 Task: Search one way flight ticket for 4 adults, 1 infant in seat and 1 infant on lap in premium economy from Hobbs: Lea County Regional Airport to Gillette: Gillette Campbell County Airport on 5-1-2023. Choice of flights is Spirit. Number of bags: 2 carry on bags and 1 checked bag. Price is upto 60000. Outbound departure time preference is 17:00.
Action: Mouse moved to (234, 288)
Screenshot: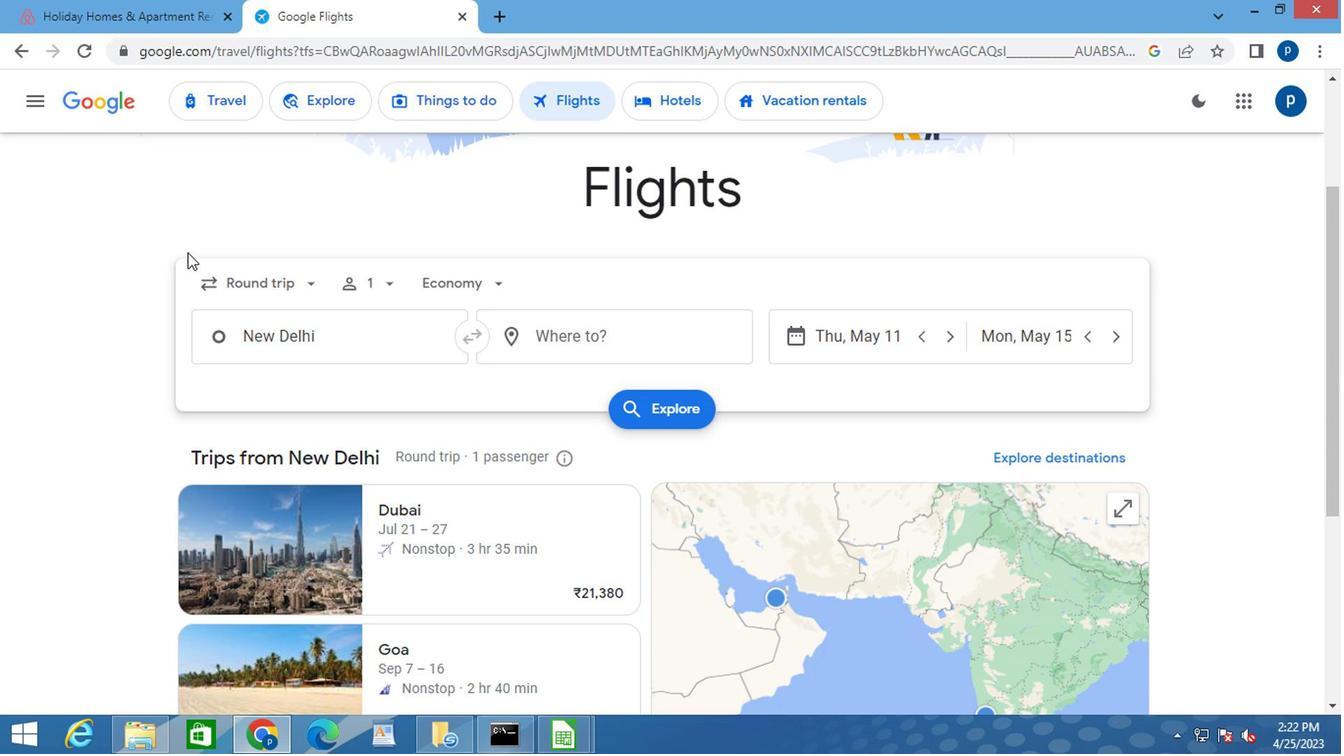 
Action: Mouse pressed left at (234, 288)
Screenshot: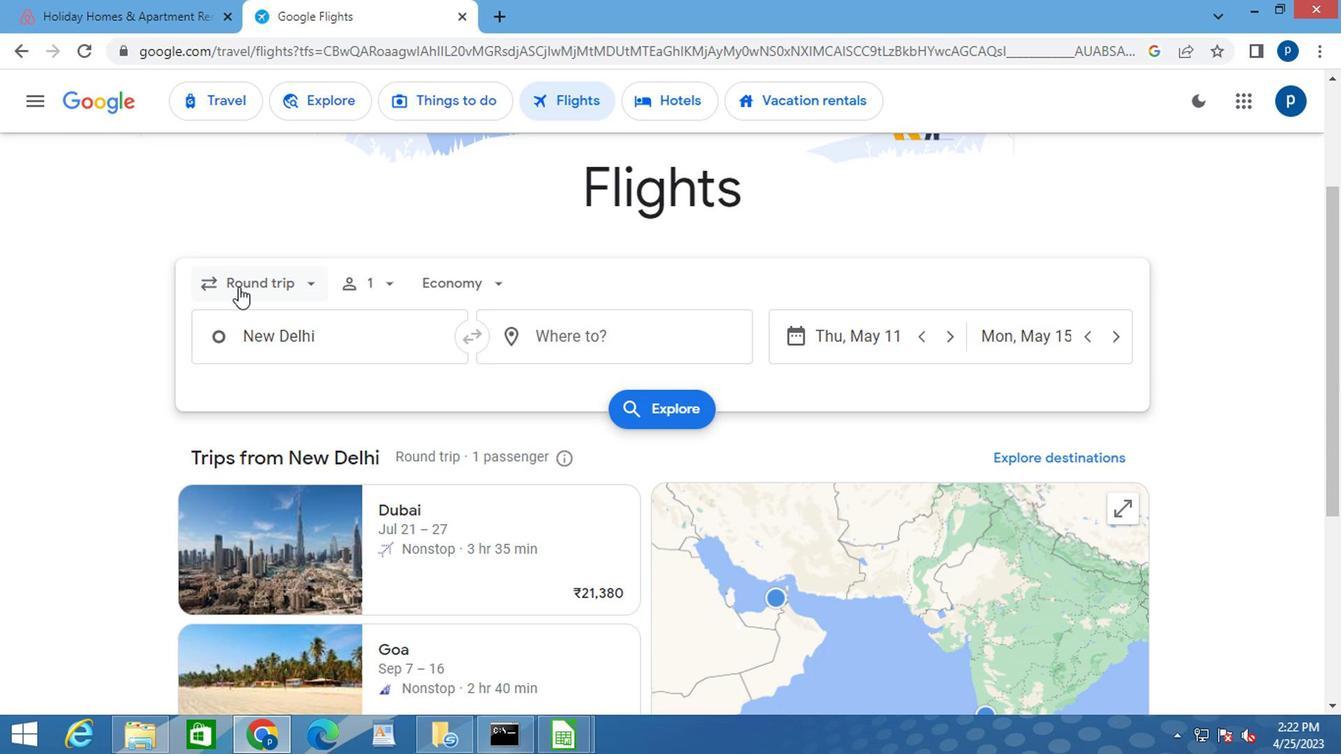
Action: Mouse moved to (295, 377)
Screenshot: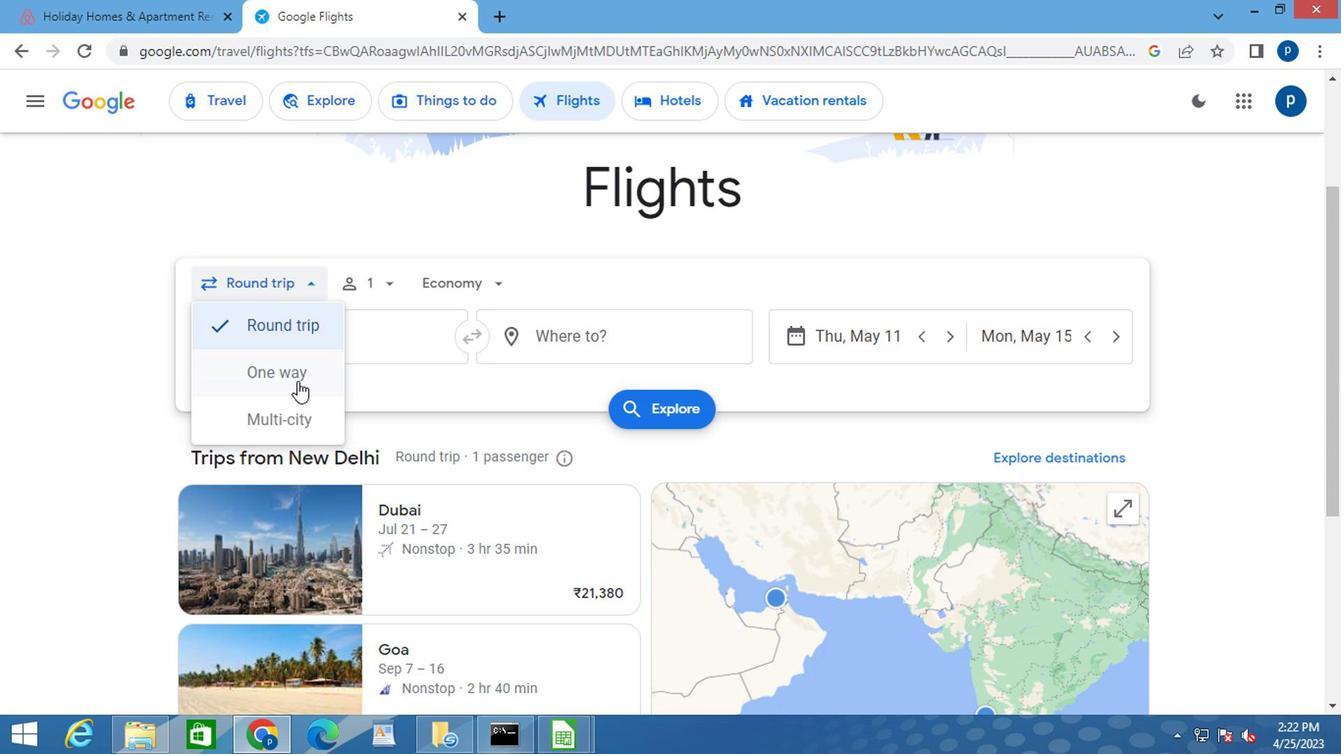 
Action: Mouse pressed left at (295, 377)
Screenshot: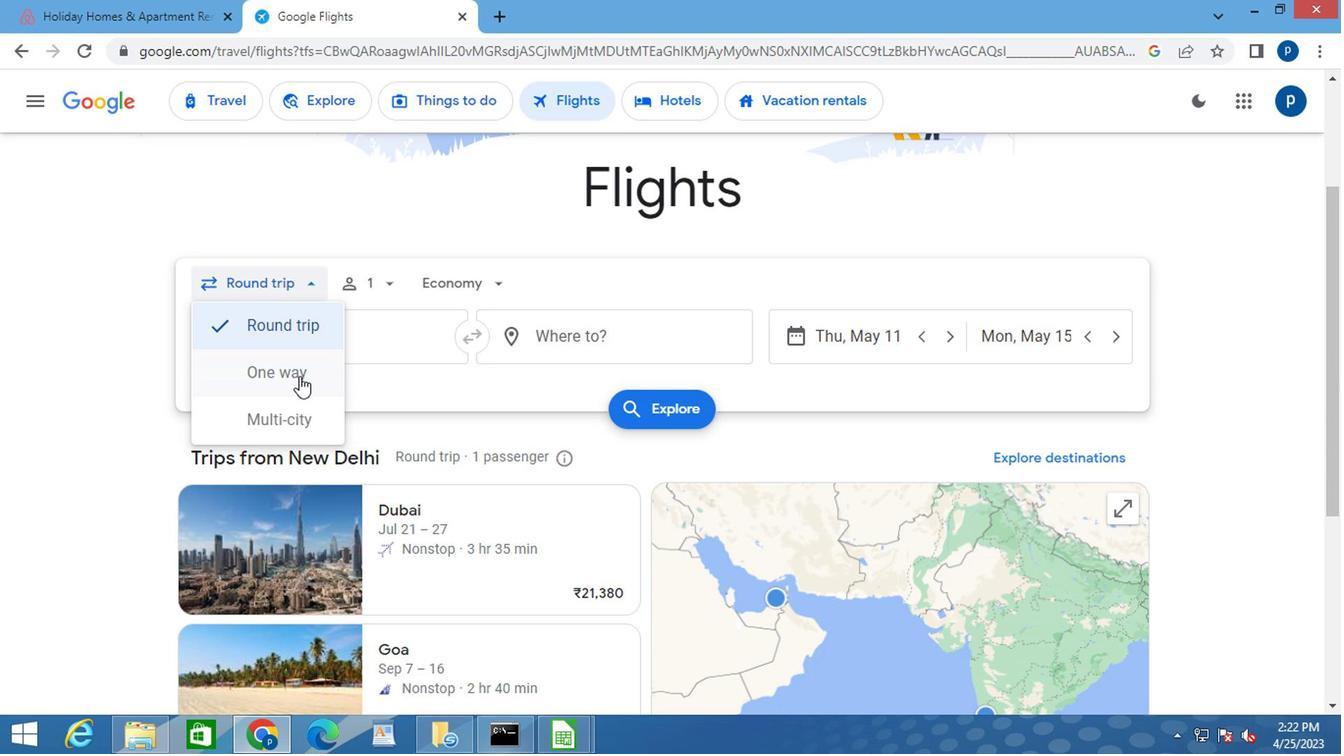 
Action: Mouse moved to (373, 283)
Screenshot: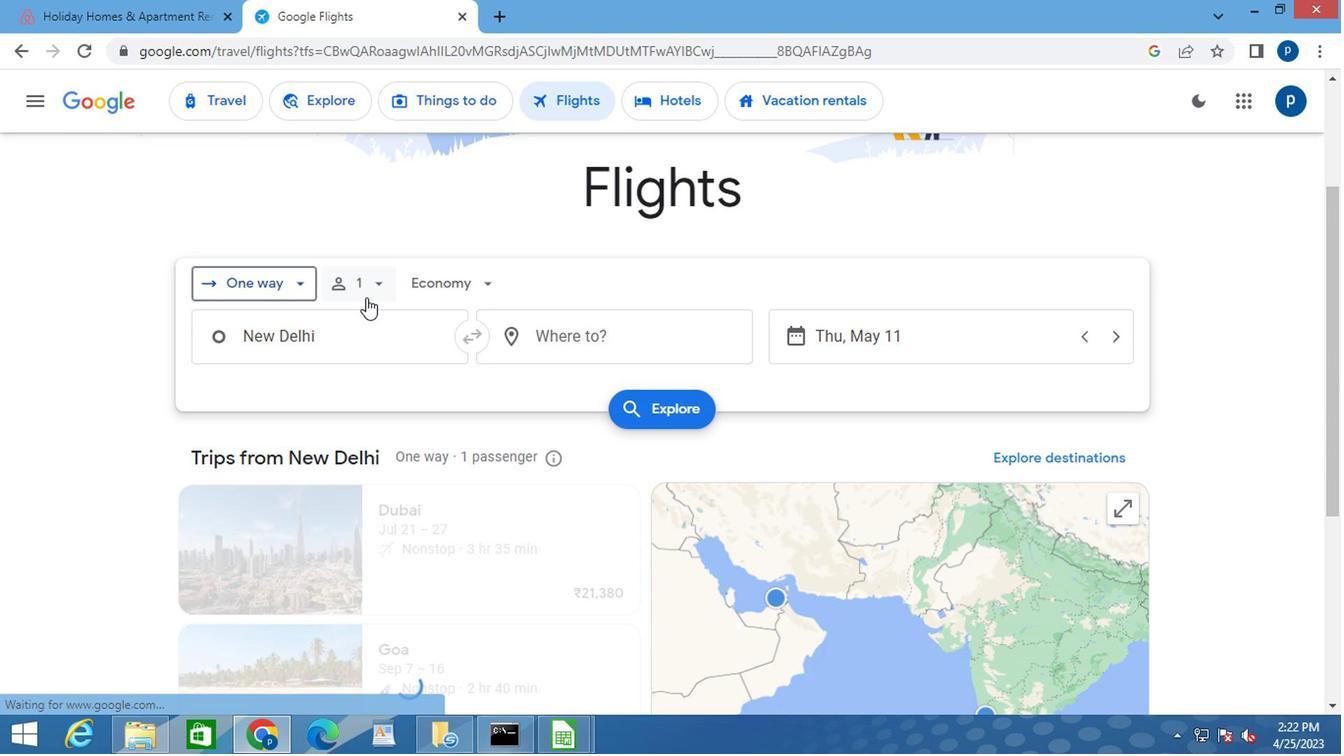 
Action: Mouse pressed left at (373, 283)
Screenshot: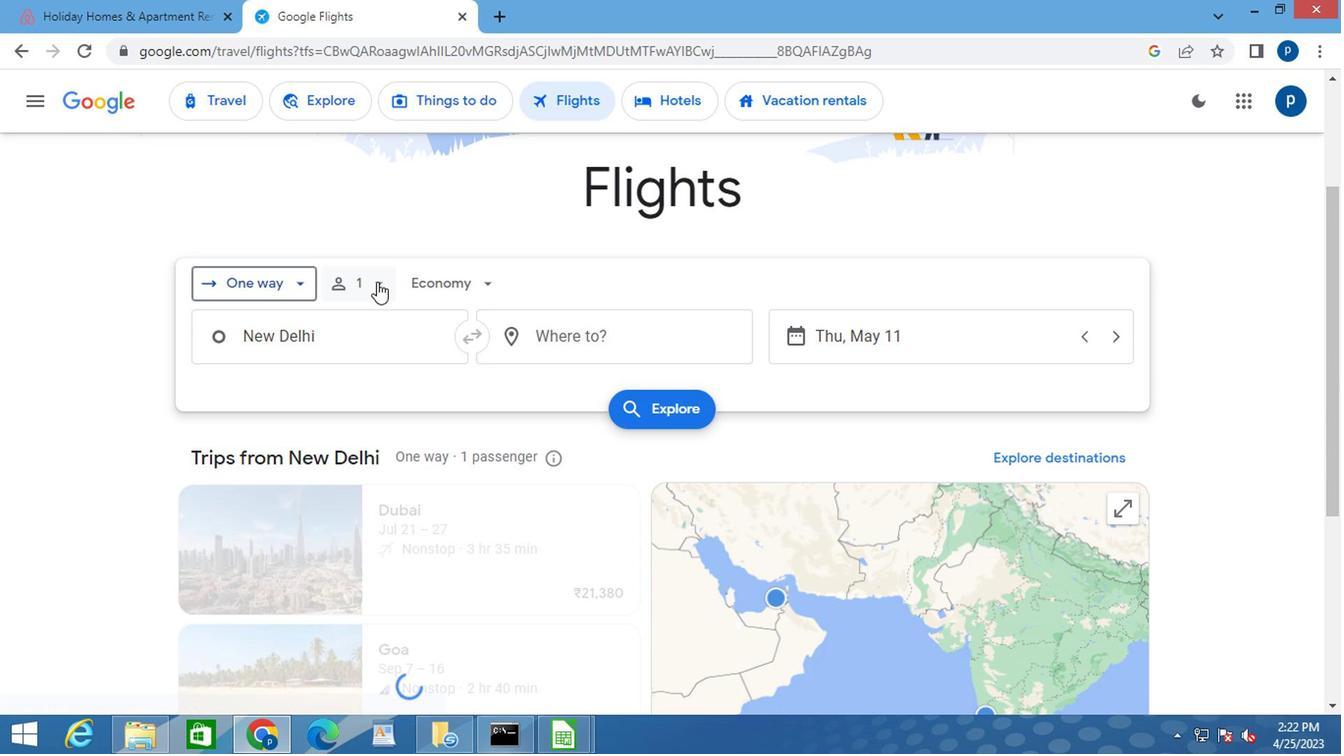 
Action: Mouse moved to (535, 343)
Screenshot: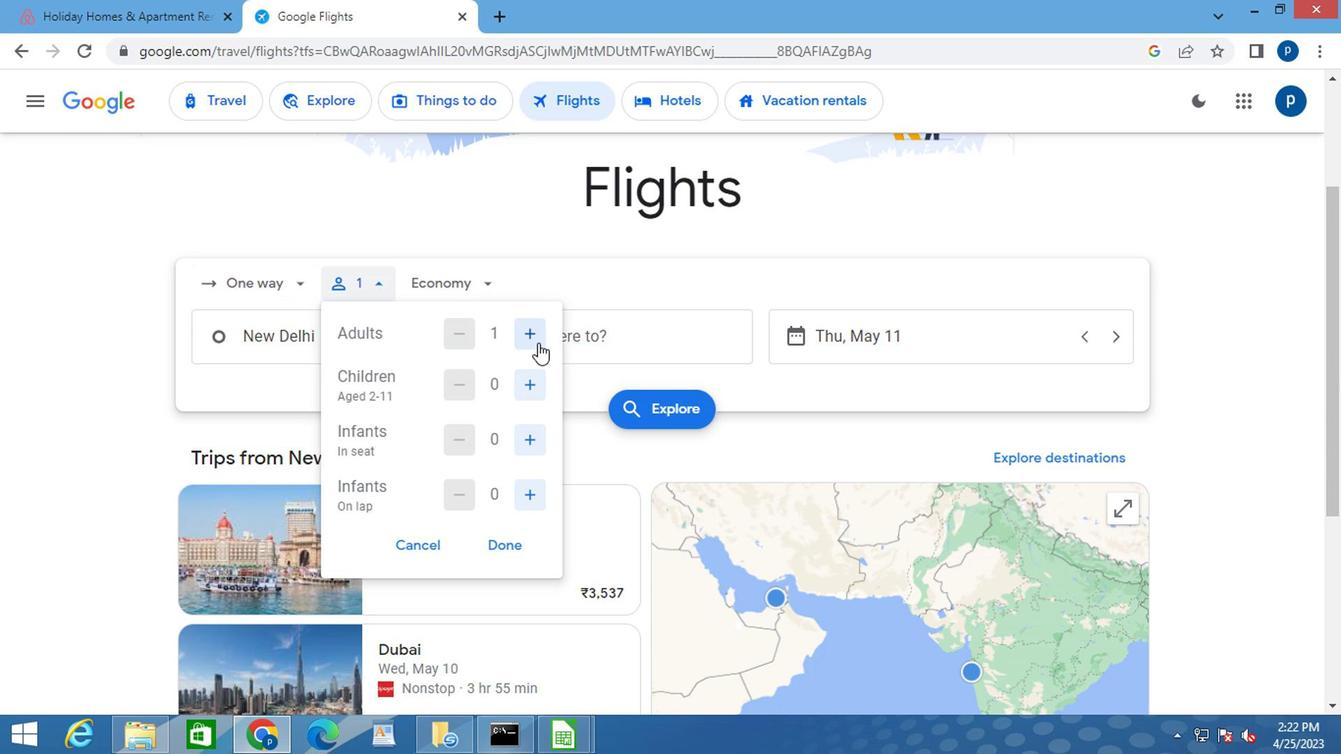 
Action: Mouse pressed left at (535, 343)
Screenshot: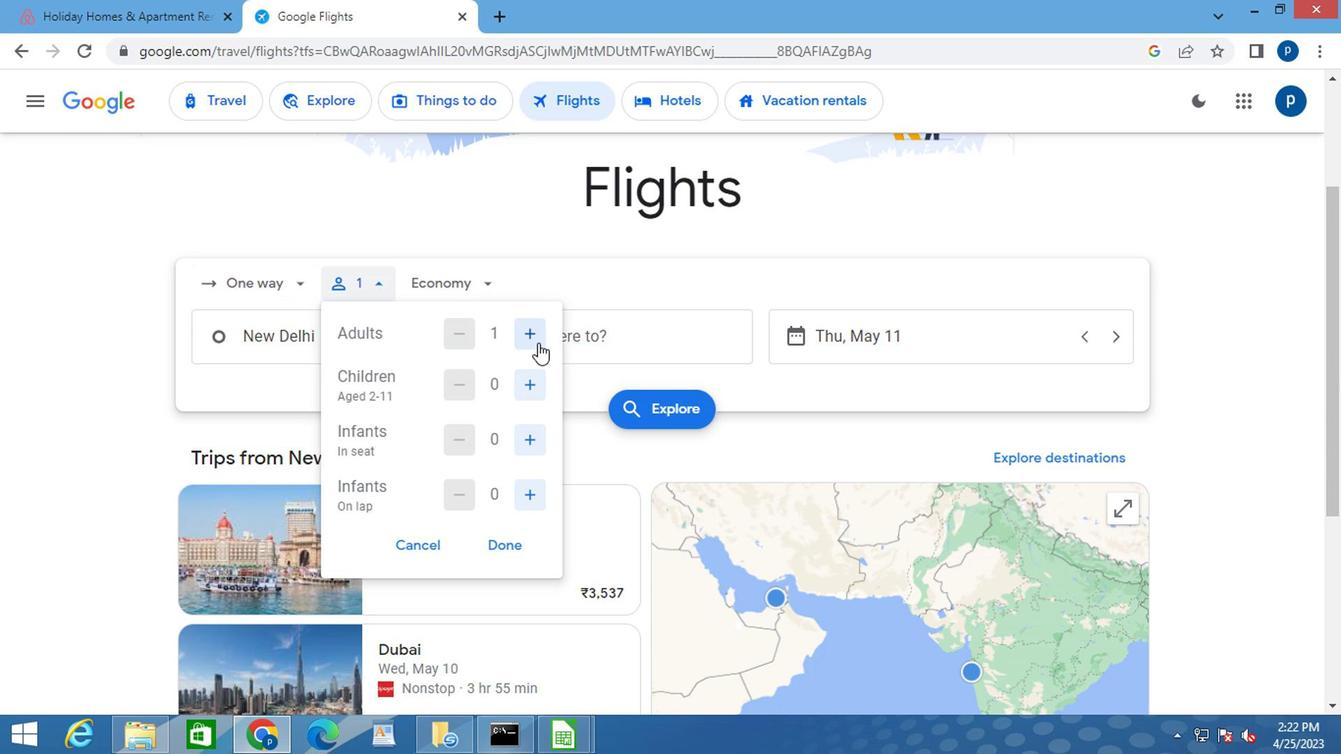 
Action: Mouse pressed left at (535, 343)
Screenshot: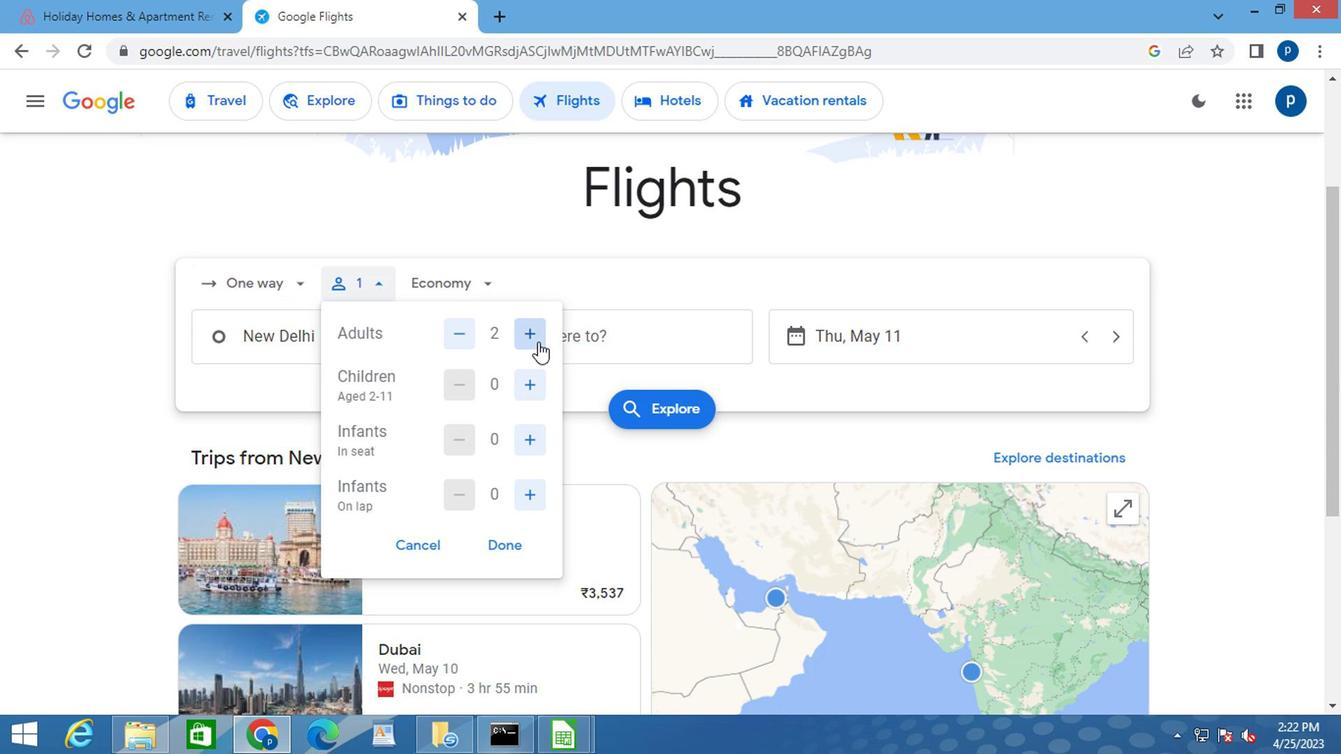 
Action: Mouse moved to (535, 343)
Screenshot: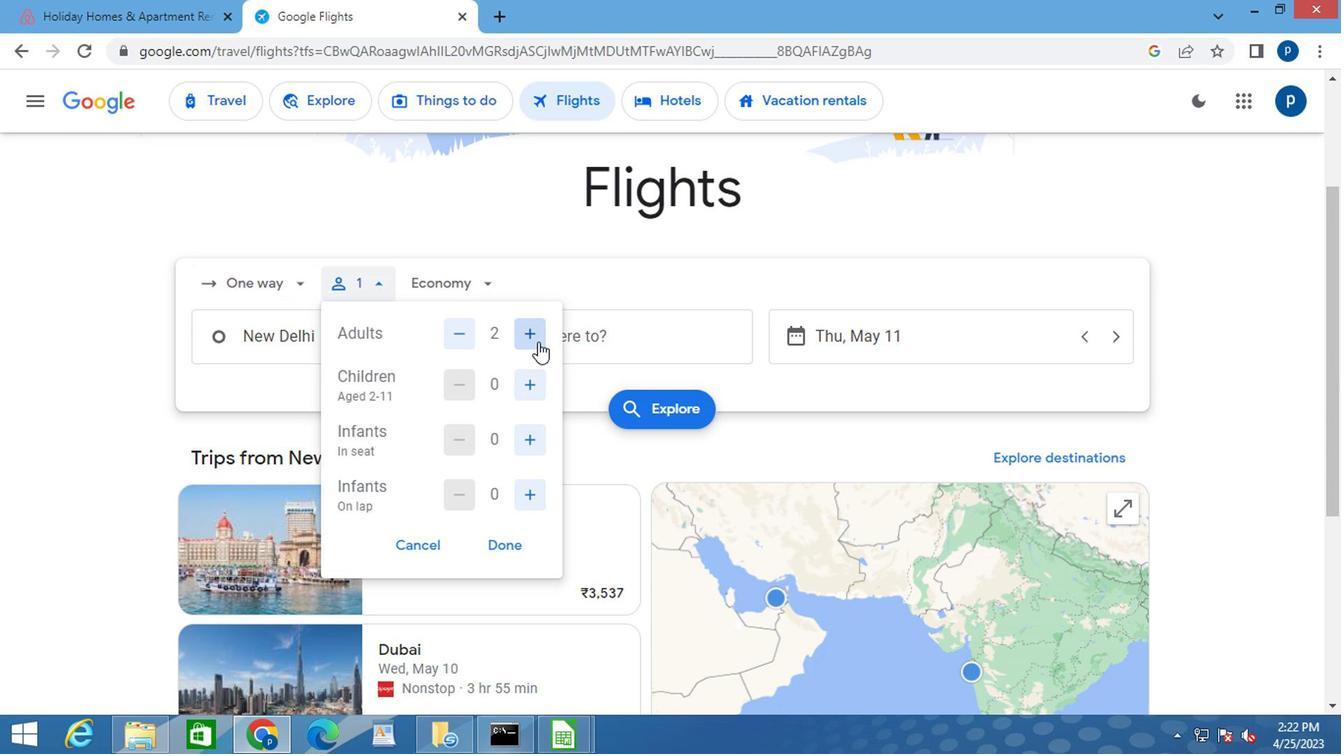 
Action: Mouse pressed left at (535, 343)
Screenshot: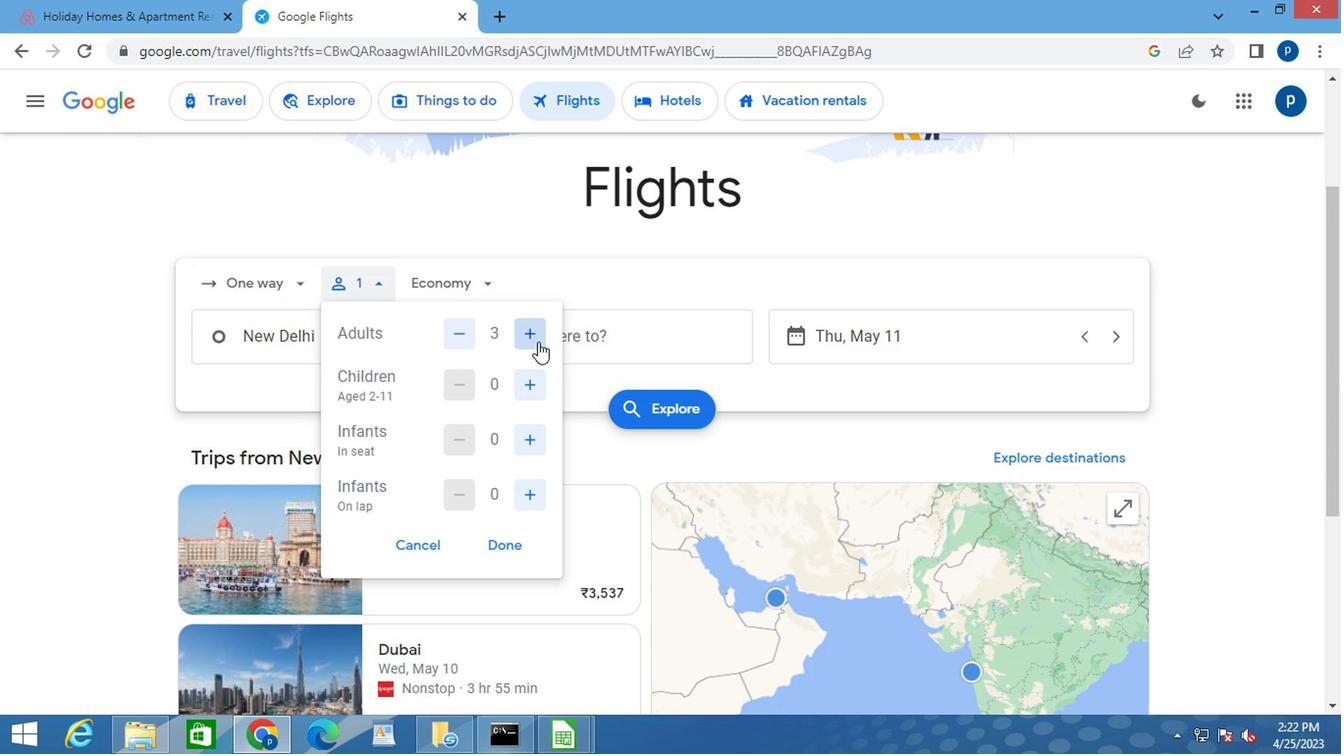 
Action: Mouse moved to (525, 436)
Screenshot: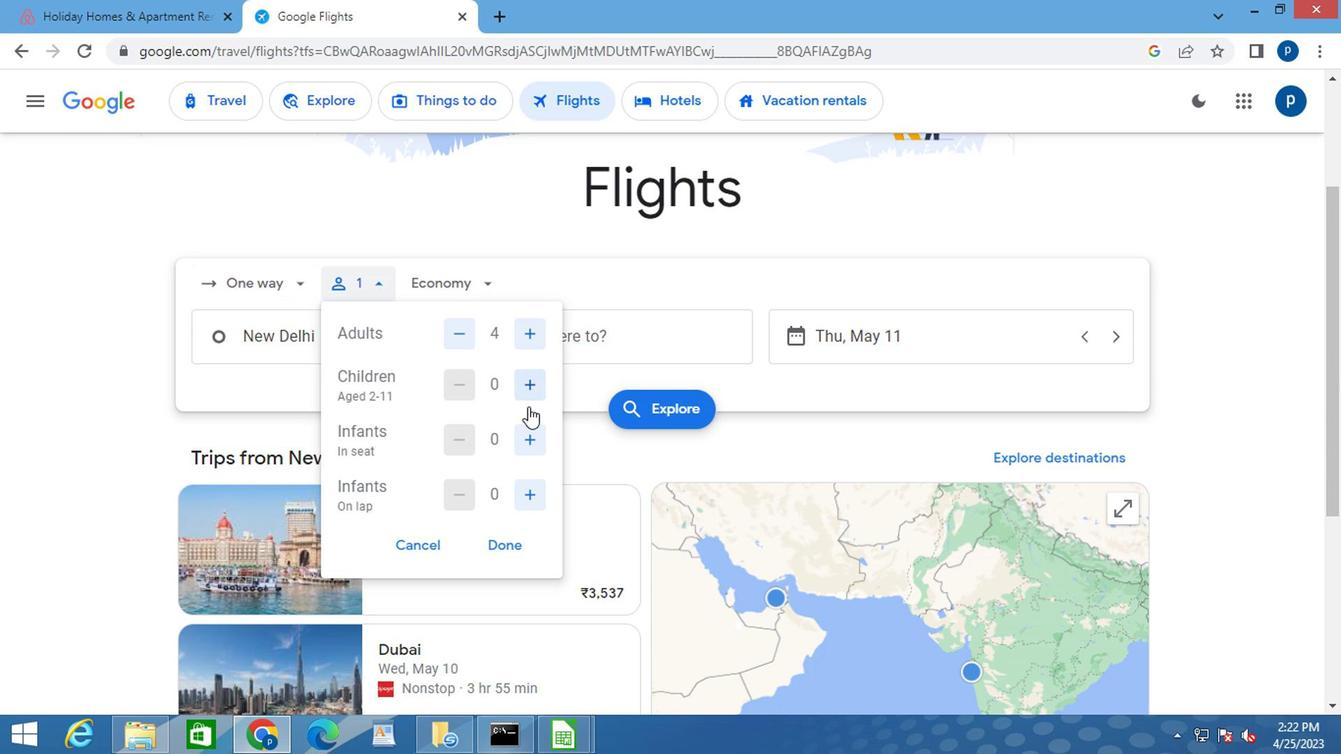 
Action: Mouse pressed left at (525, 436)
Screenshot: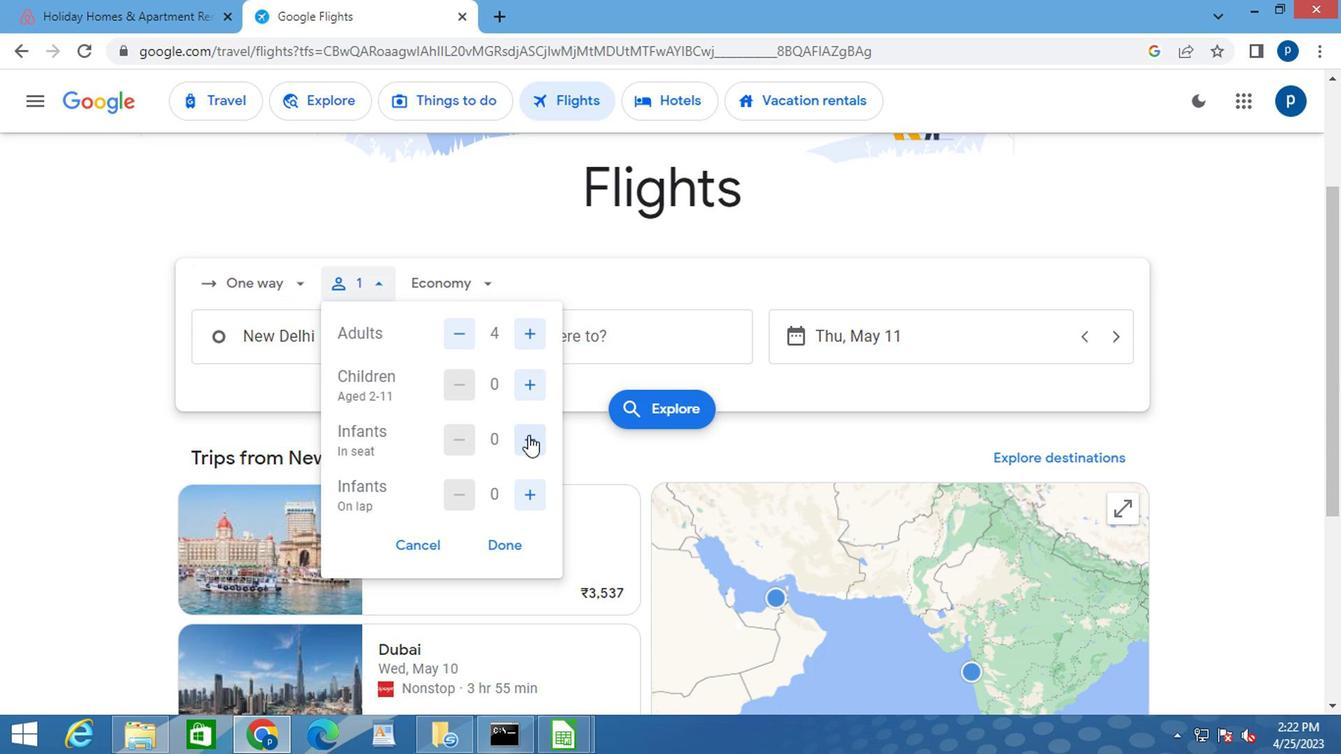 
Action: Mouse moved to (520, 490)
Screenshot: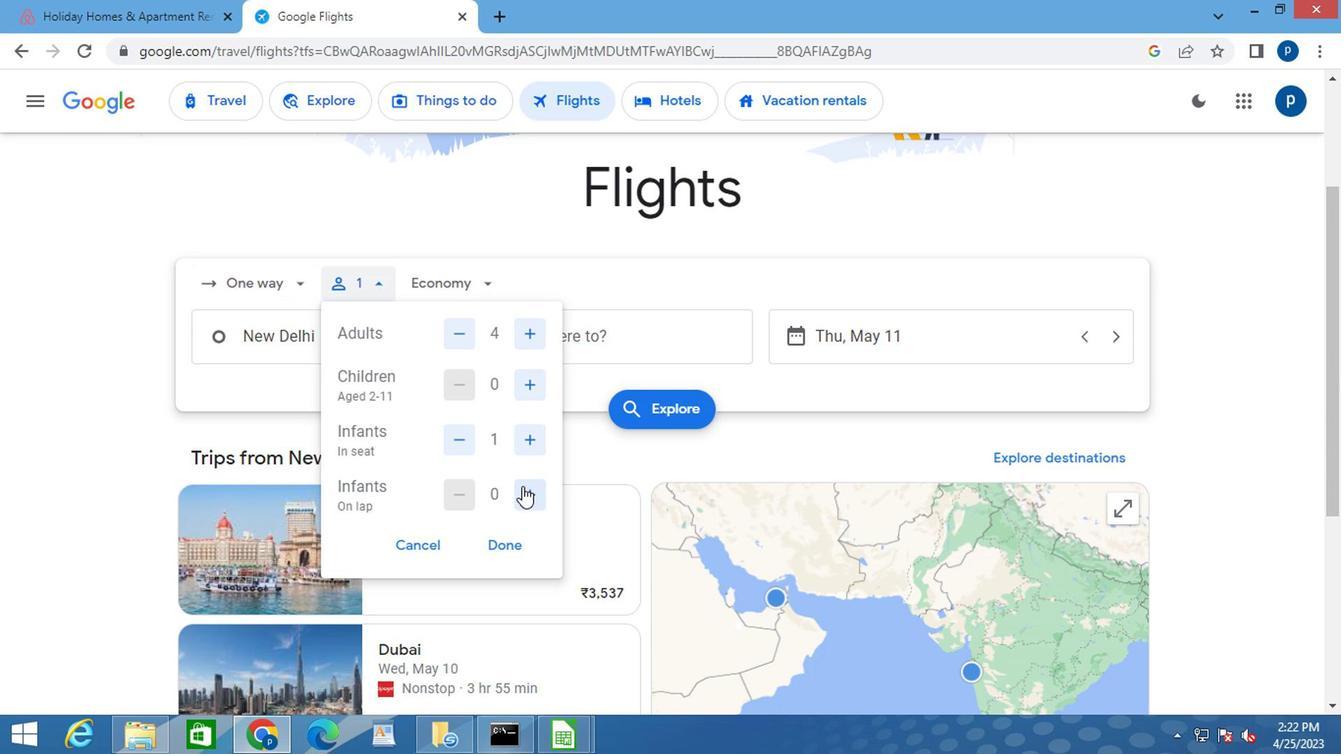 
Action: Mouse pressed left at (520, 490)
Screenshot: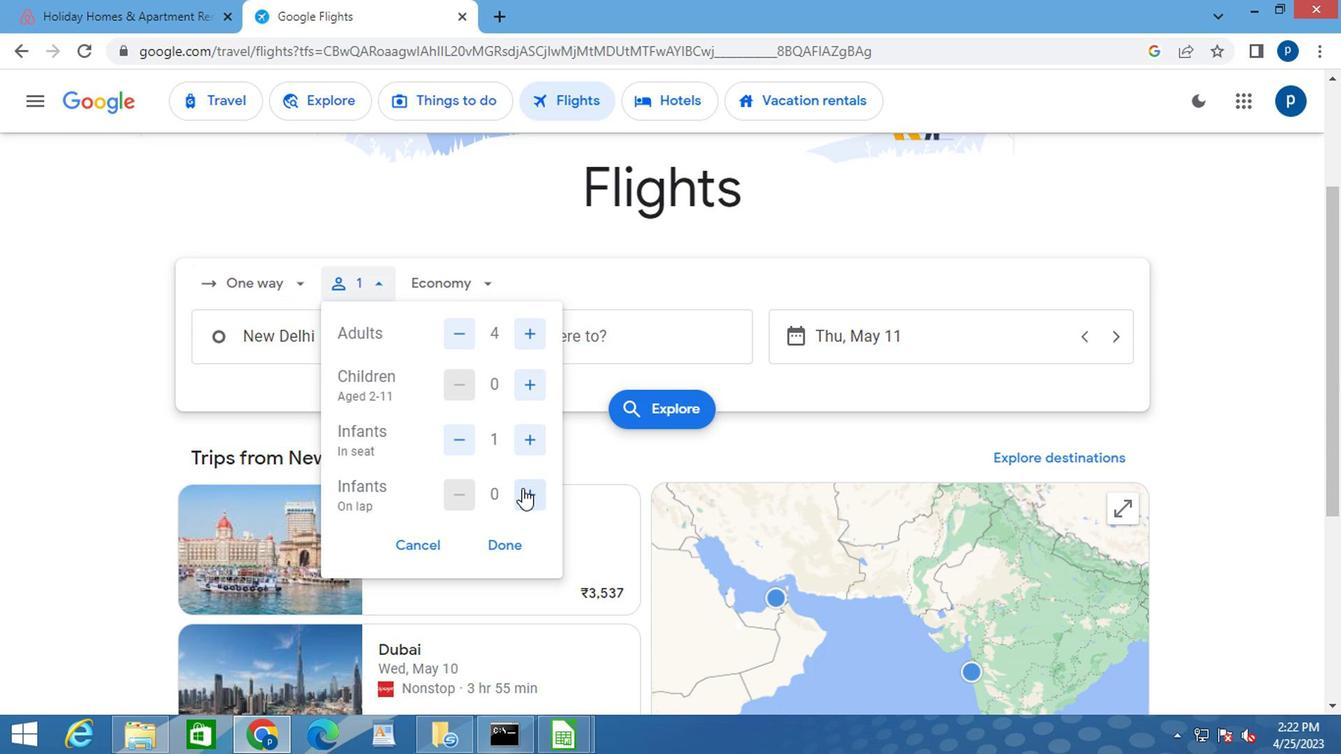
Action: Mouse moved to (503, 538)
Screenshot: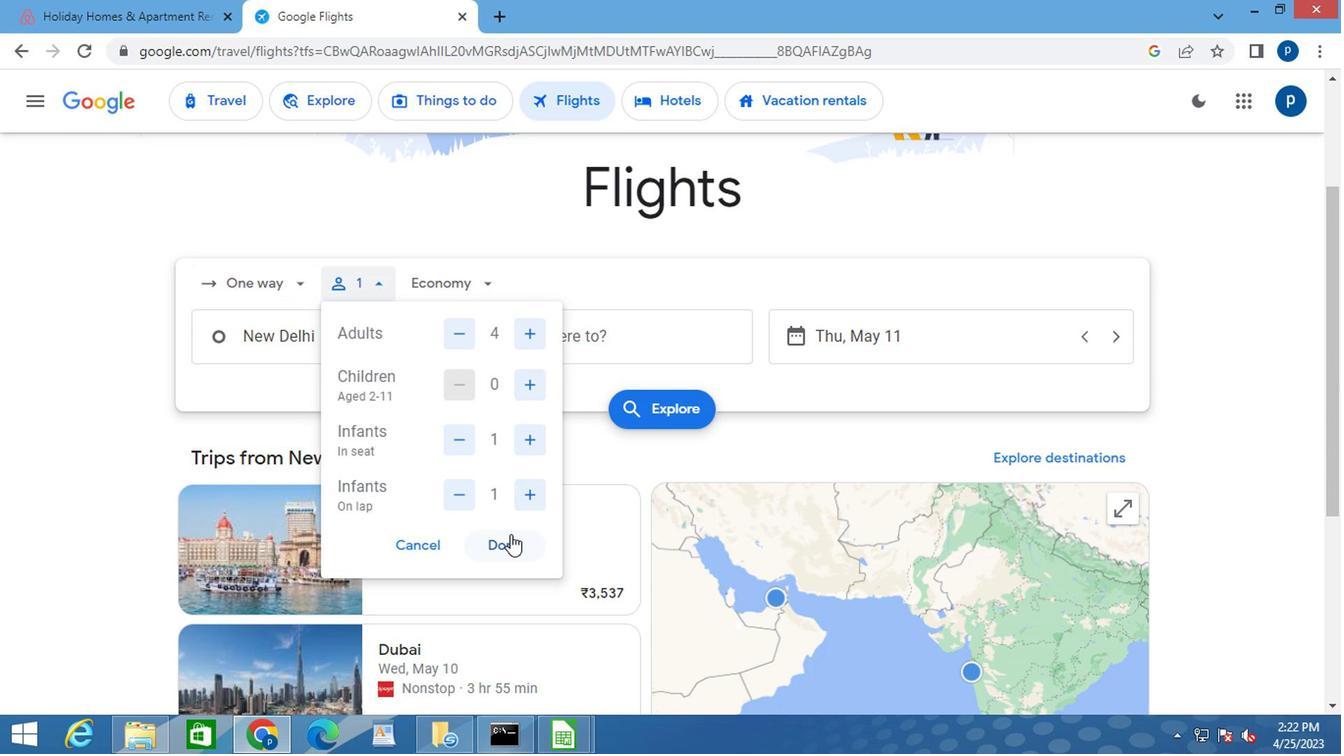 
Action: Mouse pressed left at (503, 538)
Screenshot: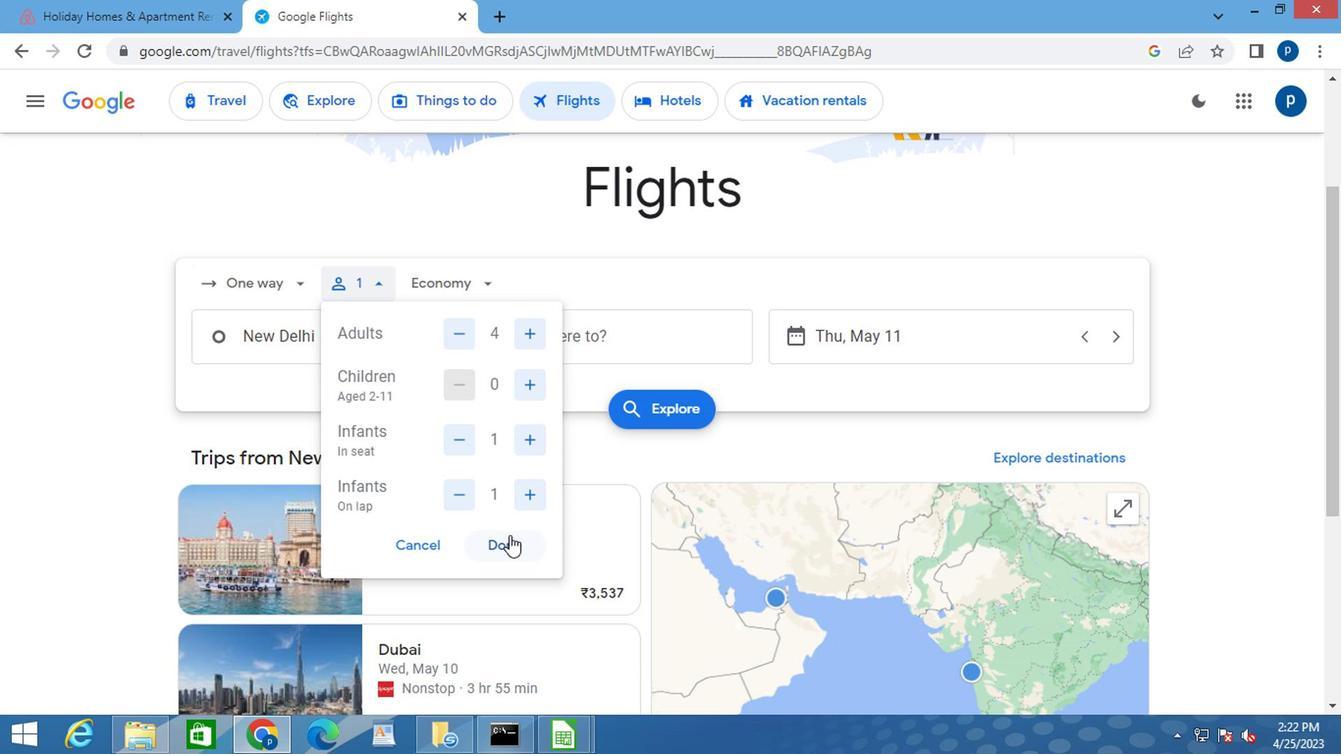 
Action: Mouse moved to (472, 287)
Screenshot: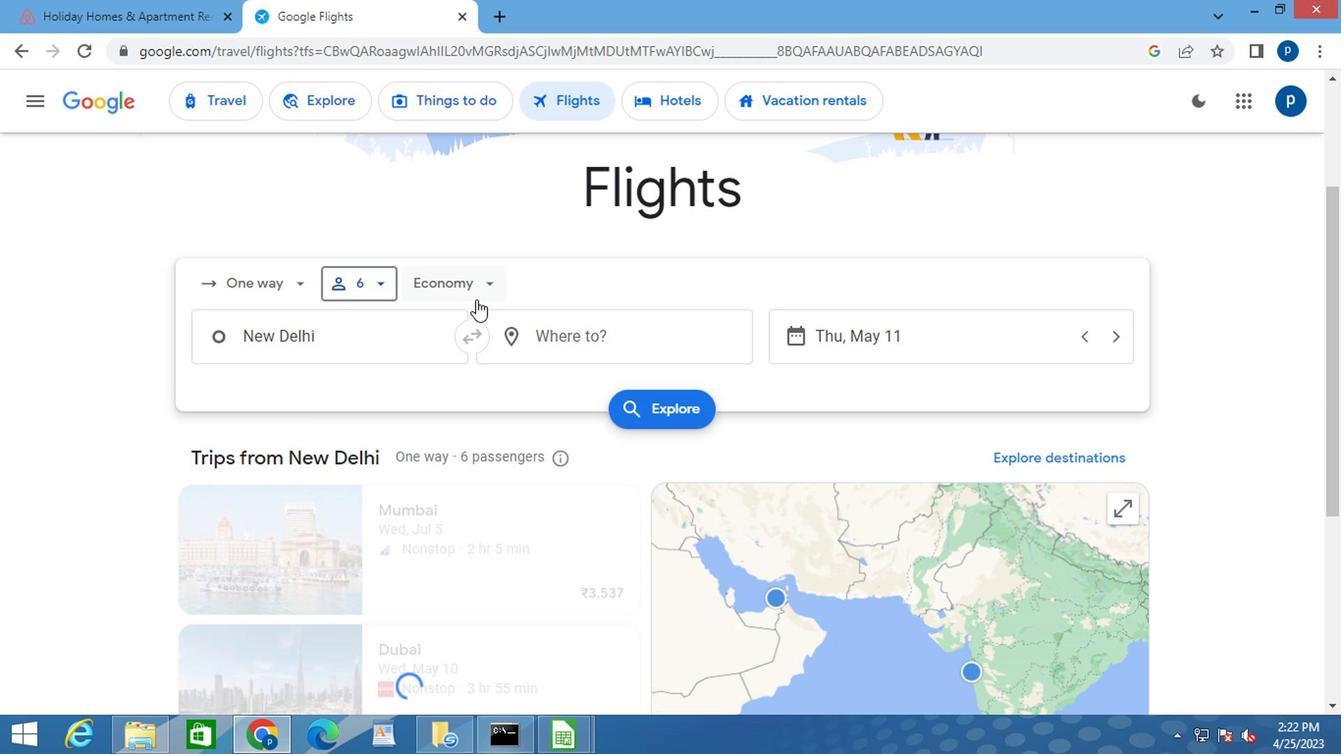 
Action: Mouse pressed left at (472, 287)
Screenshot: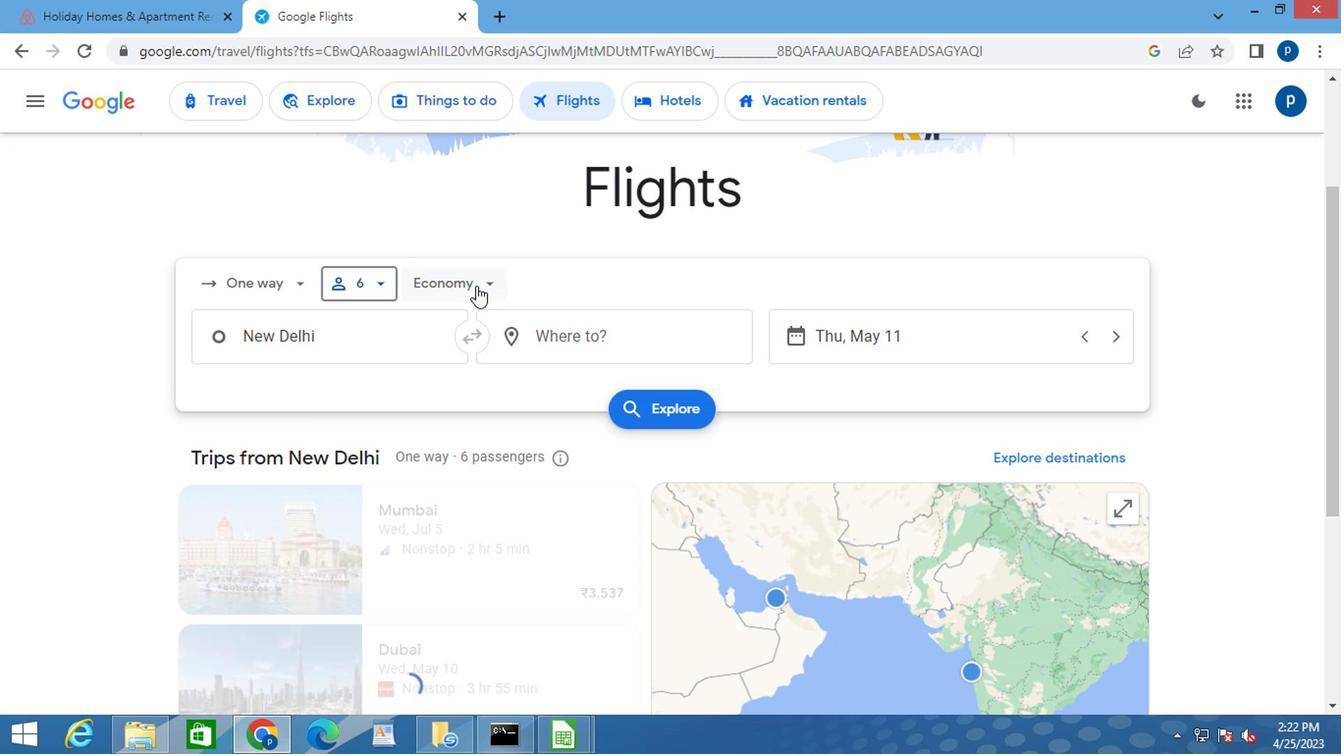 
Action: Mouse moved to (551, 366)
Screenshot: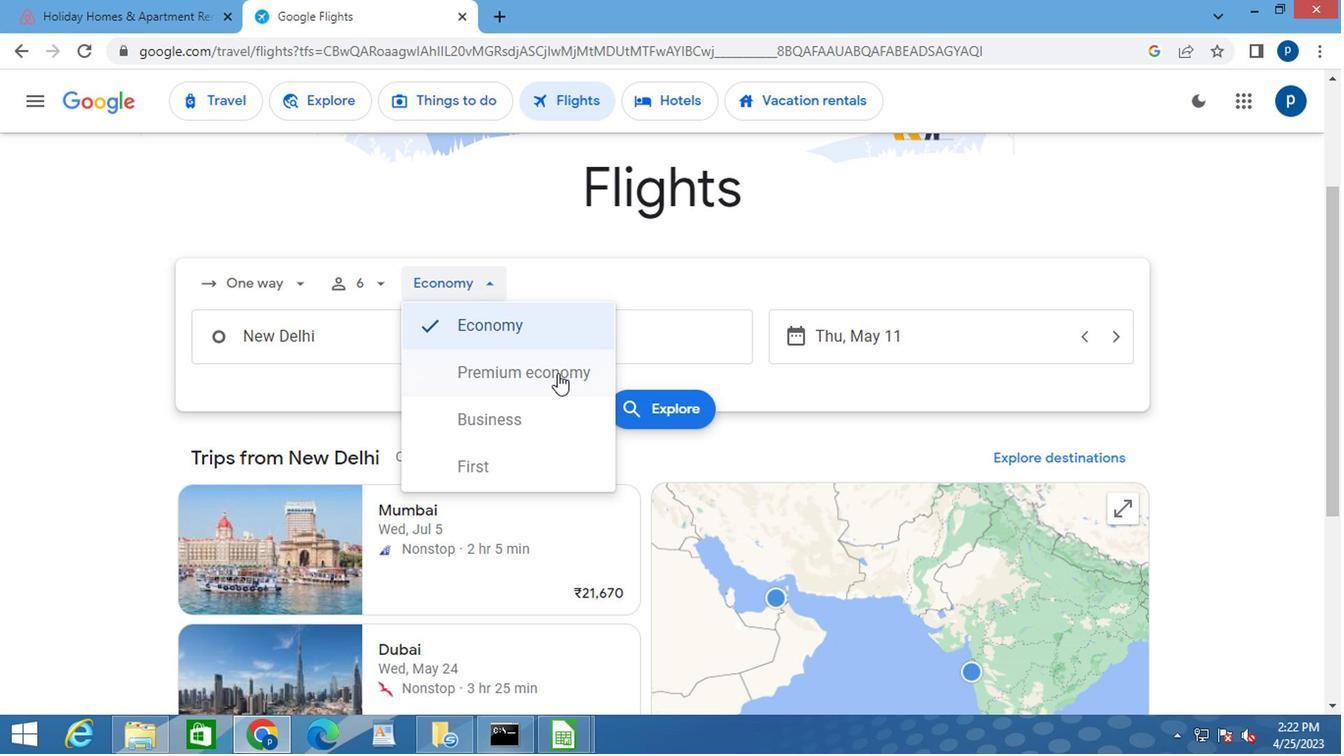 
Action: Mouse pressed left at (551, 366)
Screenshot: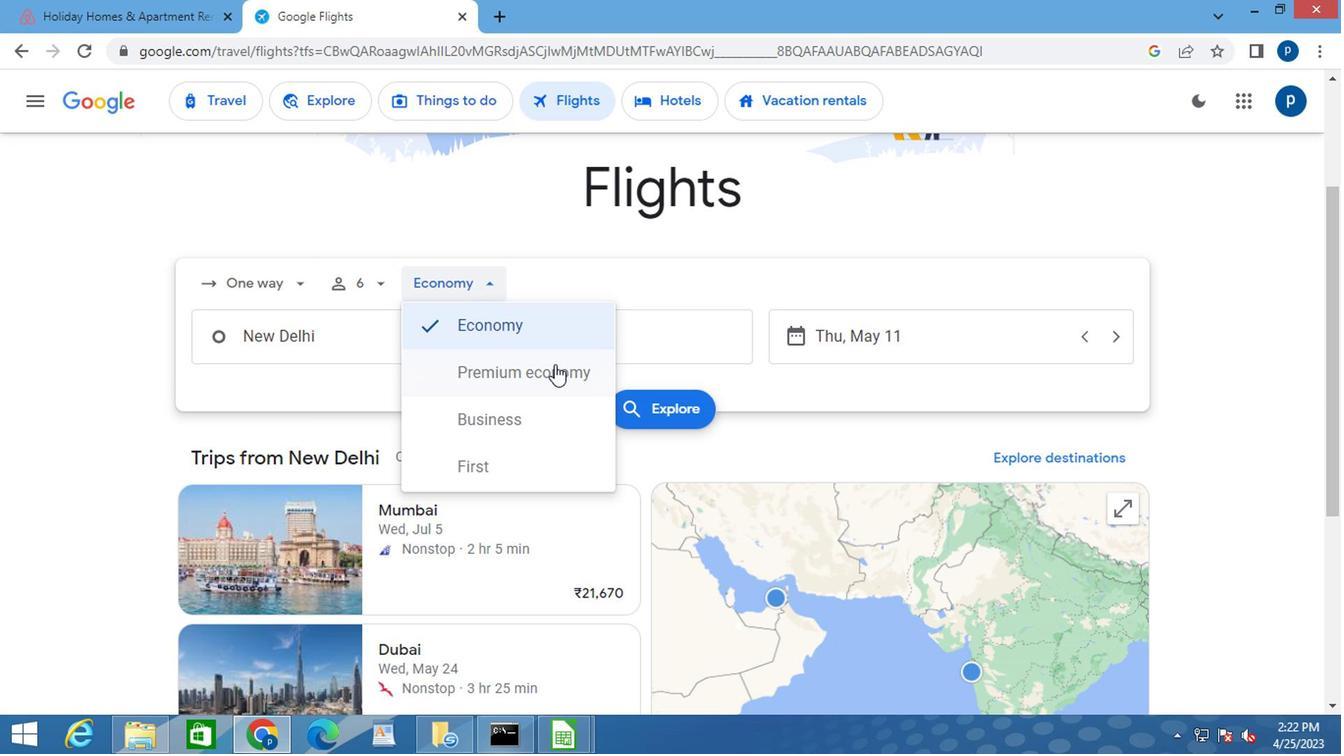 
Action: Mouse moved to (314, 336)
Screenshot: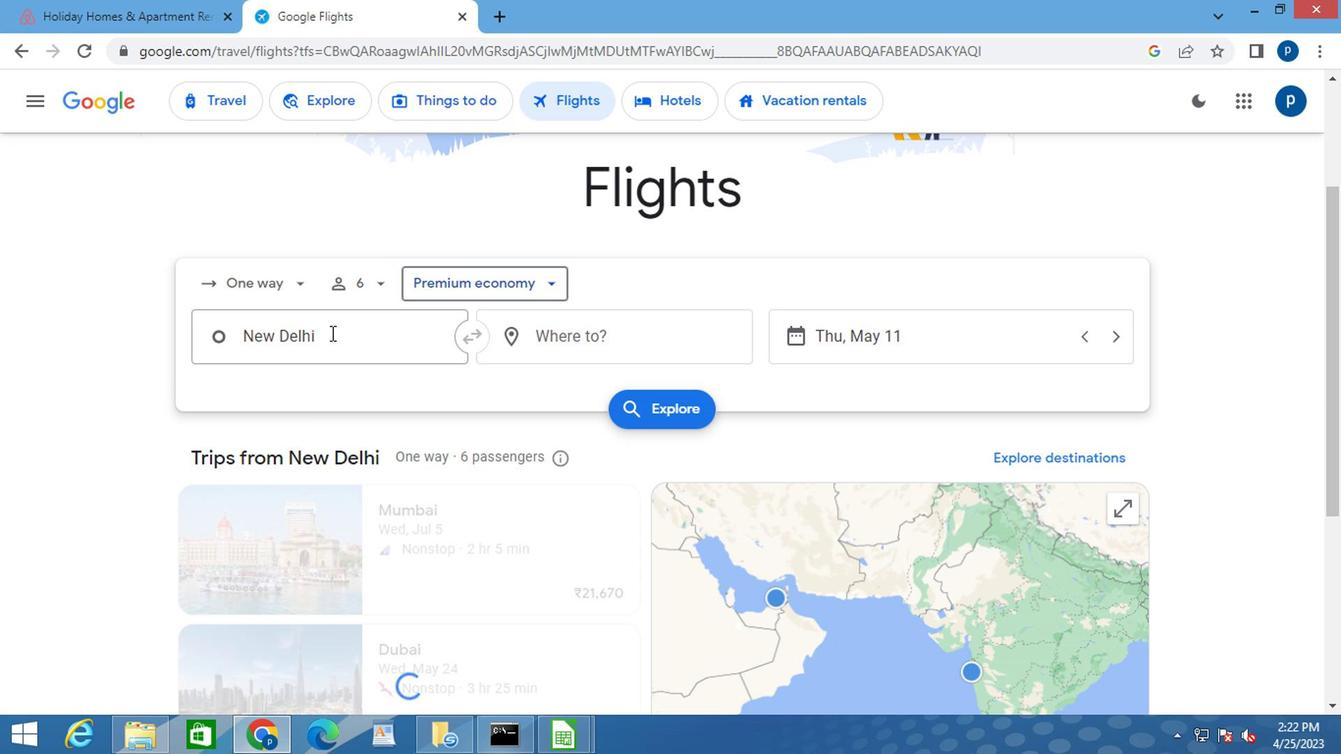 
Action: Mouse pressed left at (314, 336)
Screenshot: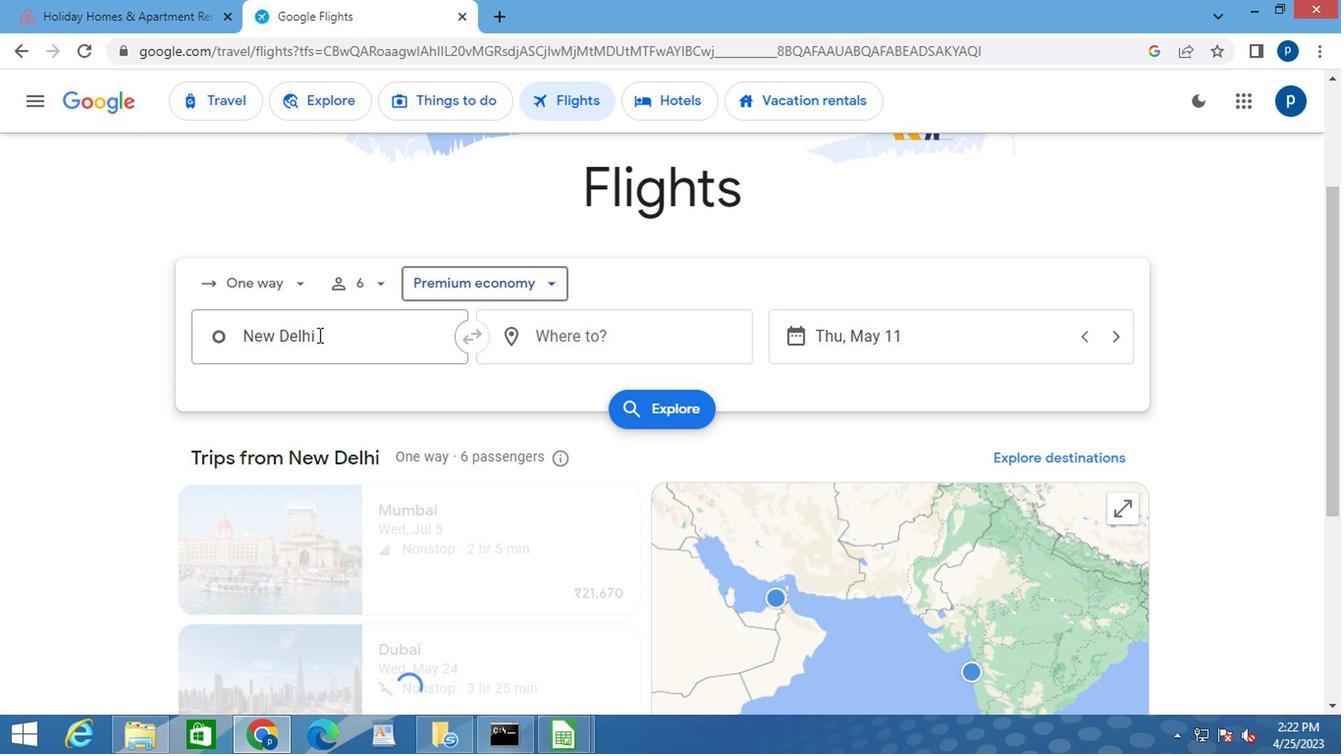 
Action: Mouse pressed left at (314, 336)
Screenshot: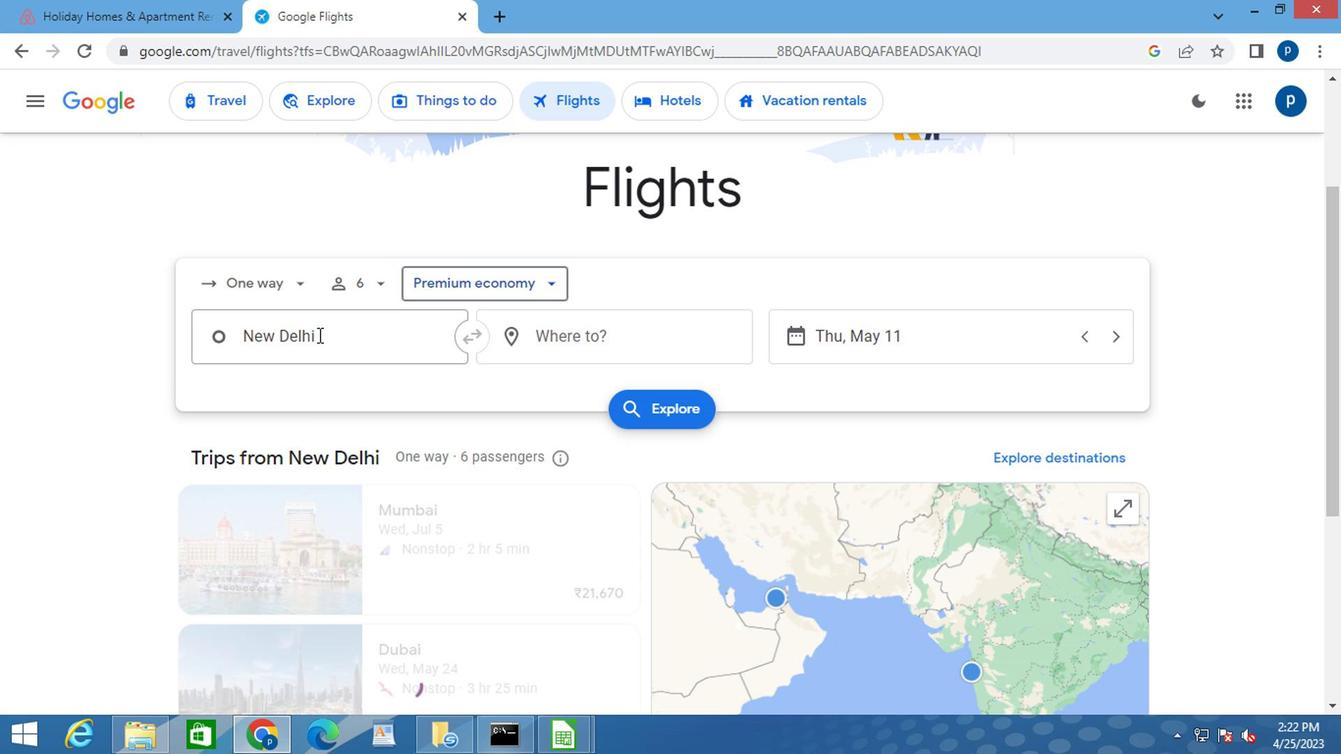 
Action: Key pressed <Key.delete>l<Key.caps_lock>ea<Key.space><Key.caps_lock>c<Key.caps_lock>Ounty
Screenshot: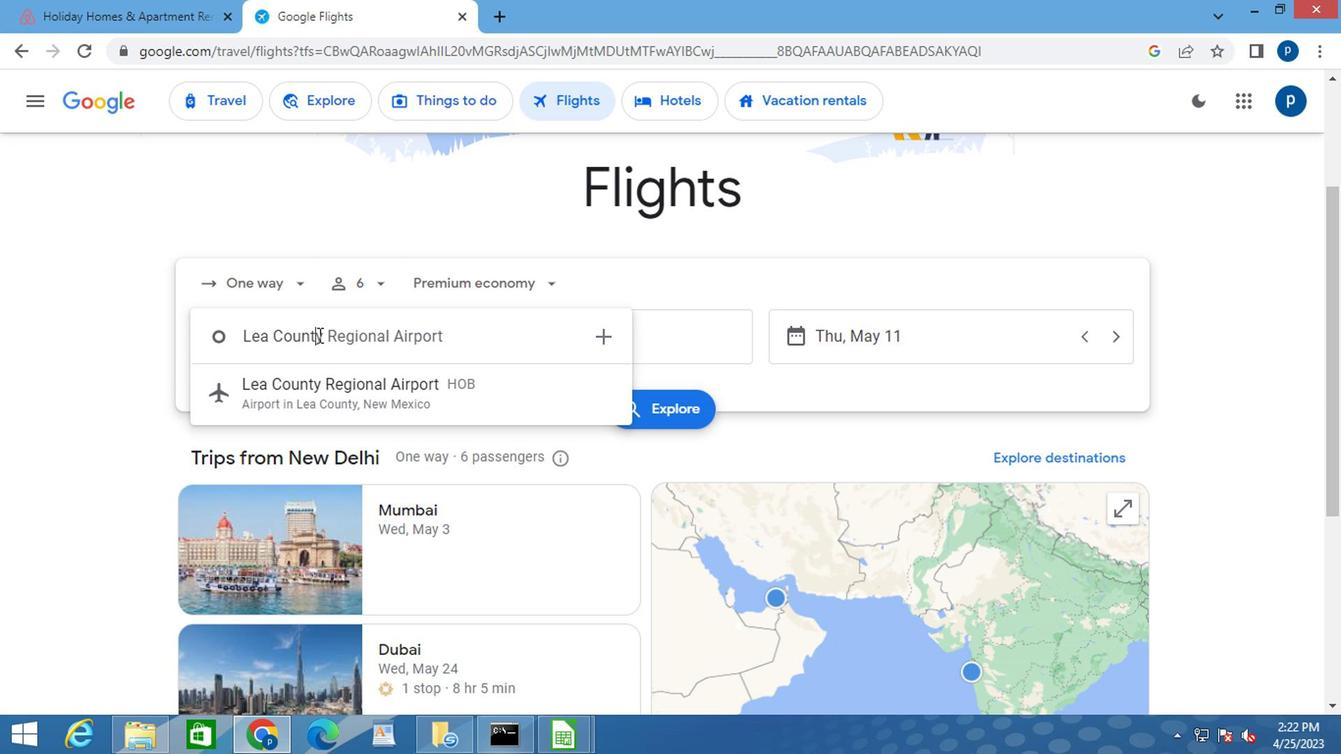 
Action: Mouse moved to (368, 395)
Screenshot: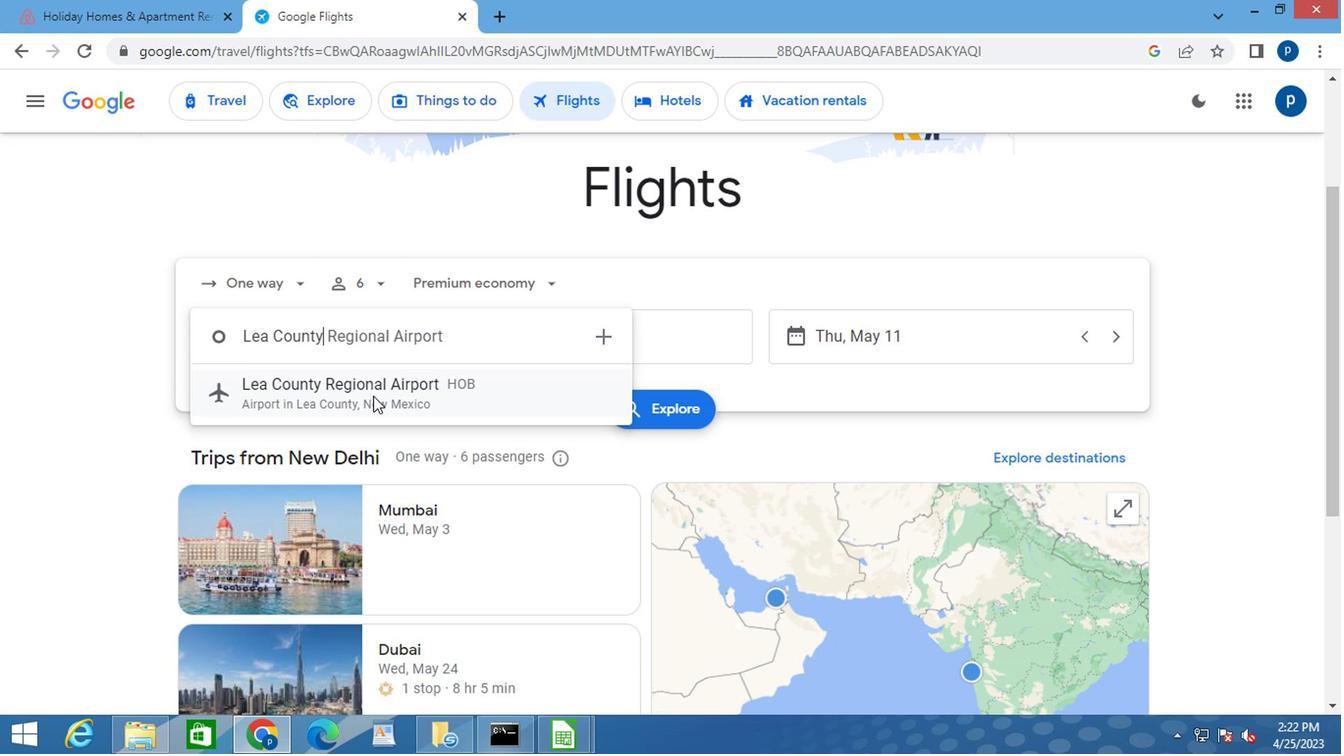 
Action: Mouse pressed left at (368, 395)
Screenshot: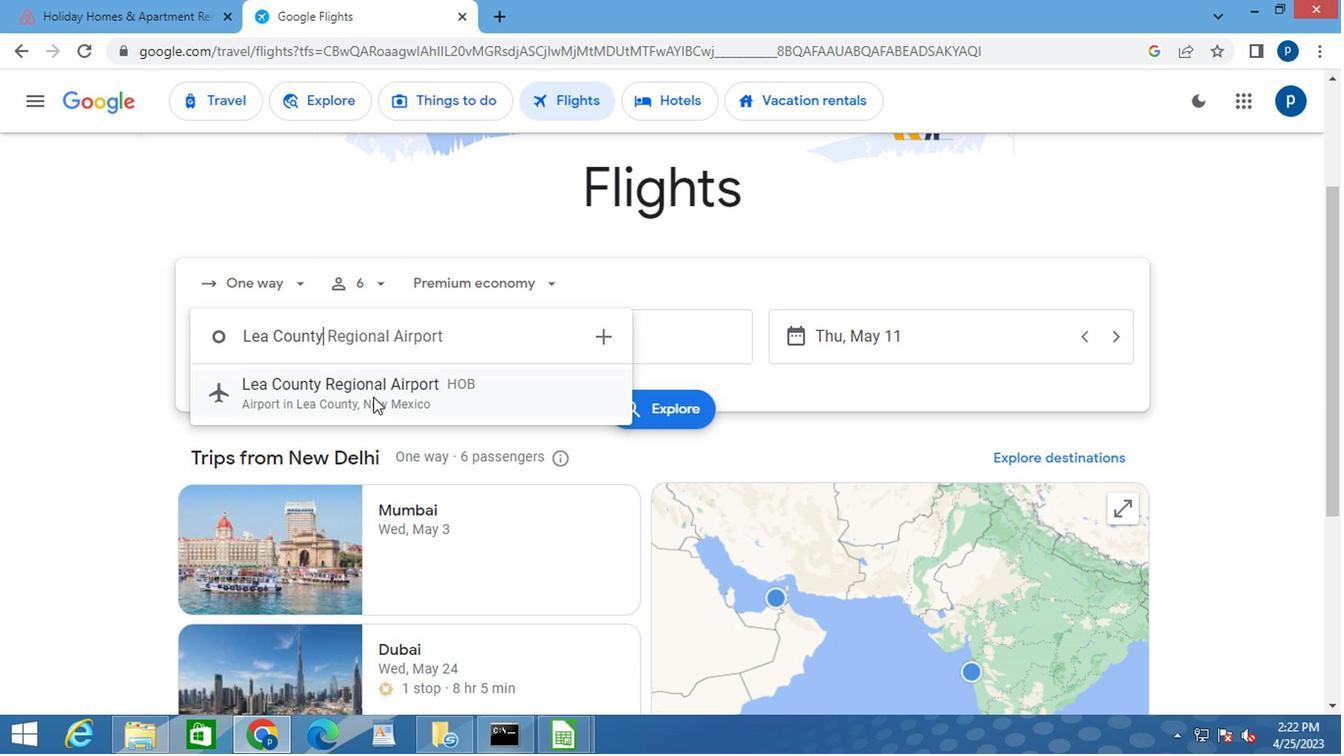 
Action: Mouse moved to (549, 345)
Screenshot: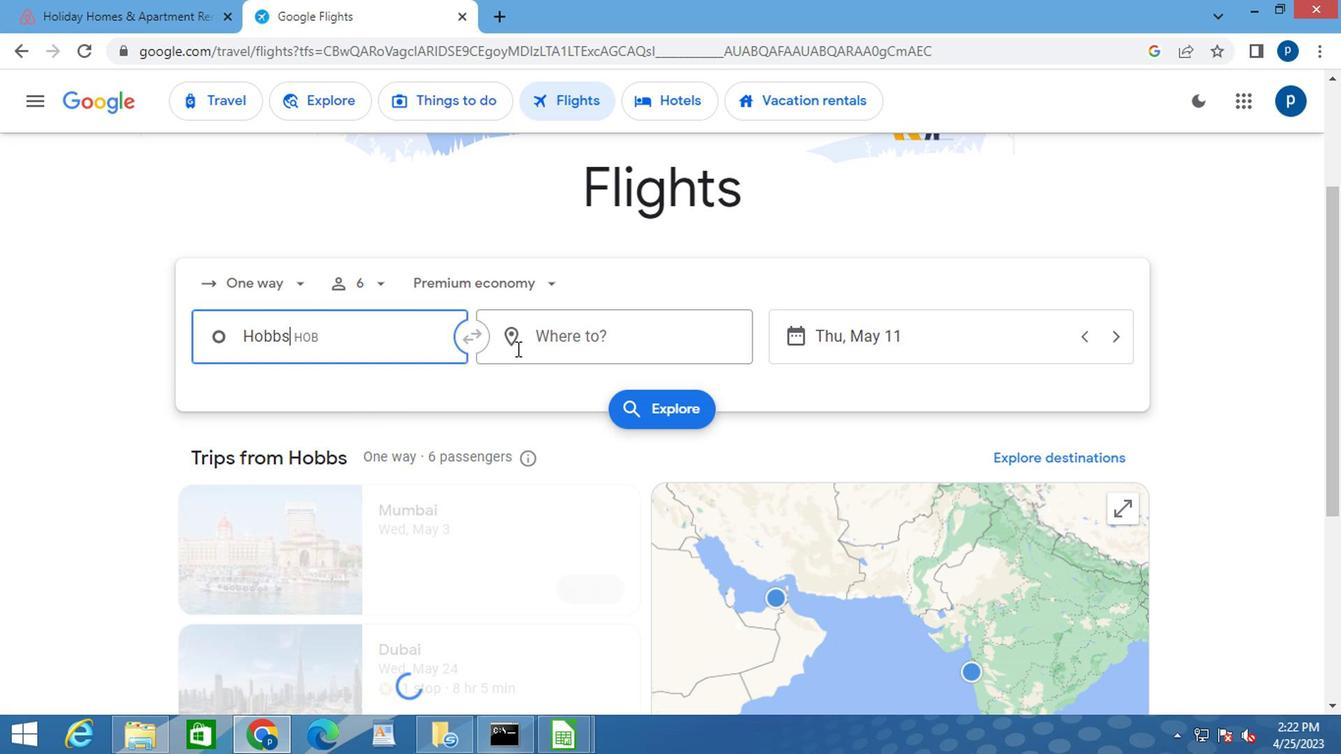
Action: Mouse pressed left at (549, 345)
Screenshot: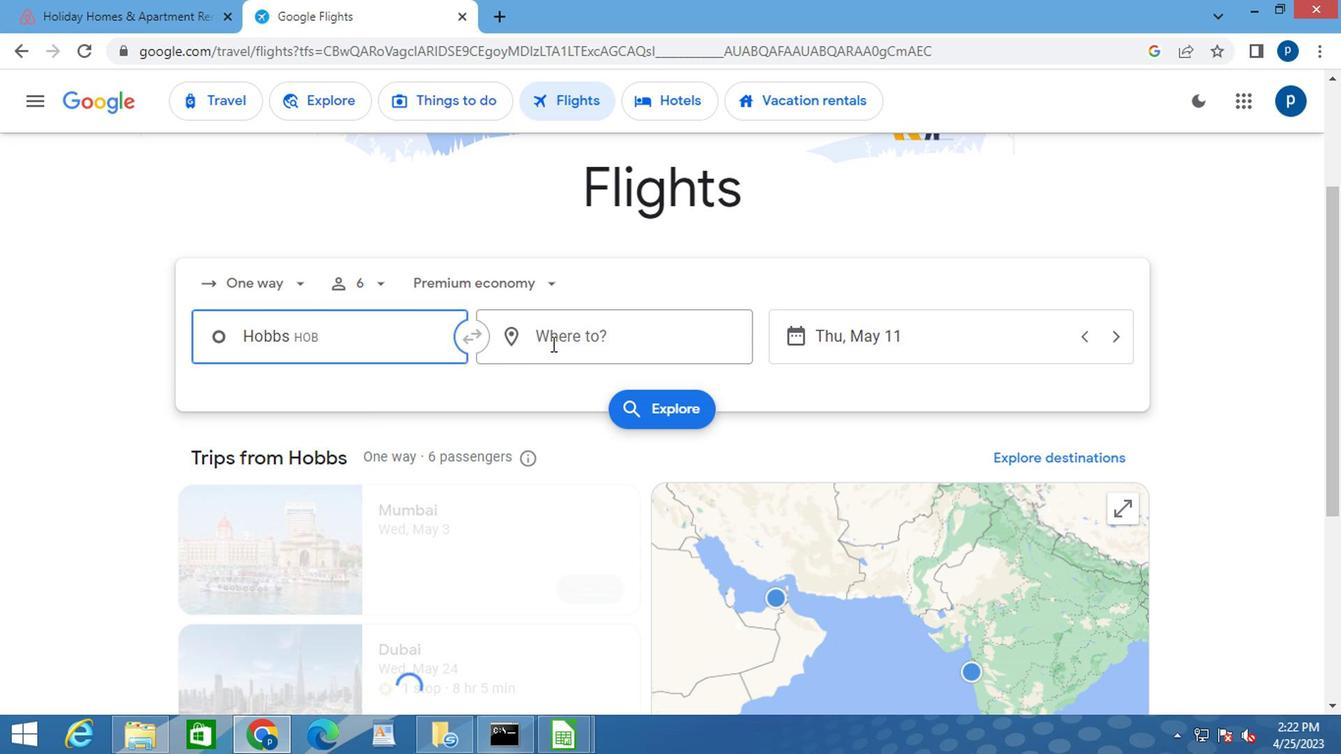 
Action: Mouse moved to (549, 345)
Screenshot: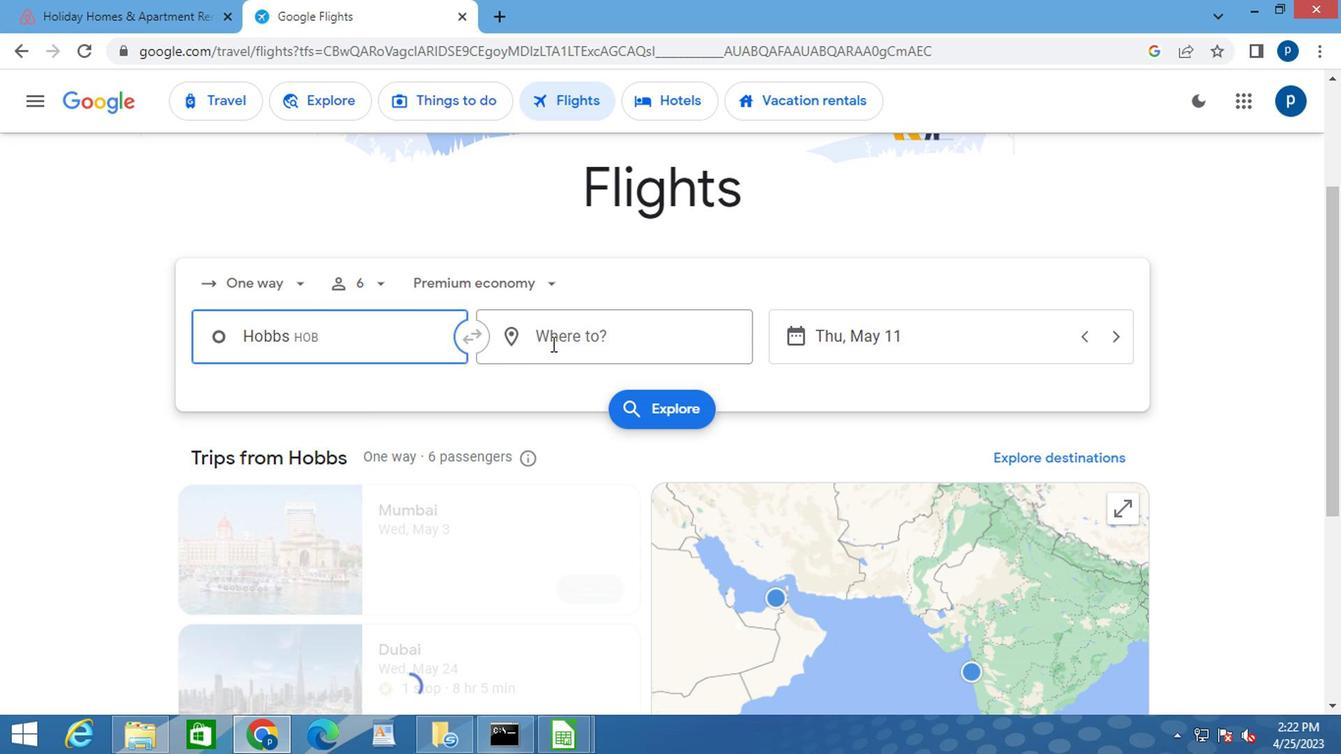 
Action: Key pressed <Key.caps_lock>g<Key.caps_lock>illete
Screenshot: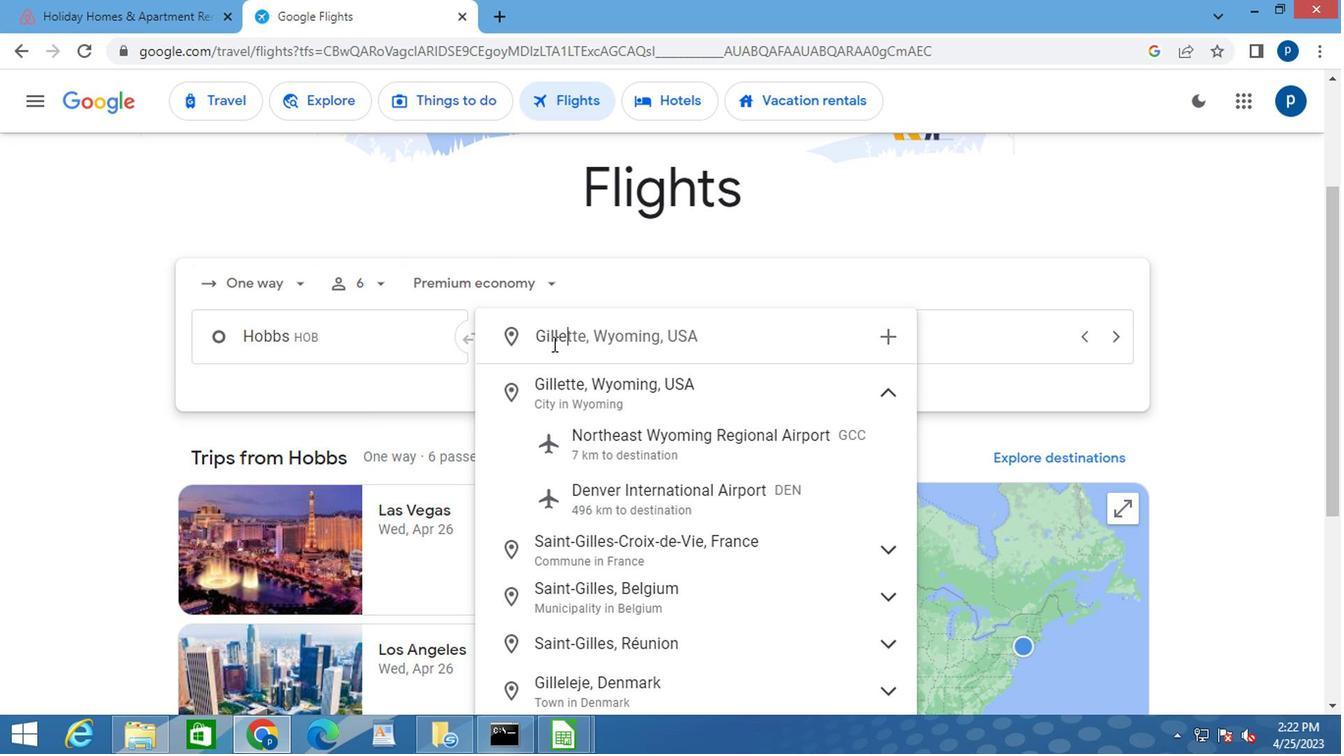 
Action: Mouse moved to (573, 380)
Screenshot: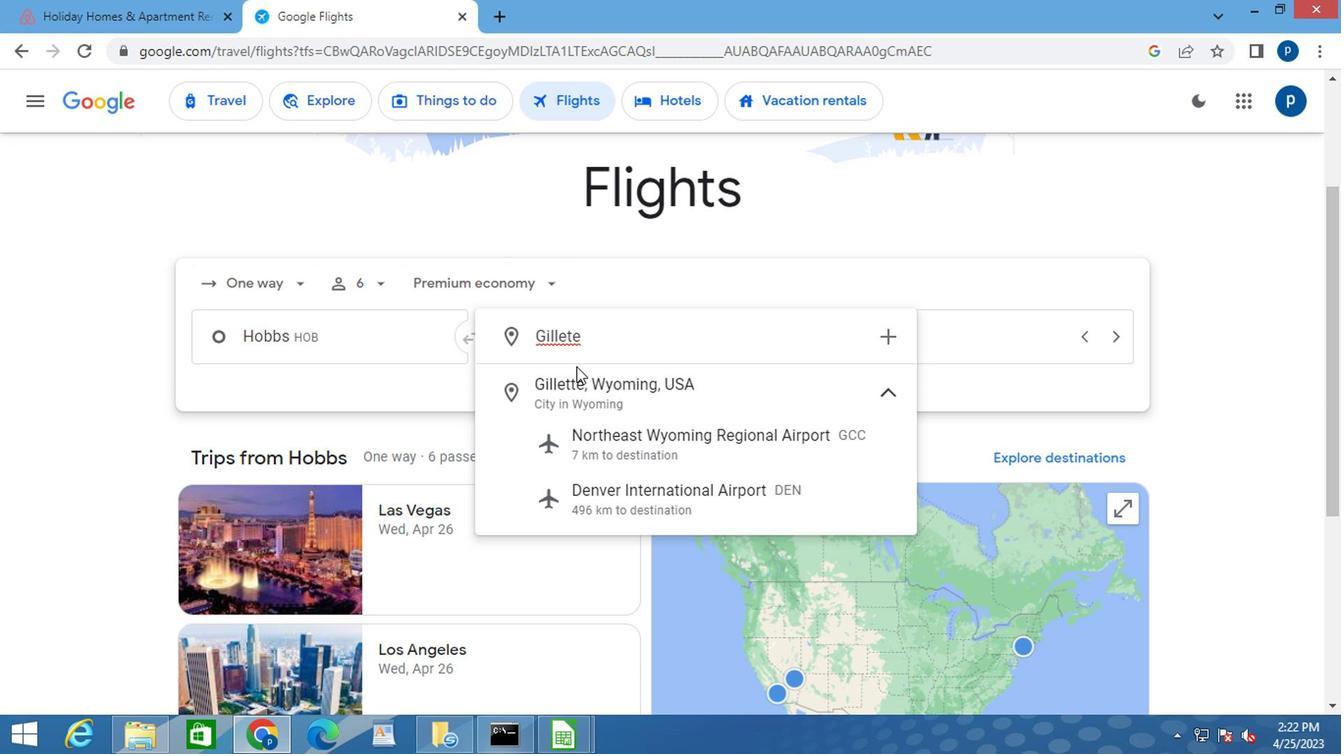 
Action: Key pressed <Key.space>
Screenshot: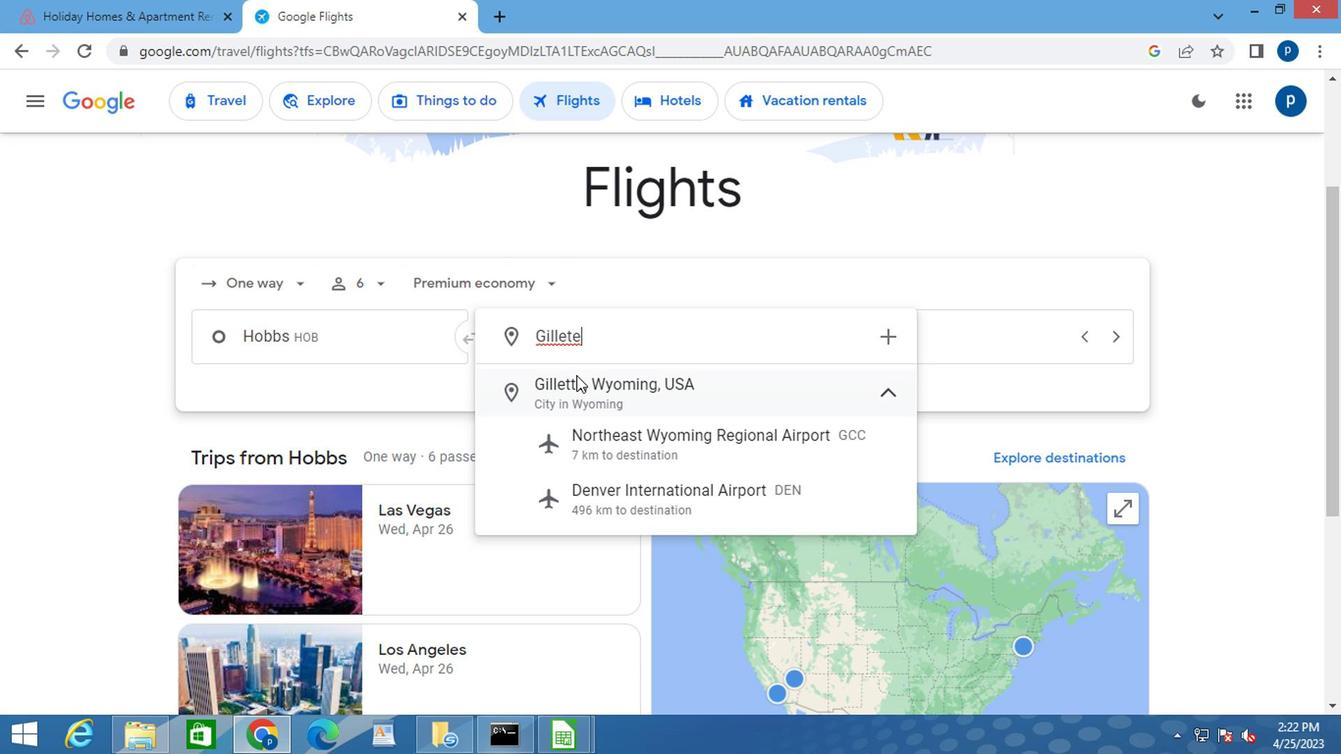 
Action: Mouse moved to (576, 384)
Screenshot: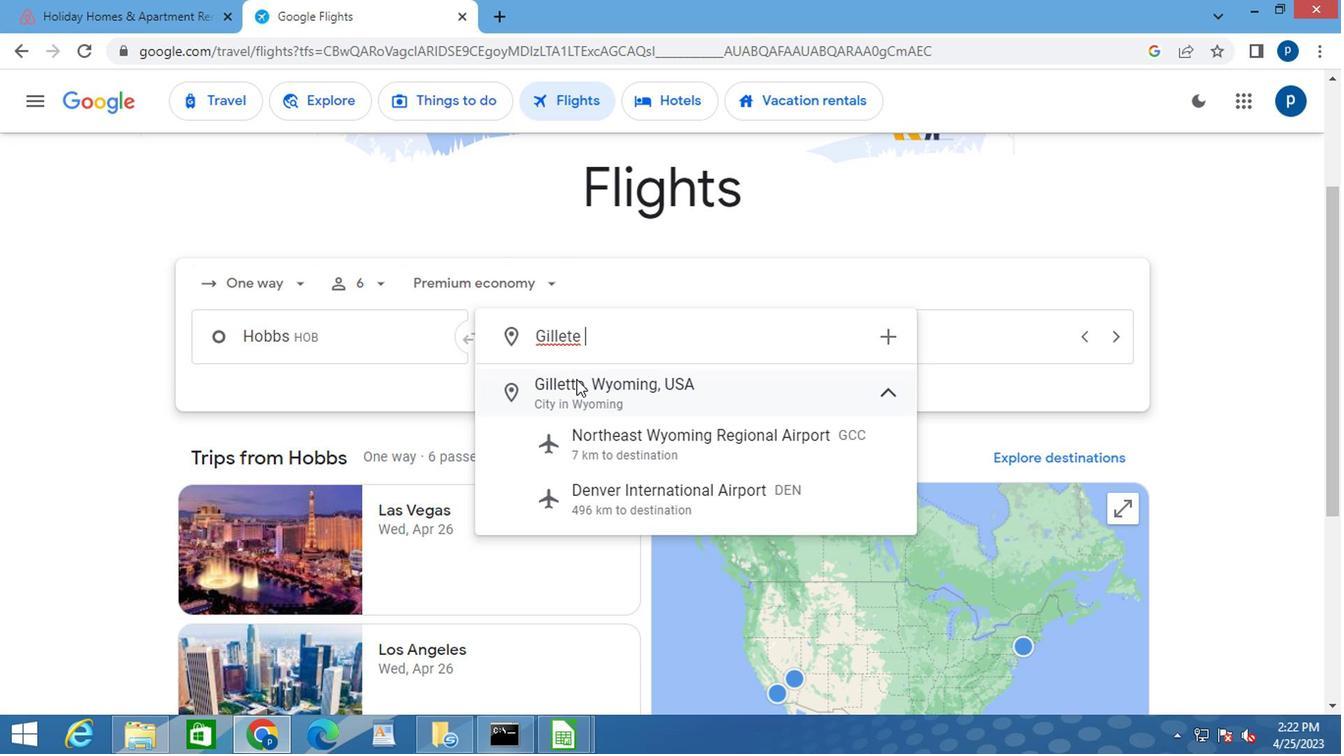 
Action: Mouse pressed left at (576, 384)
Screenshot: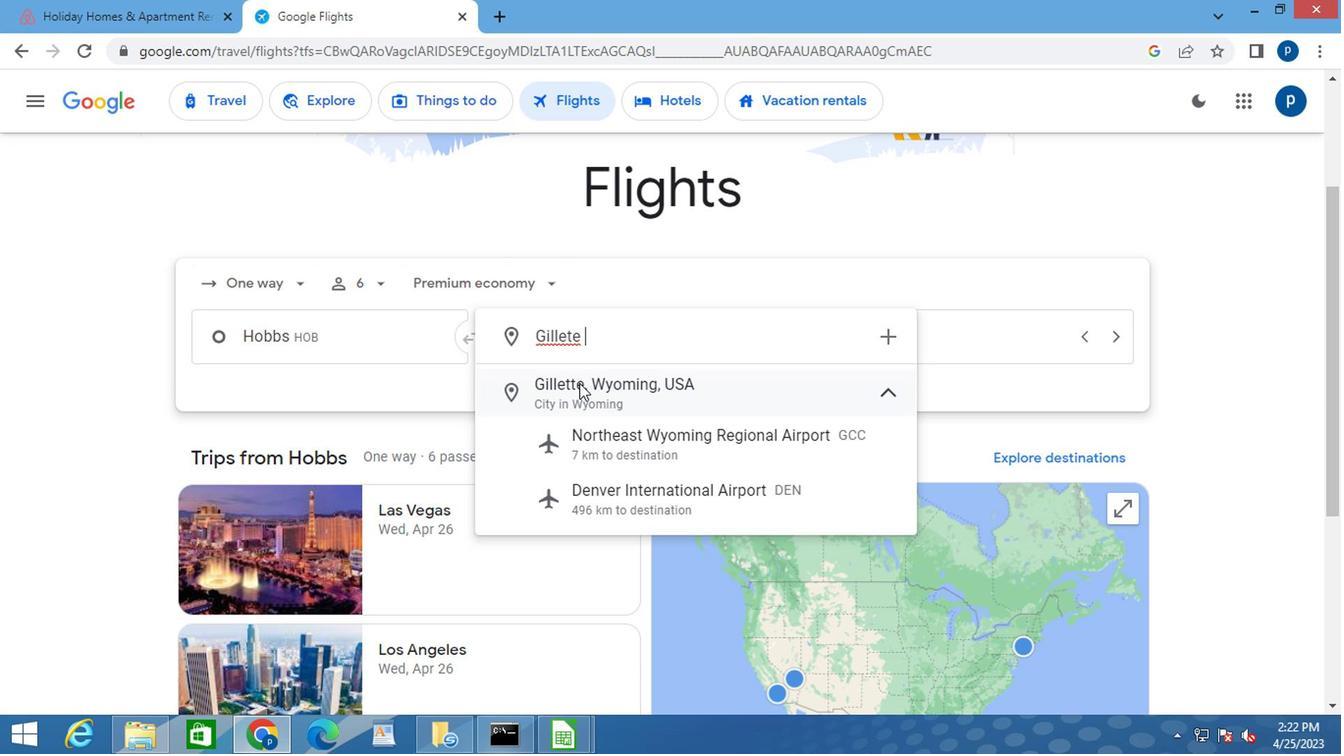 
Action: Mouse moved to (800, 351)
Screenshot: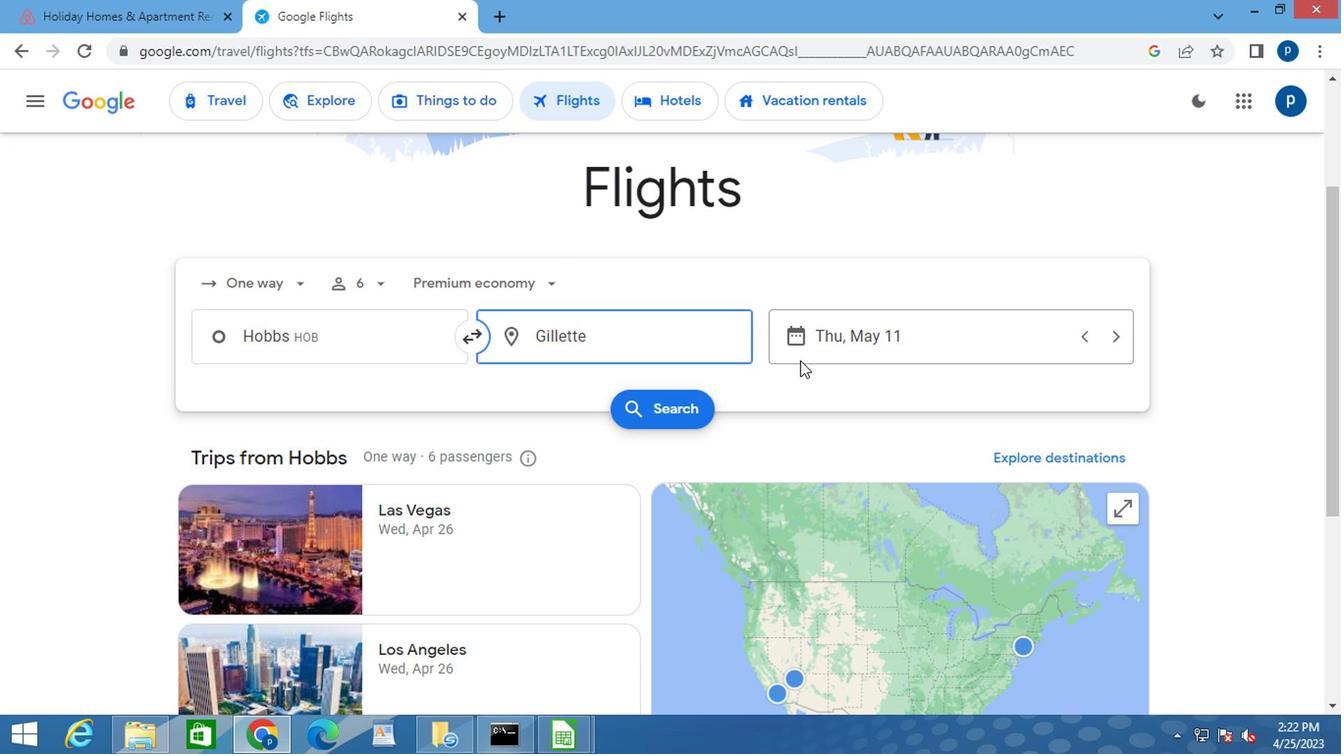 
Action: Mouse pressed left at (800, 351)
Screenshot: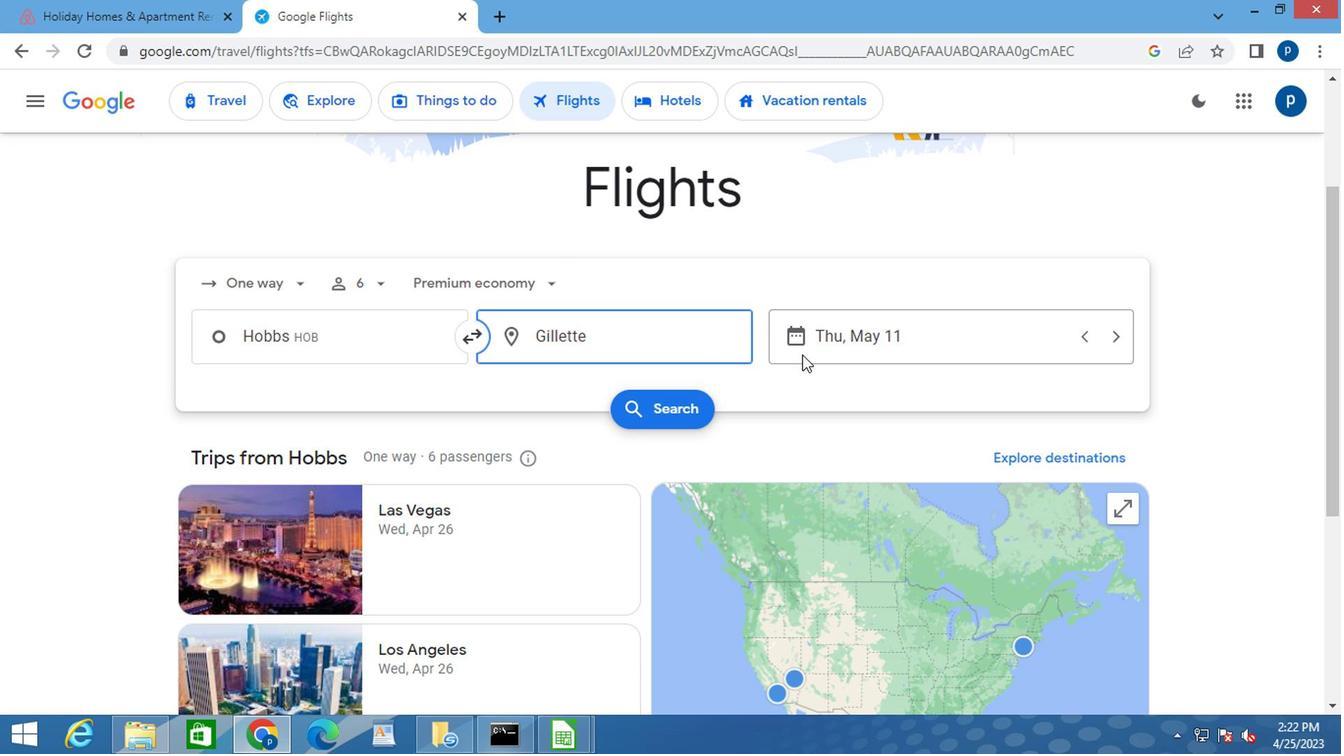 
Action: Mouse moved to (861, 355)
Screenshot: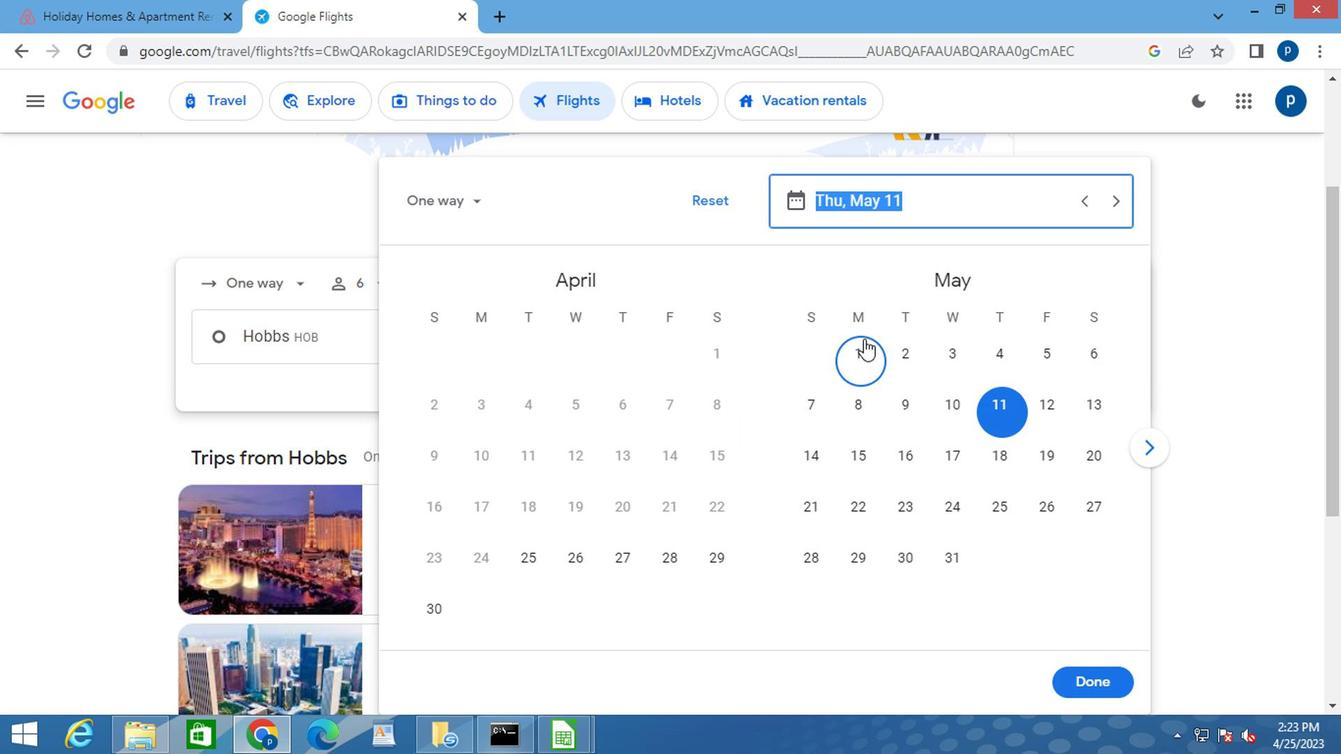 
Action: Mouse pressed left at (861, 355)
Screenshot: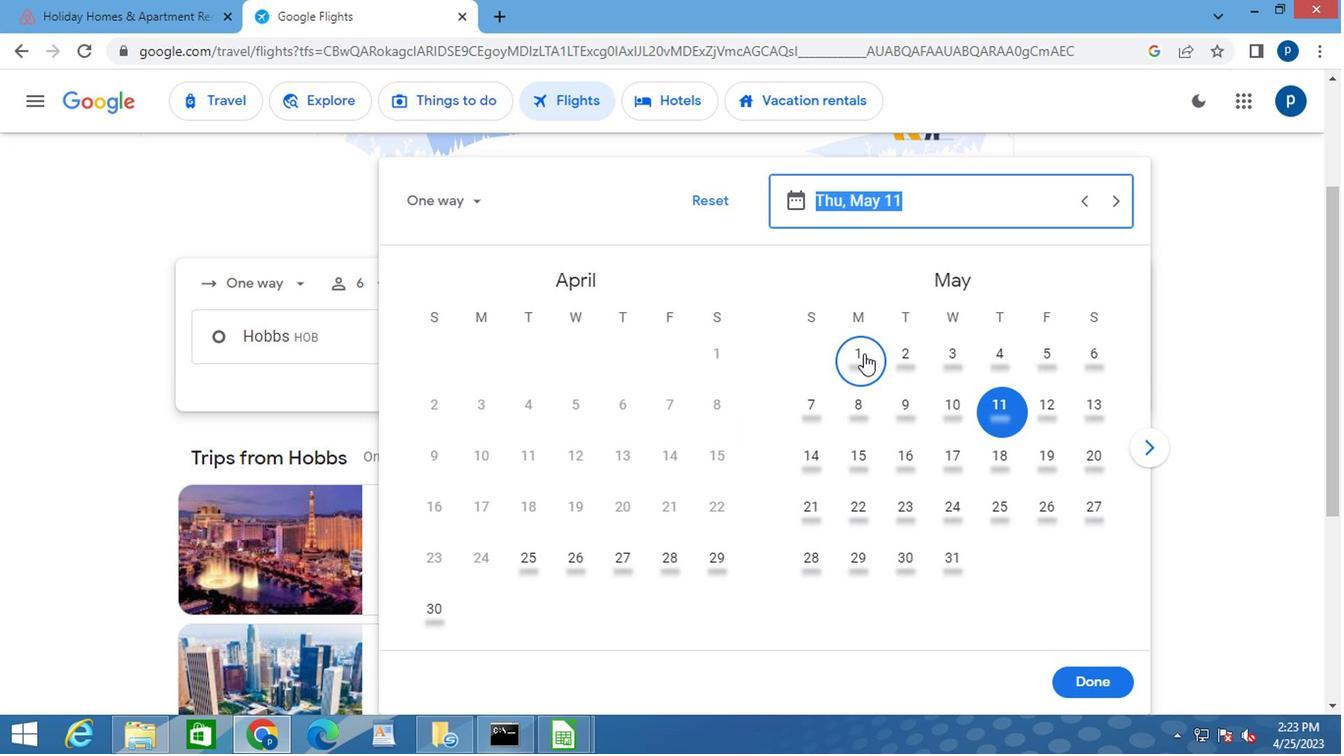 
Action: Mouse moved to (1080, 672)
Screenshot: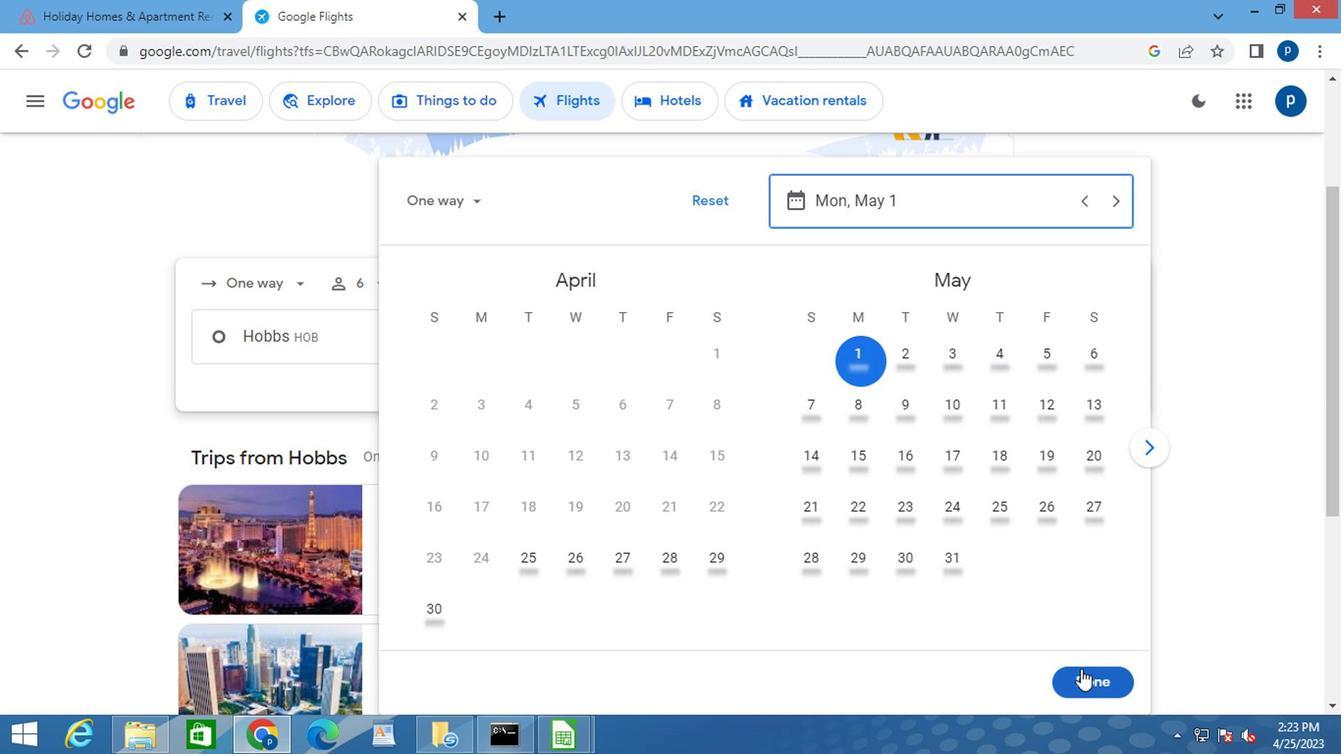 
Action: Mouse pressed left at (1080, 672)
Screenshot: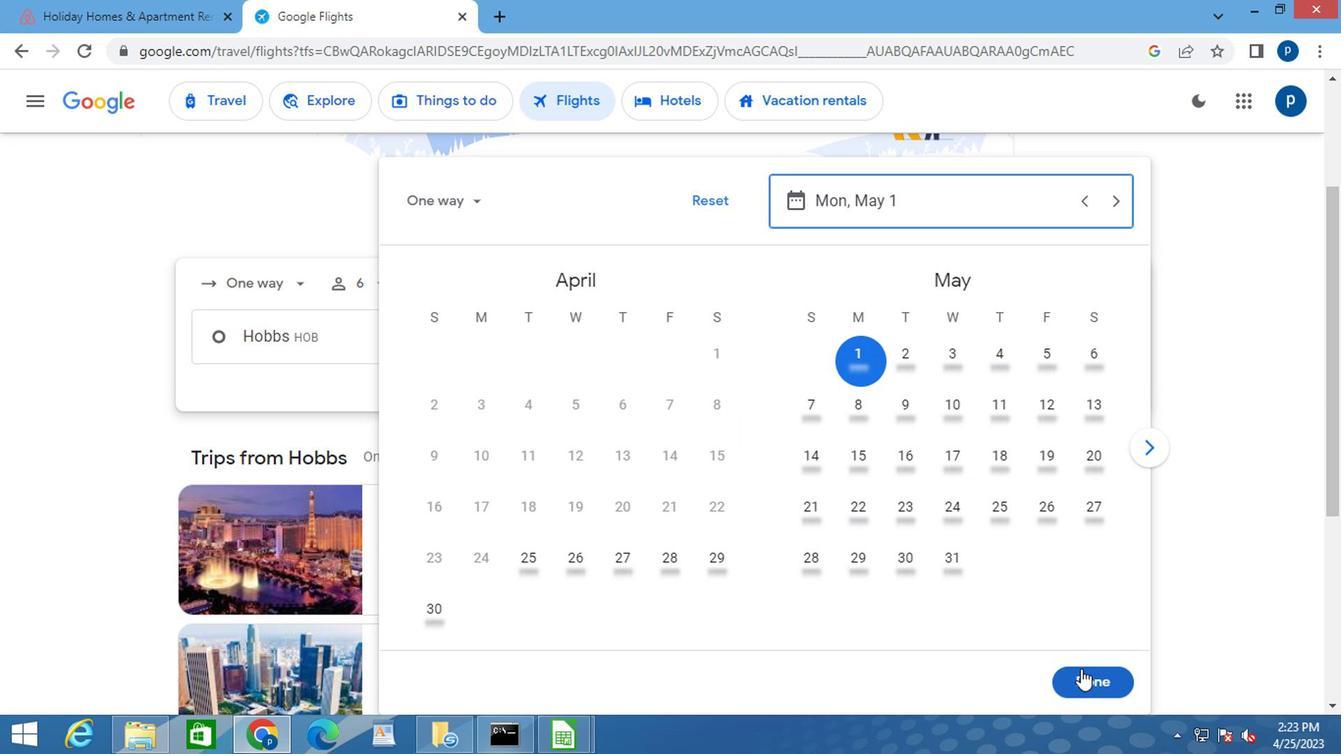 
Action: Mouse moved to (655, 403)
Screenshot: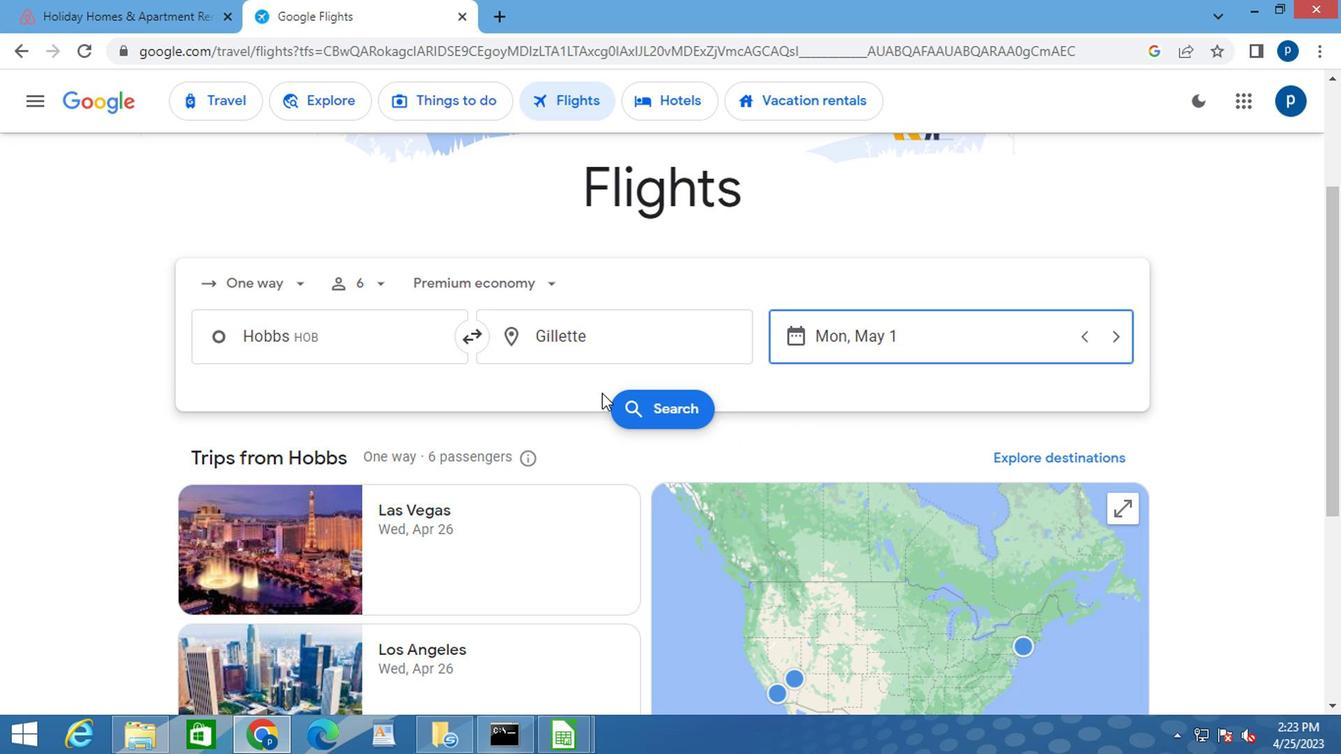 
Action: Mouse pressed left at (655, 403)
Screenshot: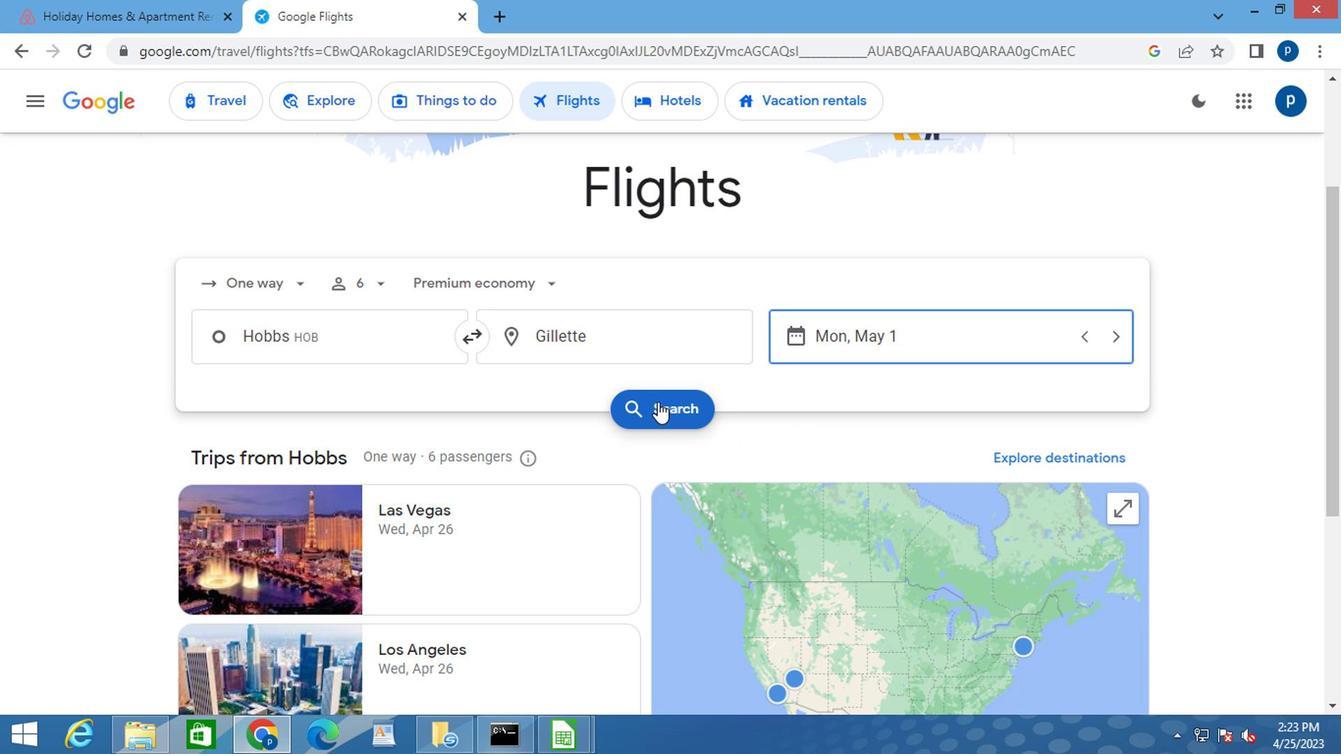 
Action: Mouse moved to (220, 286)
Screenshot: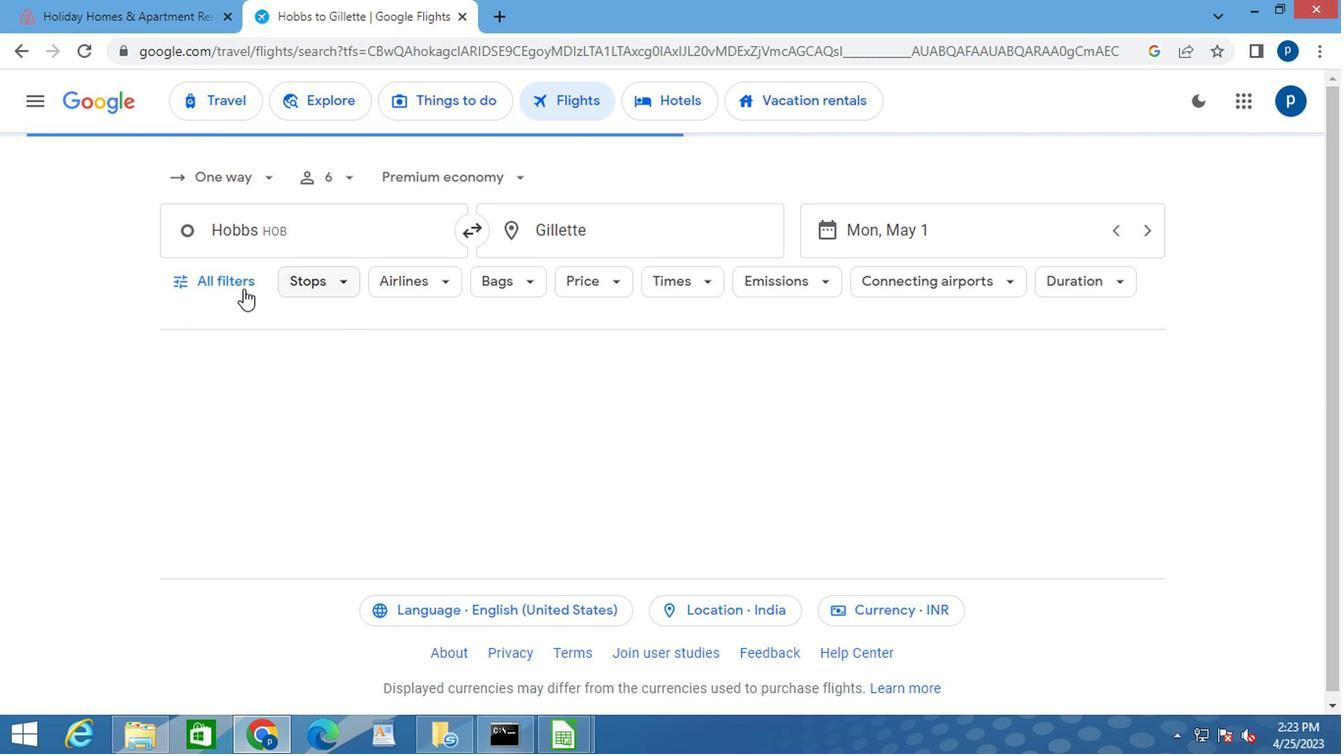 
Action: Mouse pressed left at (220, 286)
Screenshot: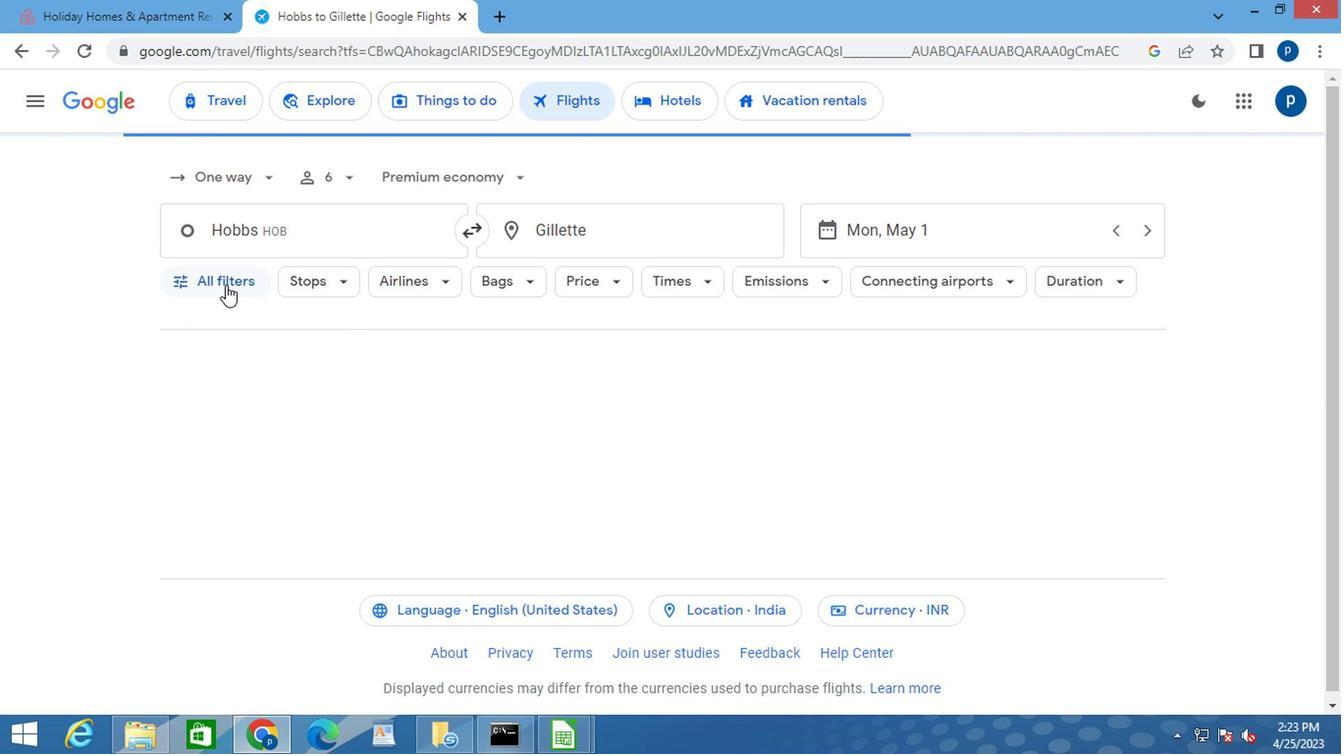 
Action: Mouse moved to (309, 490)
Screenshot: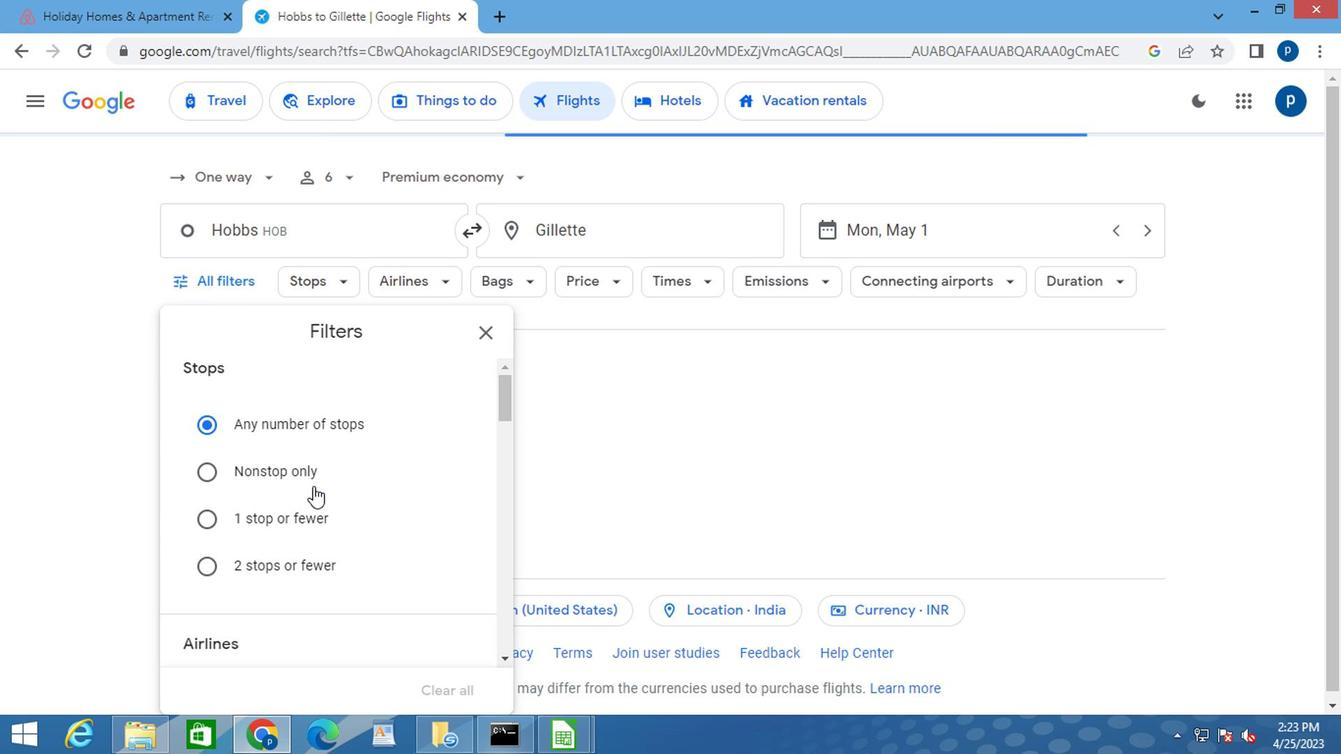 
Action: Mouse scrolled (309, 489) with delta (0, 0)
Screenshot: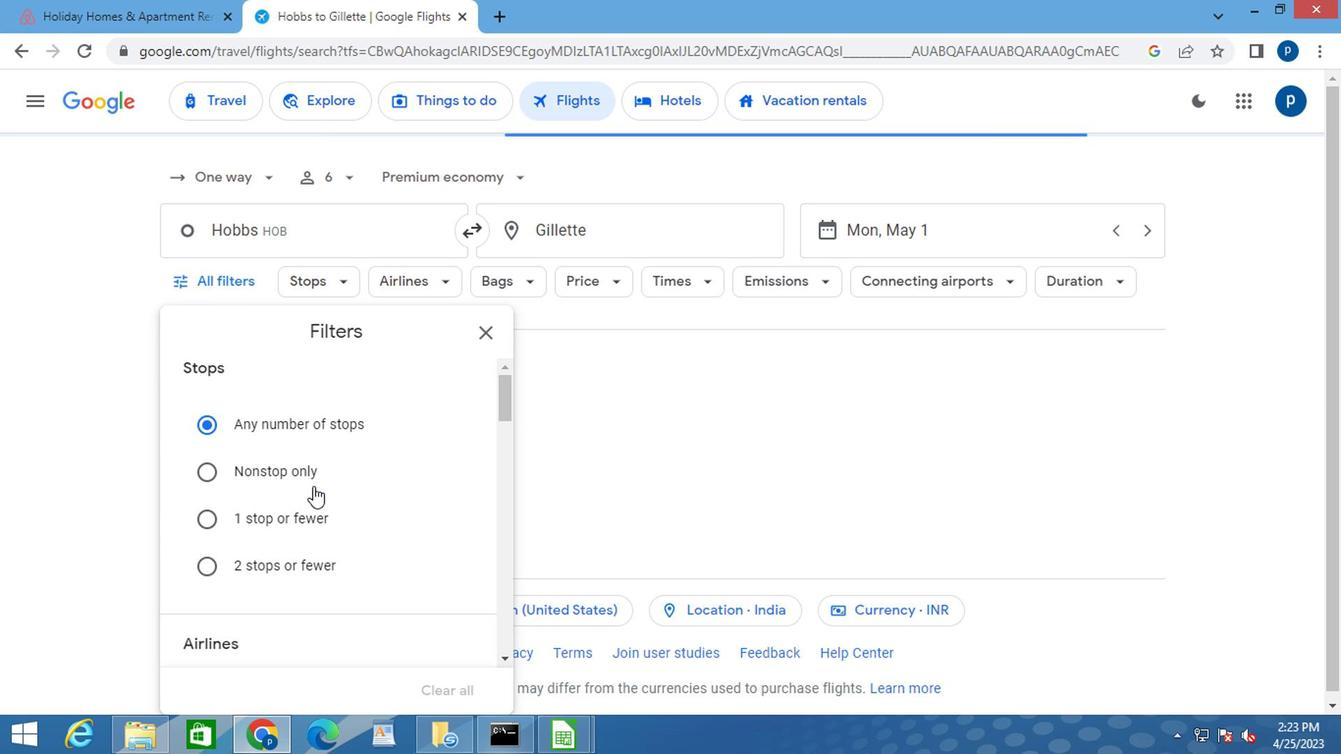
Action: Mouse moved to (309, 493)
Screenshot: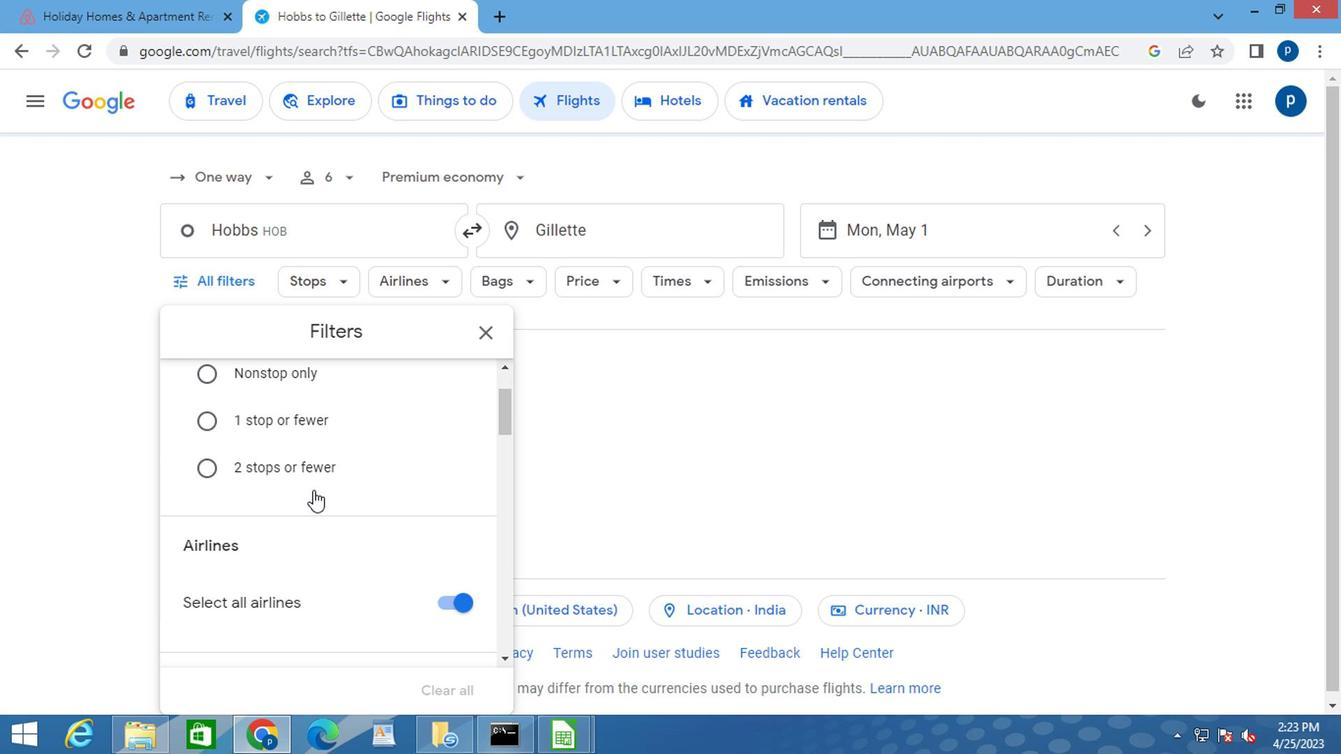 
Action: Mouse scrolled (309, 492) with delta (0, 0)
Screenshot: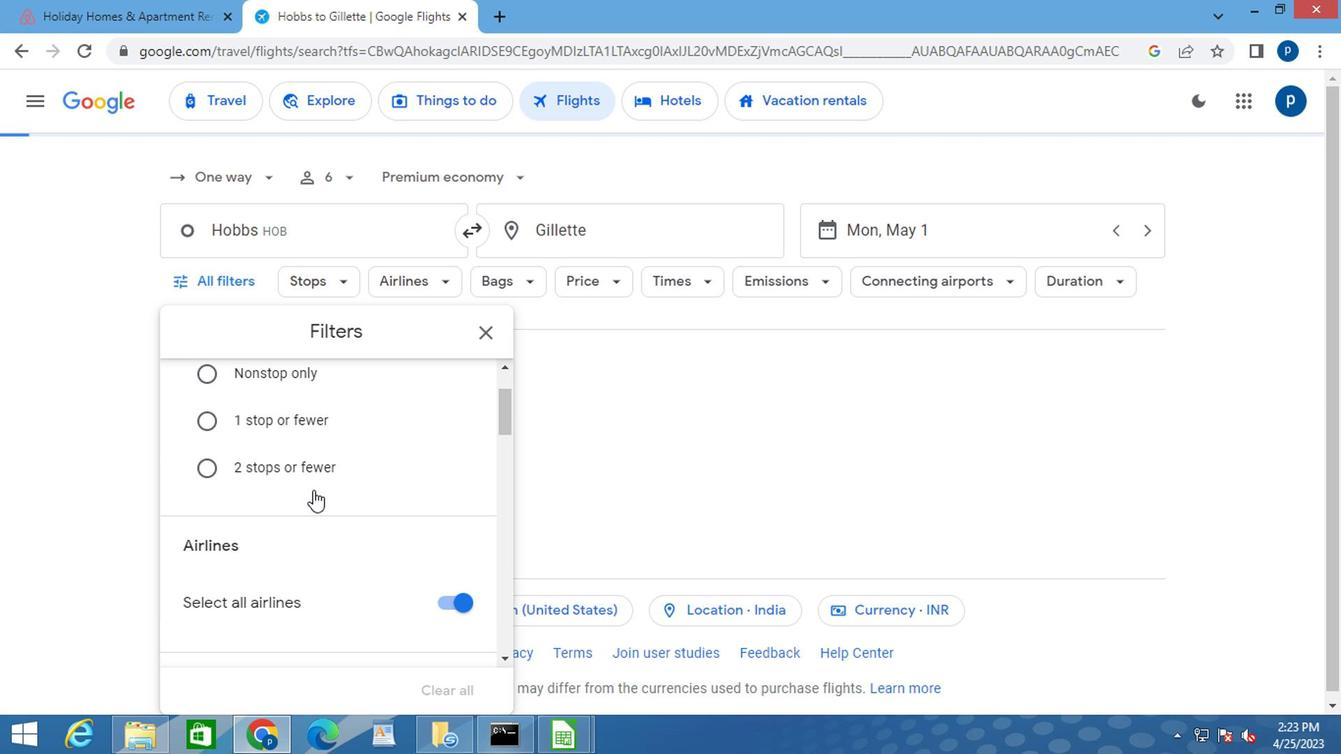 
Action: Mouse moved to (309, 495)
Screenshot: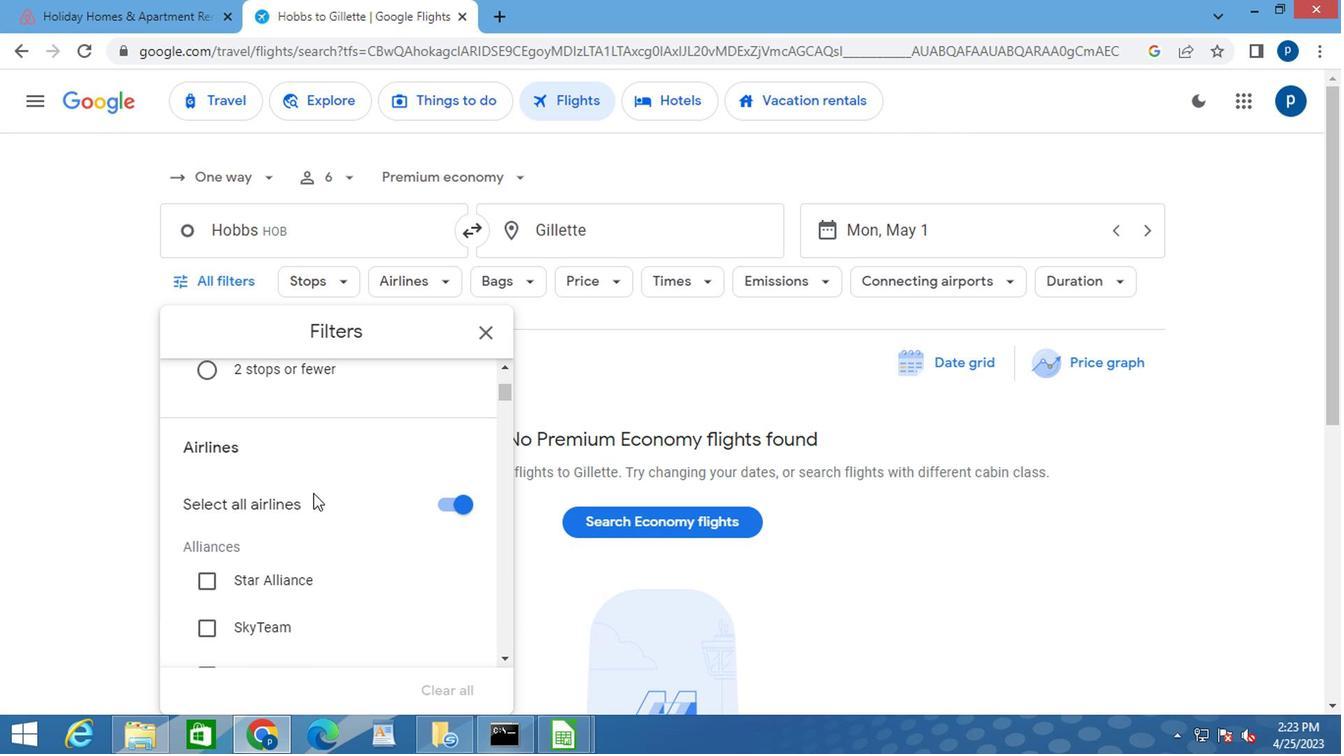 
Action: Mouse scrolled (309, 495) with delta (0, 0)
Screenshot: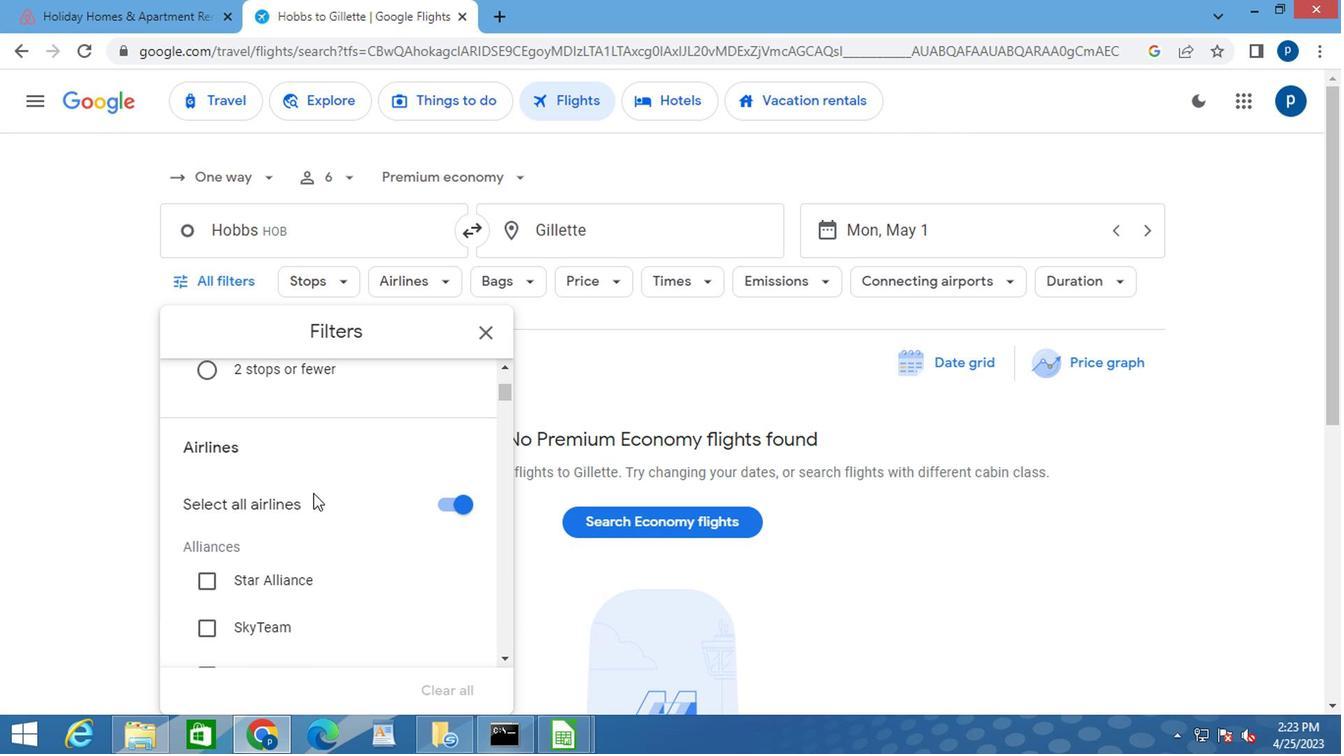 
Action: Mouse scrolled (309, 495) with delta (0, 0)
Screenshot: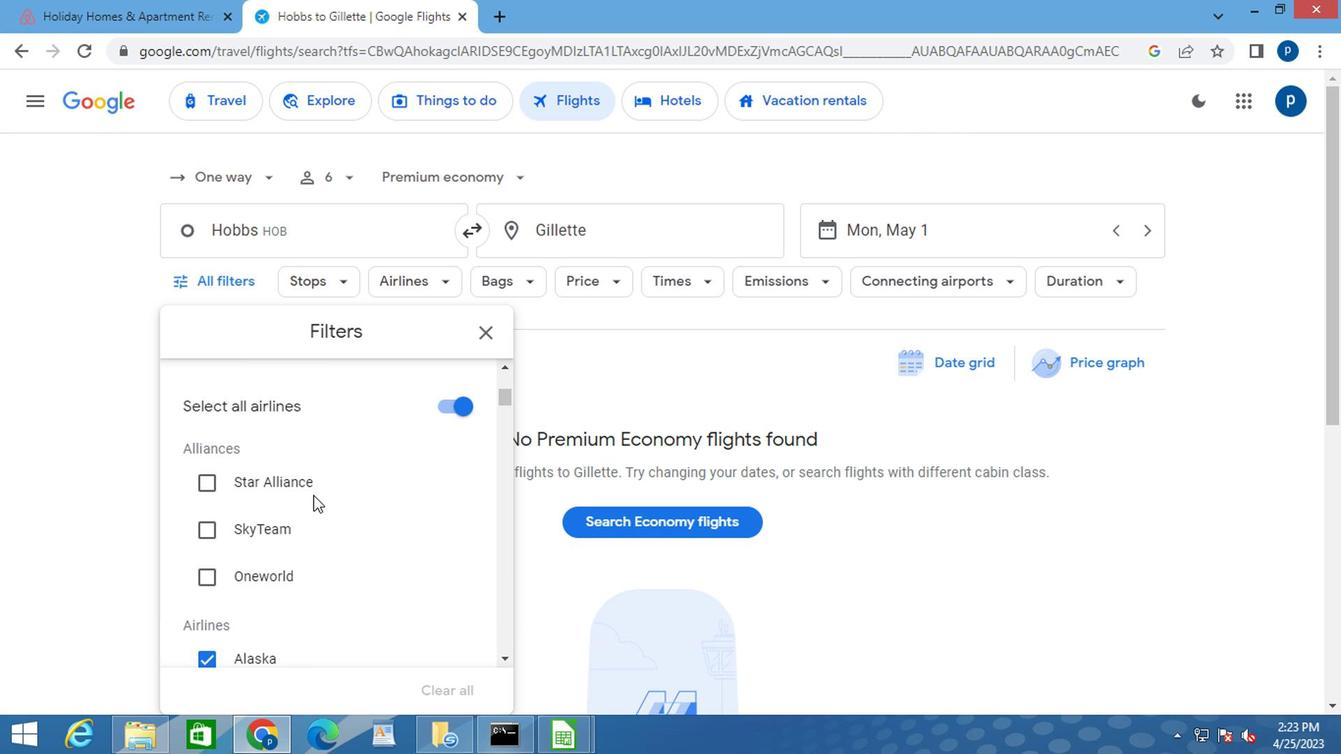 
Action: Mouse scrolled (309, 495) with delta (0, 0)
Screenshot: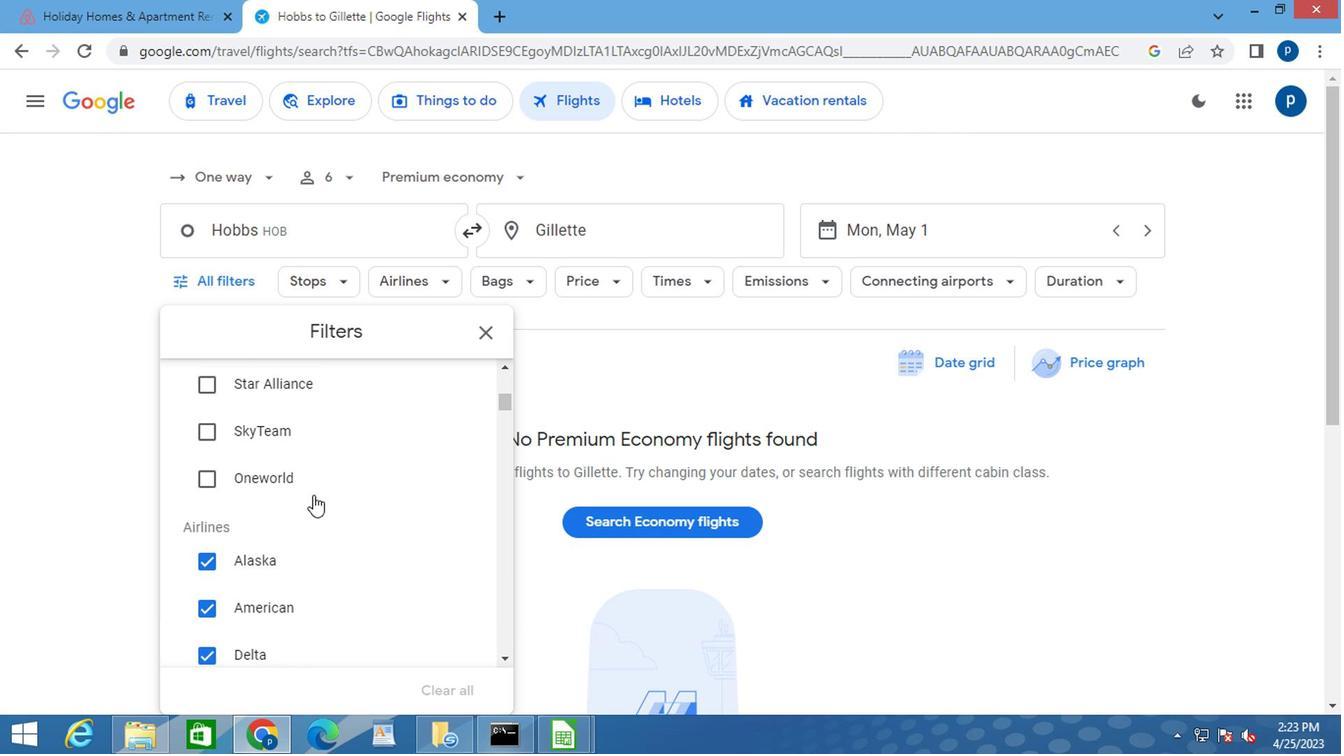 
Action: Mouse scrolled (309, 495) with delta (0, 0)
Screenshot: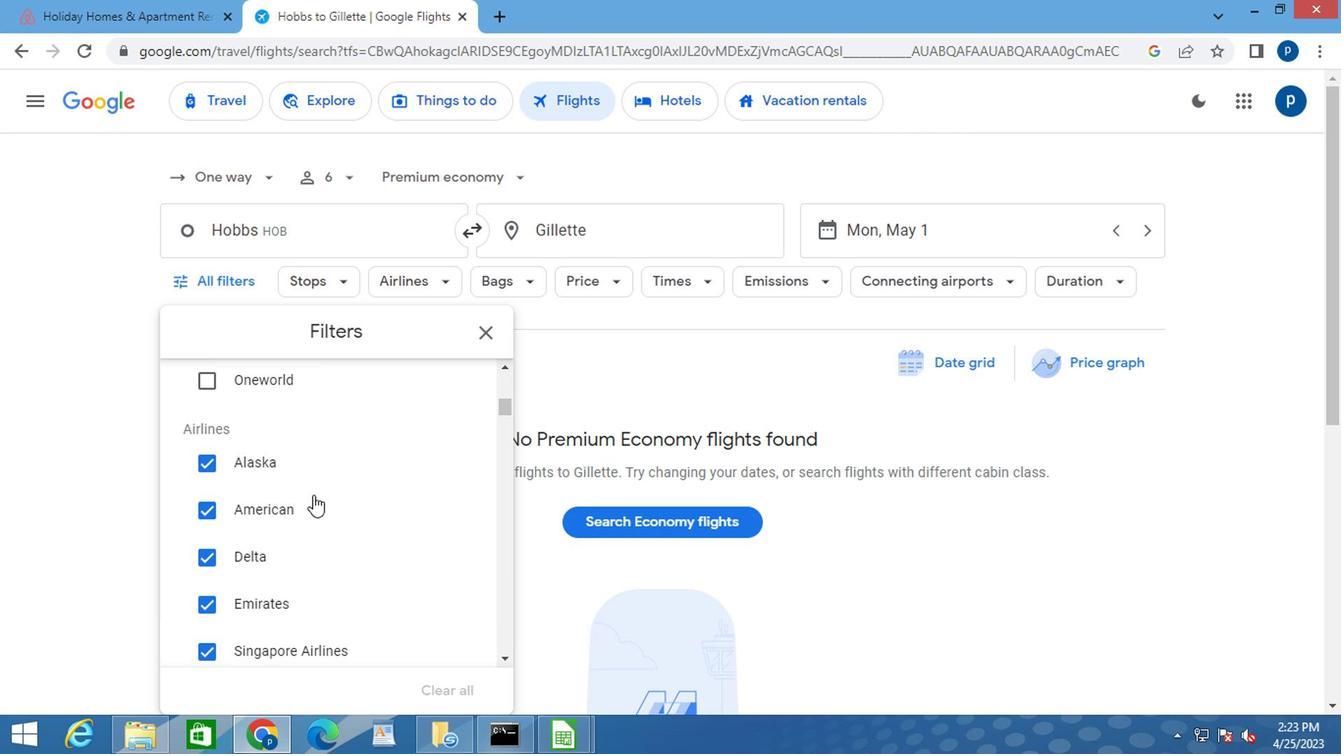 
Action: Mouse scrolled (309, 495) with delta (0, 0)
Screenshot: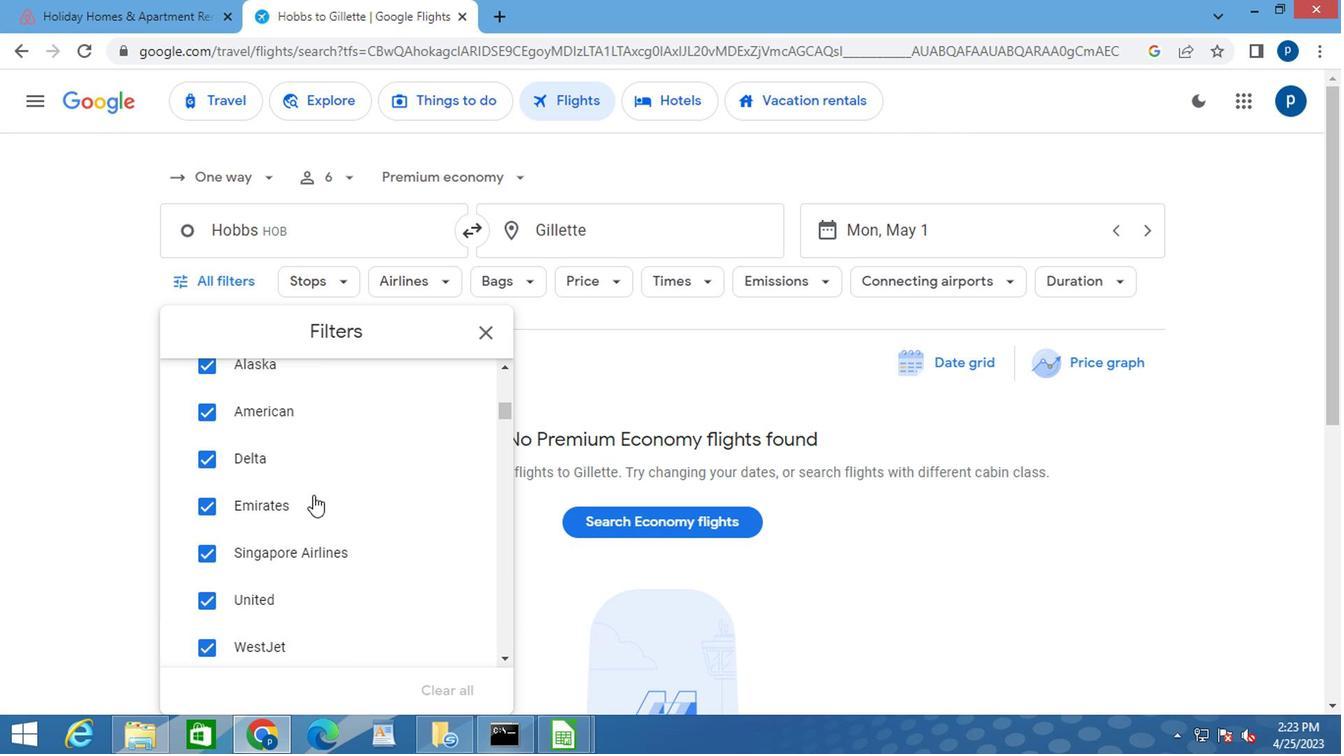 
Action: Mouse scrolled (309, 497) with delta (0, 1)
Screenshot: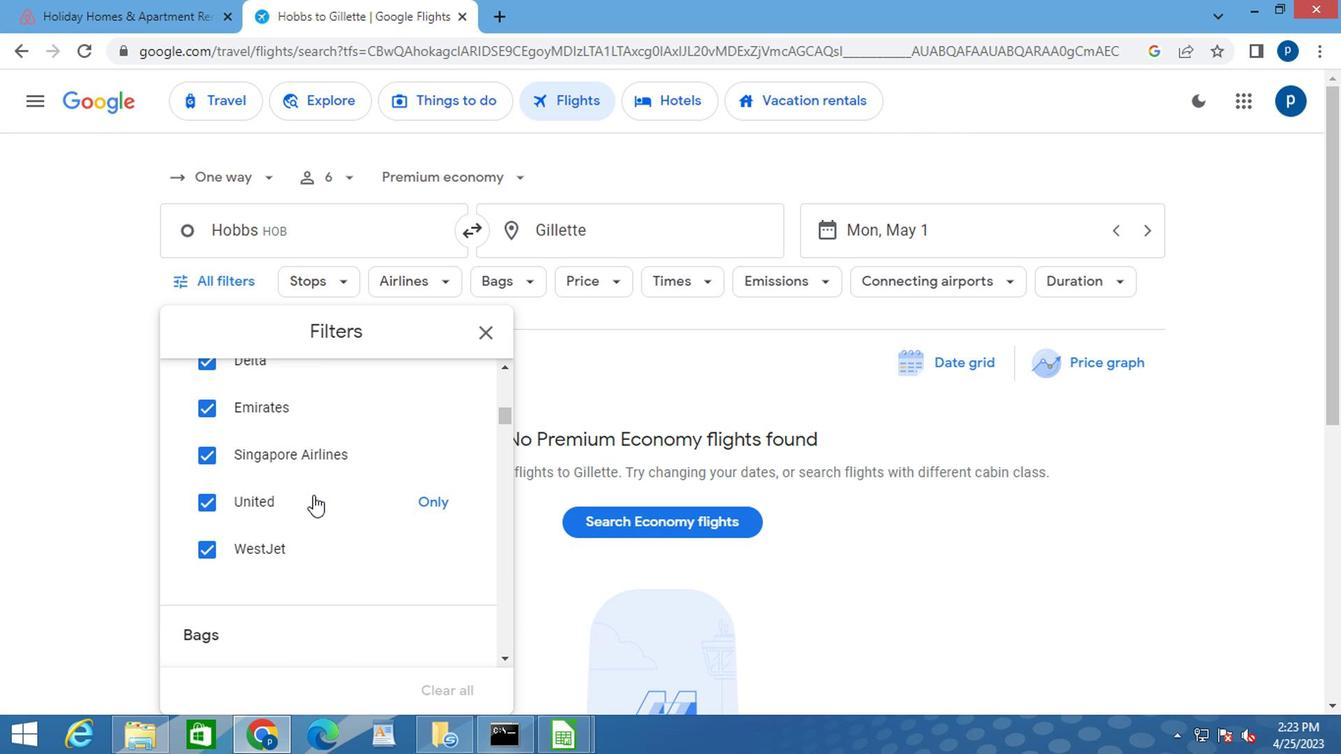 
Action: Mouse scrolled (309, 497) with delta (0, 1)
Screenshot: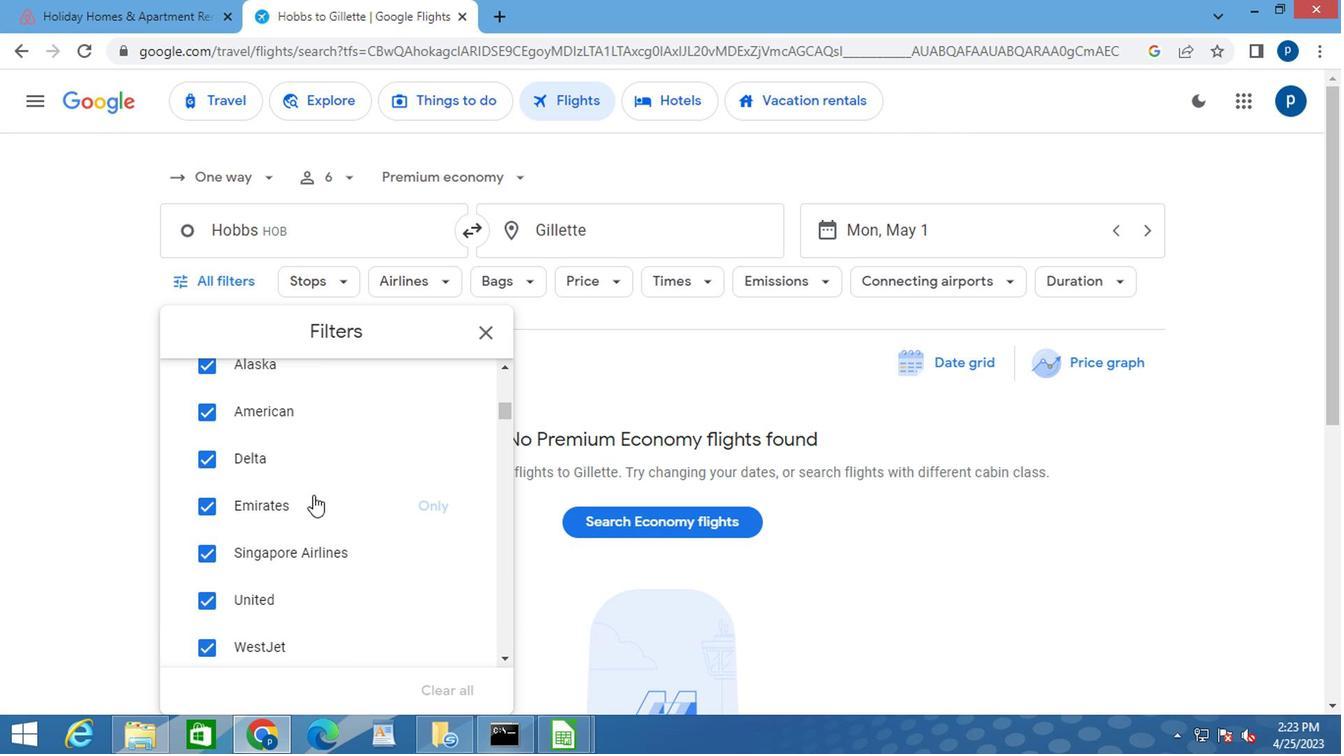 
Action: Mouse scrolled (309, 495) with delta (0, 0)
Screenshot: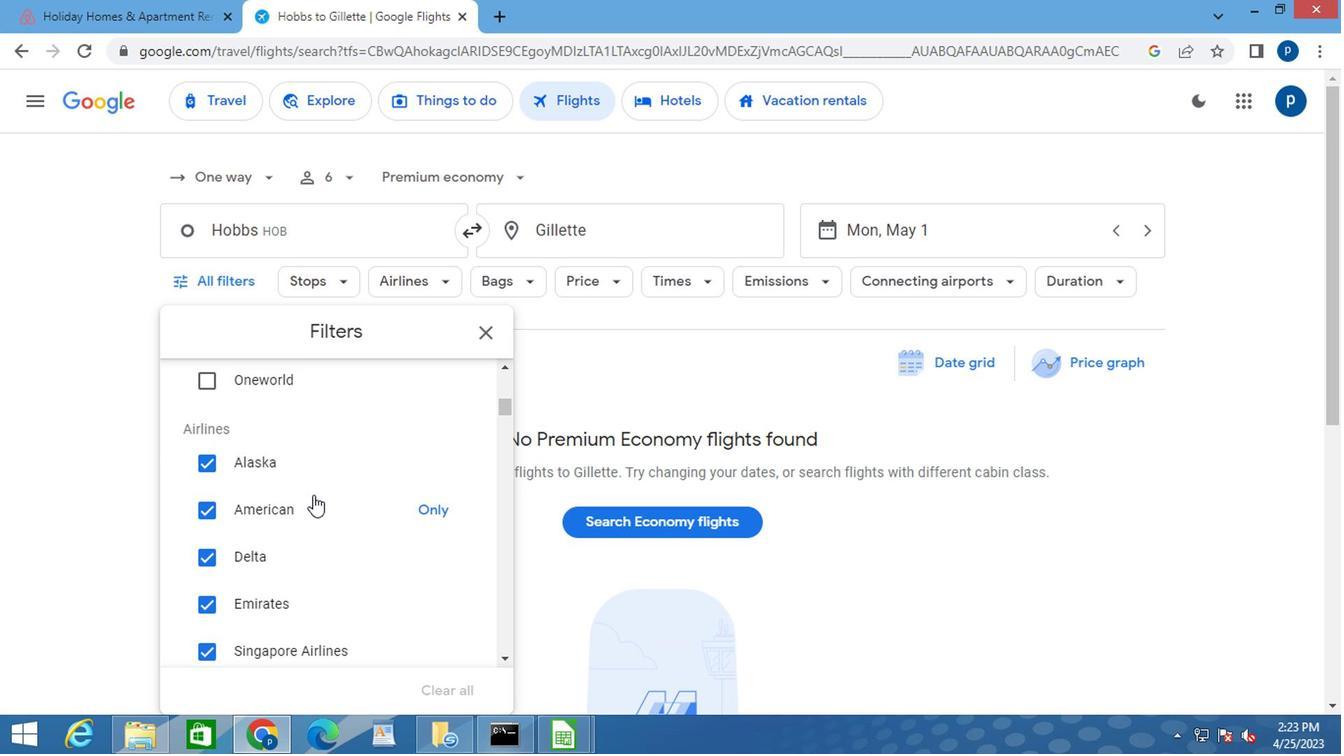 
Action: Mouse scrolled (309, 495) with delta (0, 0)
Screenshot: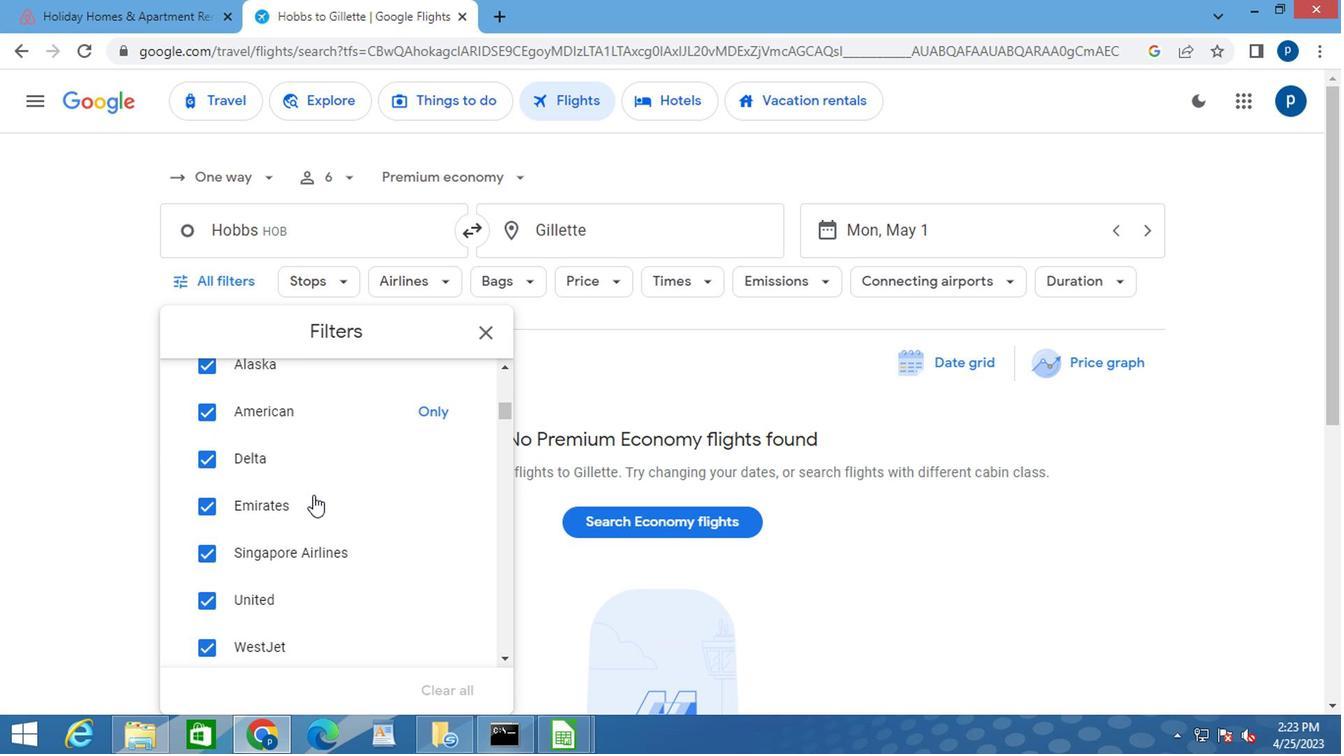 
Action: Mouse scrolled (309, 495) with delta (0, 0)
Screenshot: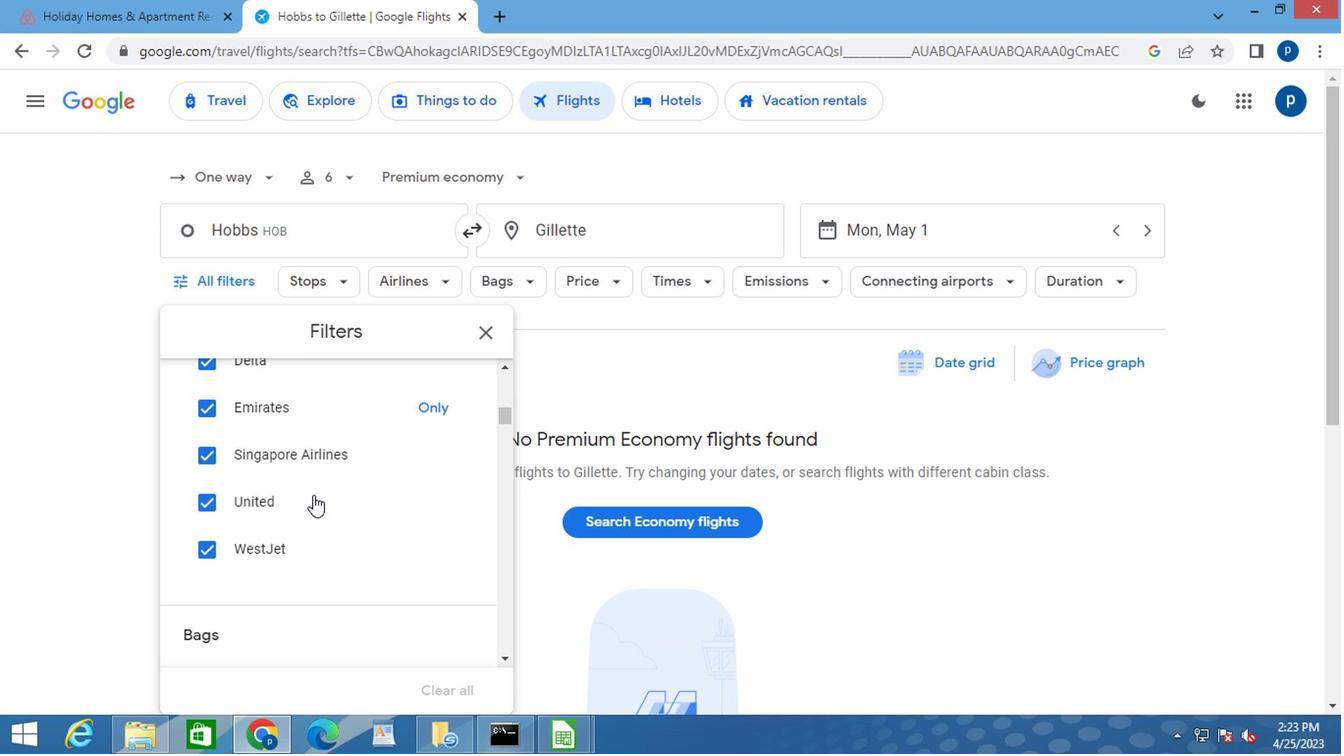 
Action: Mouse scrolled (309, 495) with delta (0, 0)
Screenshot: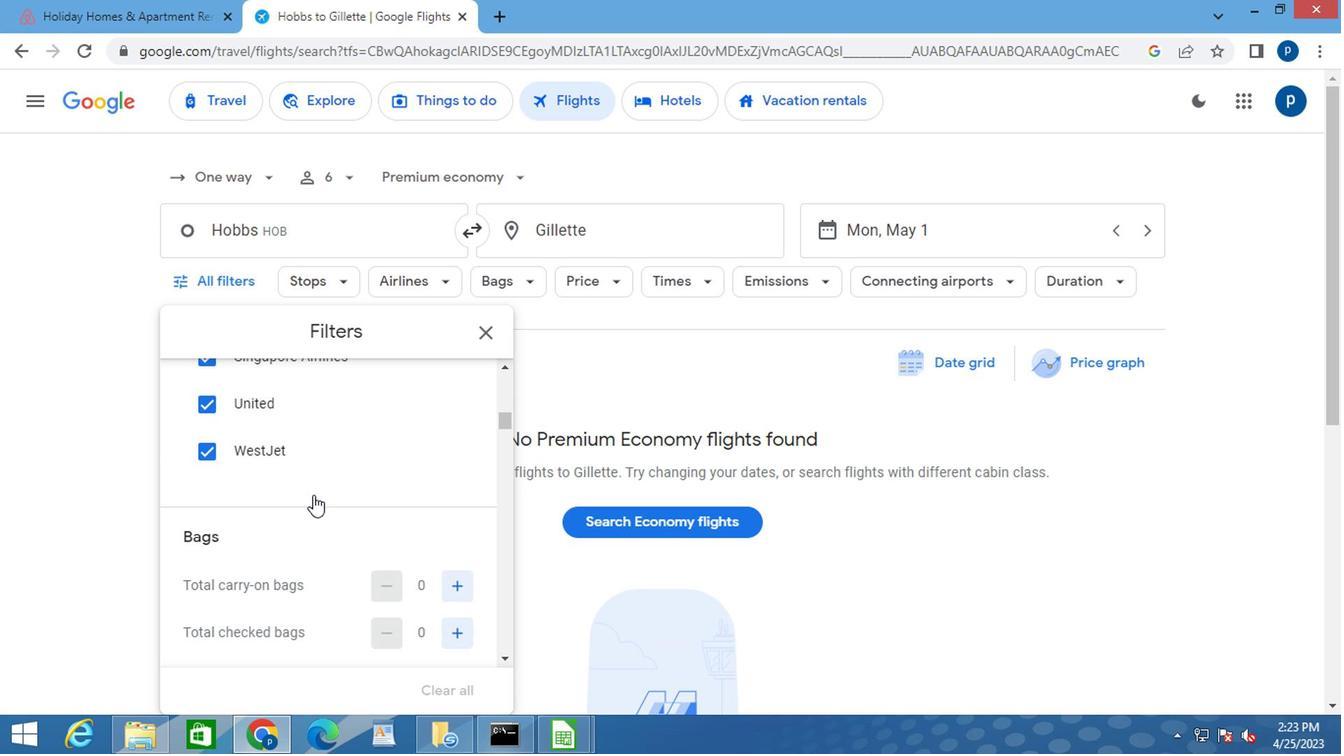 
Action: Mouse moved to (451, 493)
Screenshot: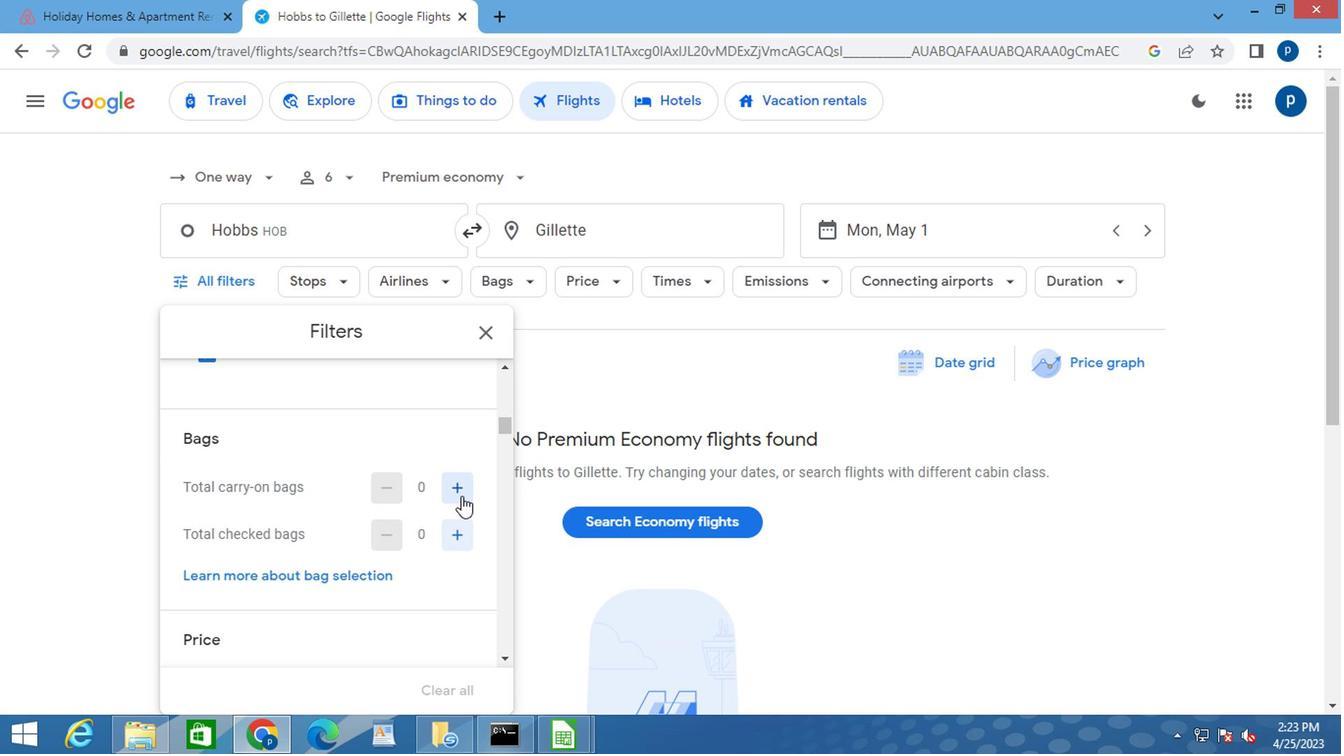 
Action: Mouse pressed left at (451, 493)
Screenshot: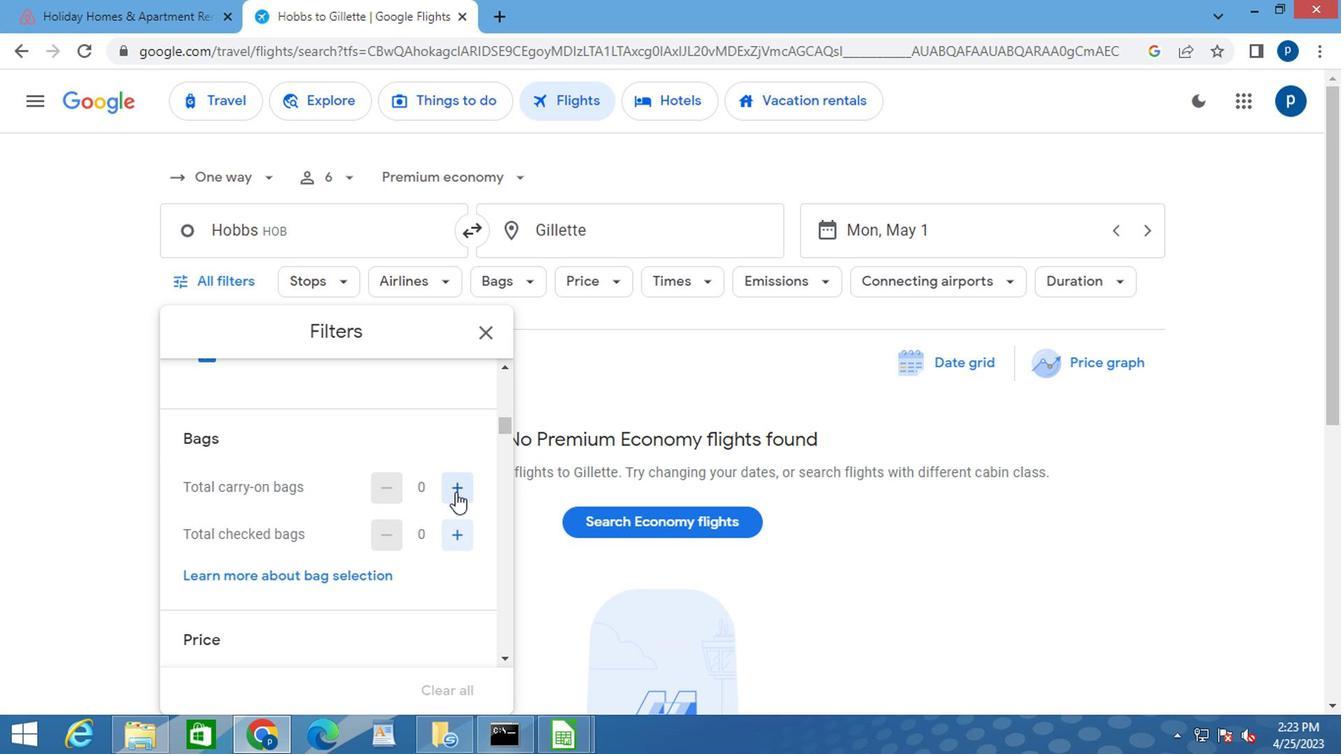 
Action: Mouse pressed left at (451, 493)
Screenshot: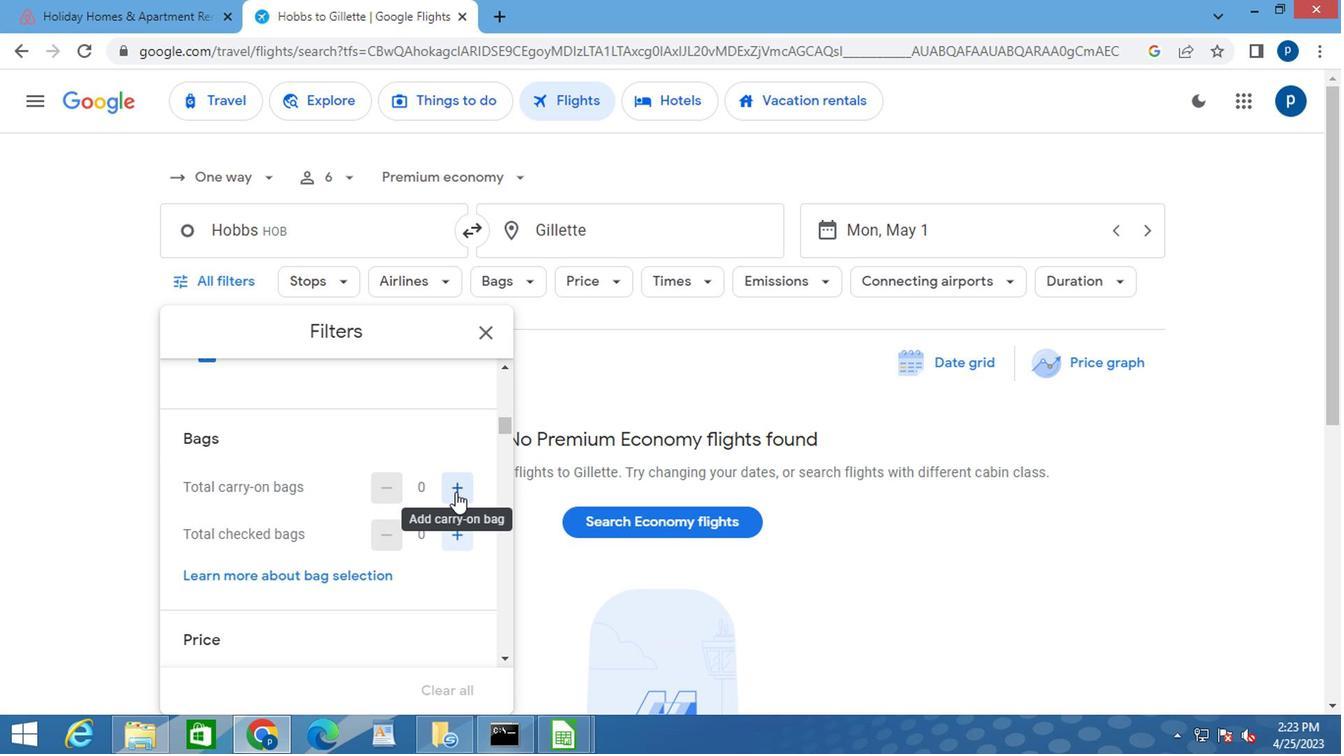 
Action: Mouse moved to (454, 539)
Screenshot: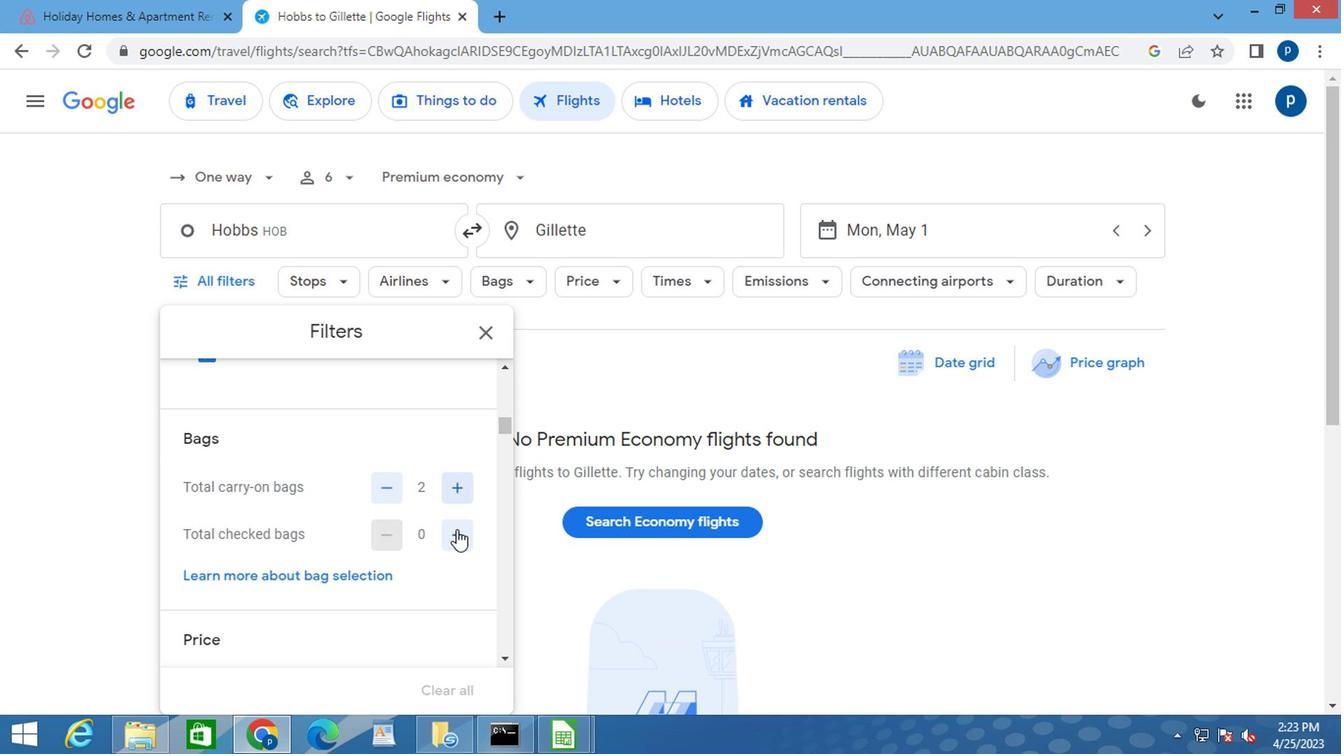 
Action: Mouse pressed left at (454, 539)
Screenshot: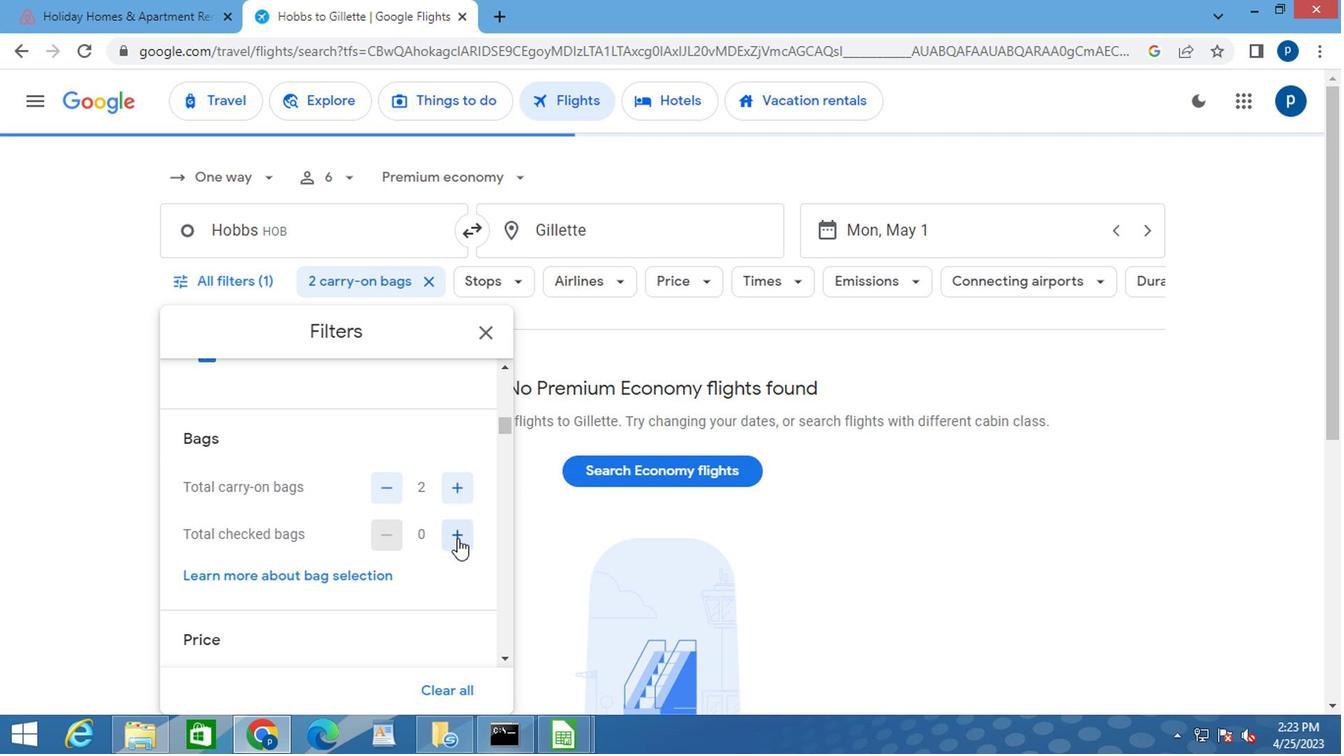 
Action: Mouse moved to (393, 535)
Screenshot: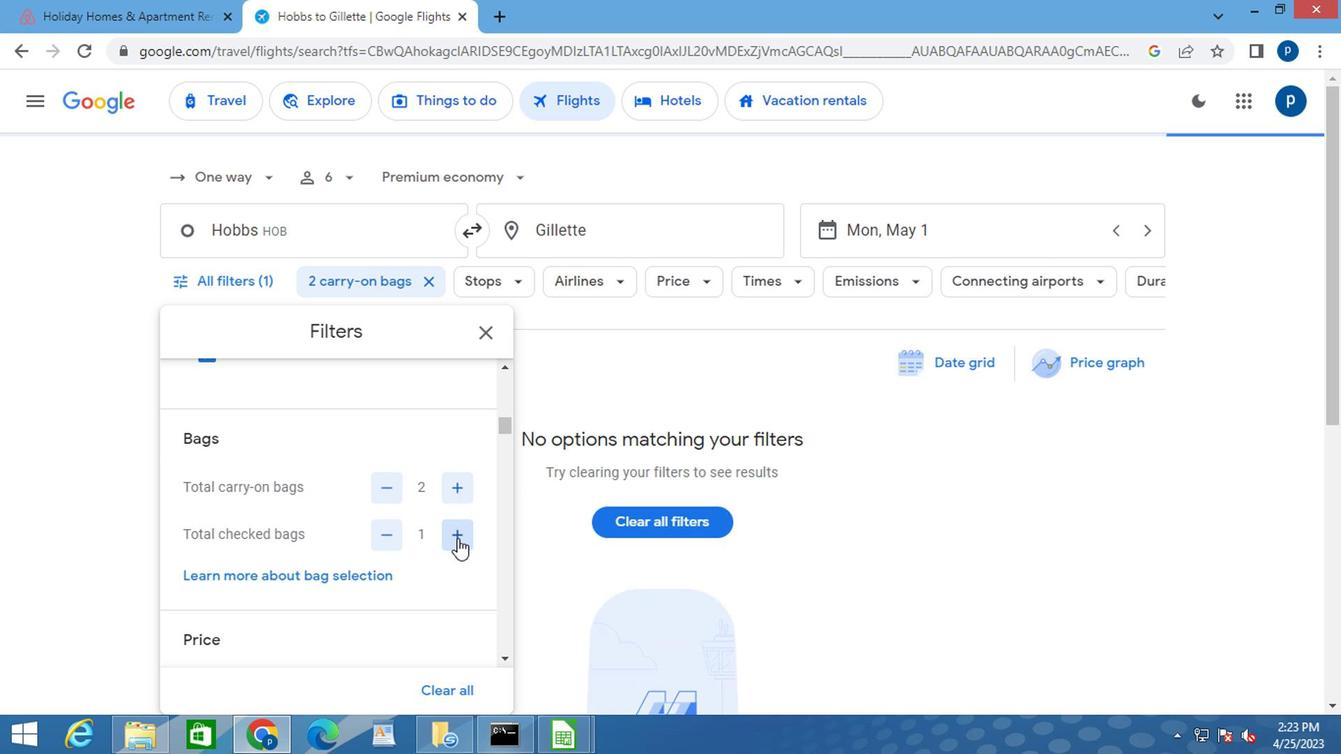
Action: Mouse scrolled (393, 534) with delta (0, 0)
Screenshot: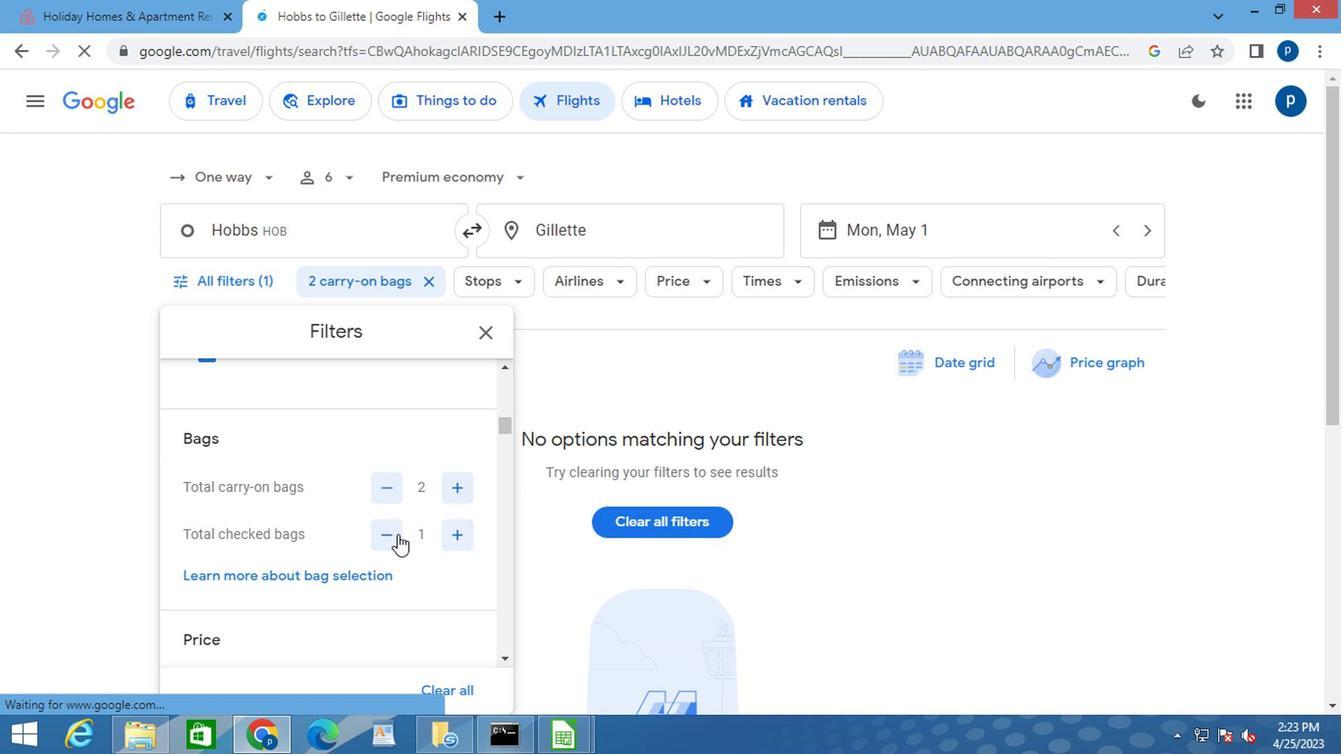 
Action: Mouse moved to (390, 532)
Screenshot: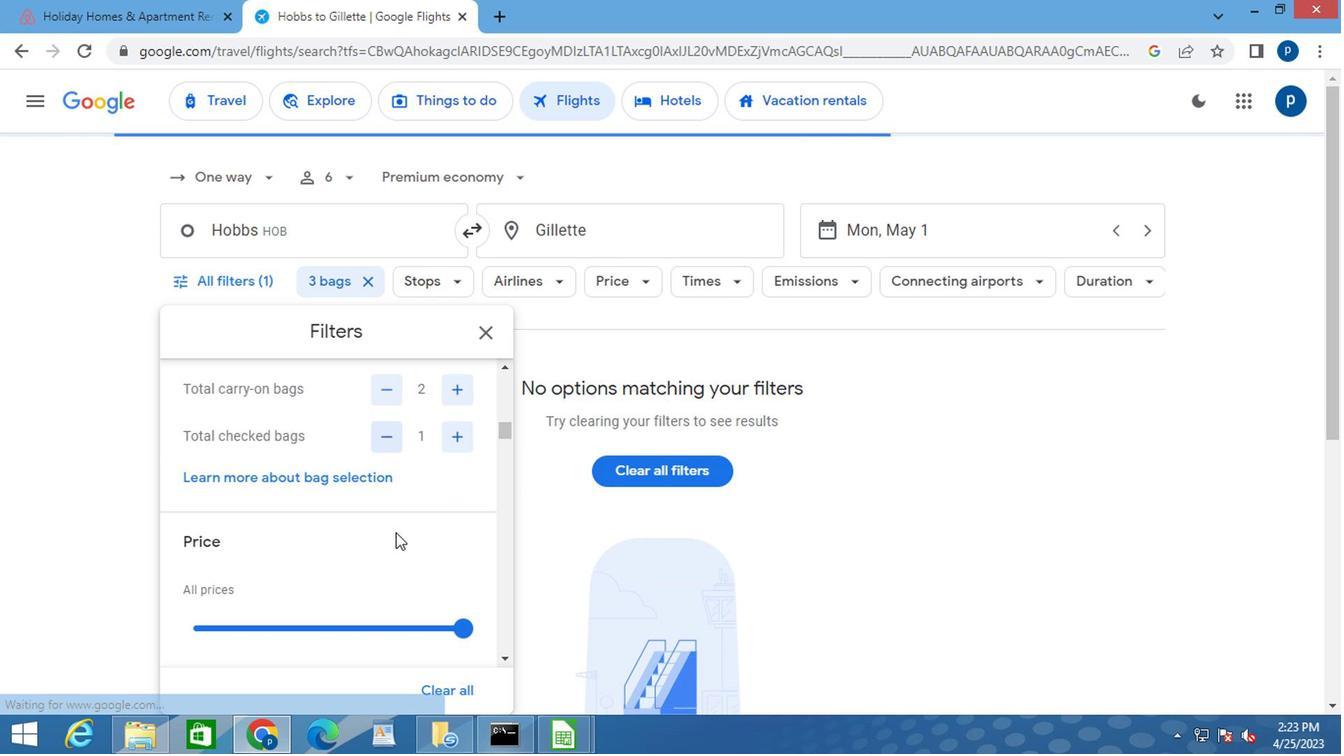 
Action: Mouse scrolled (390, 531) with delta (0, 0)
Screenshot: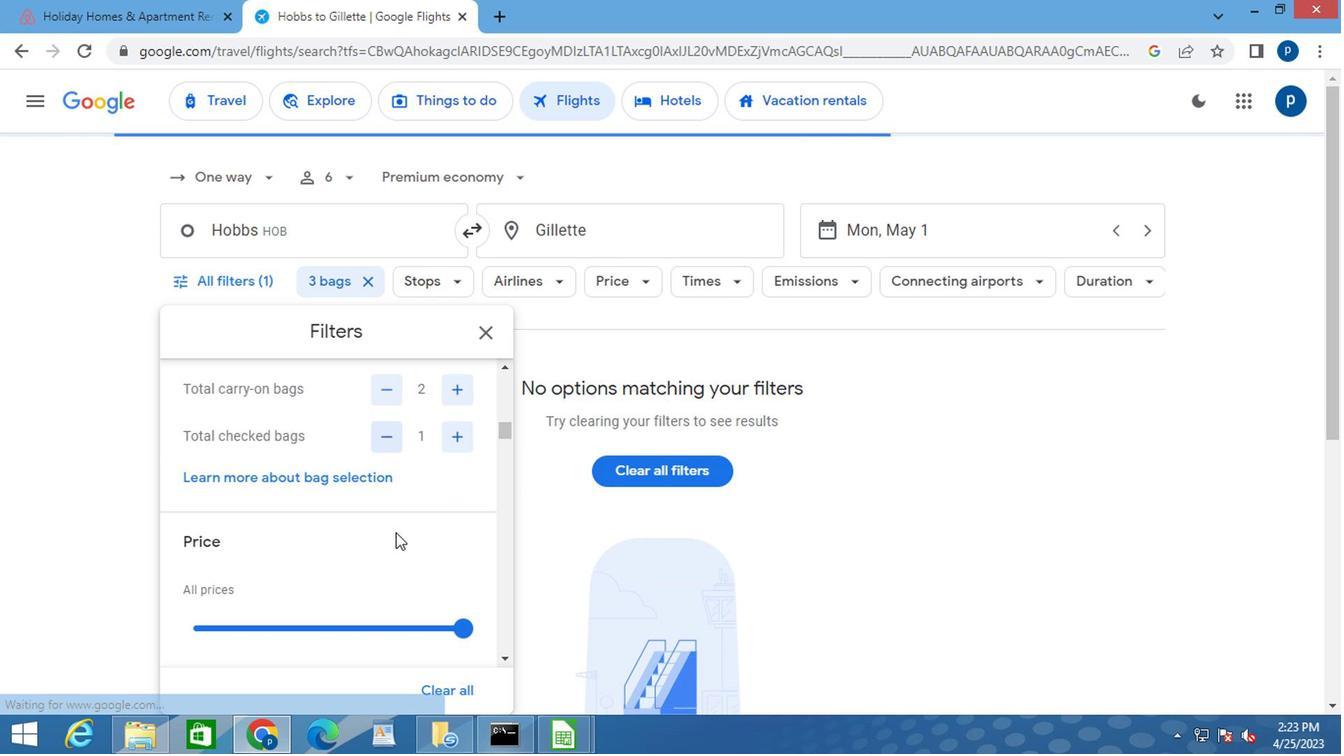 
Action: Mouse moved to (458, 532)
Screenshot: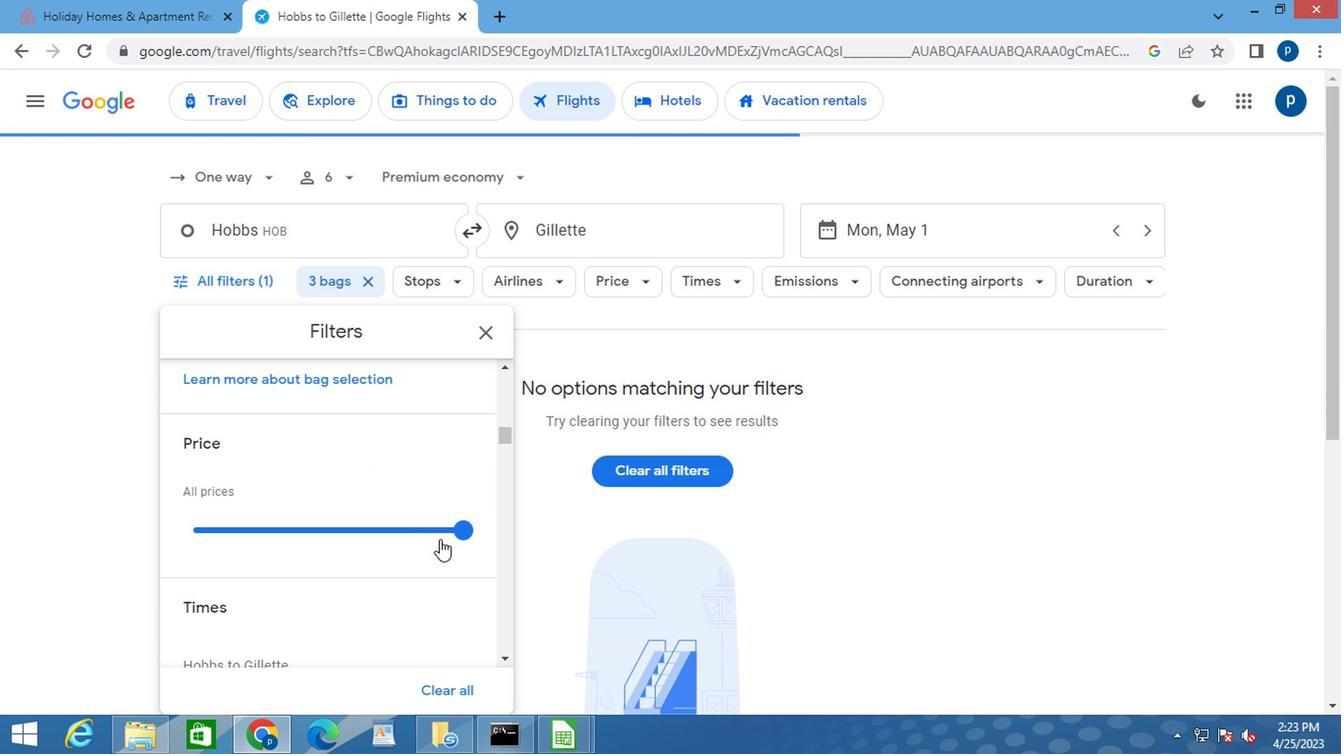 
Action: Mouse pressed left at (458, 532)
Screenshot: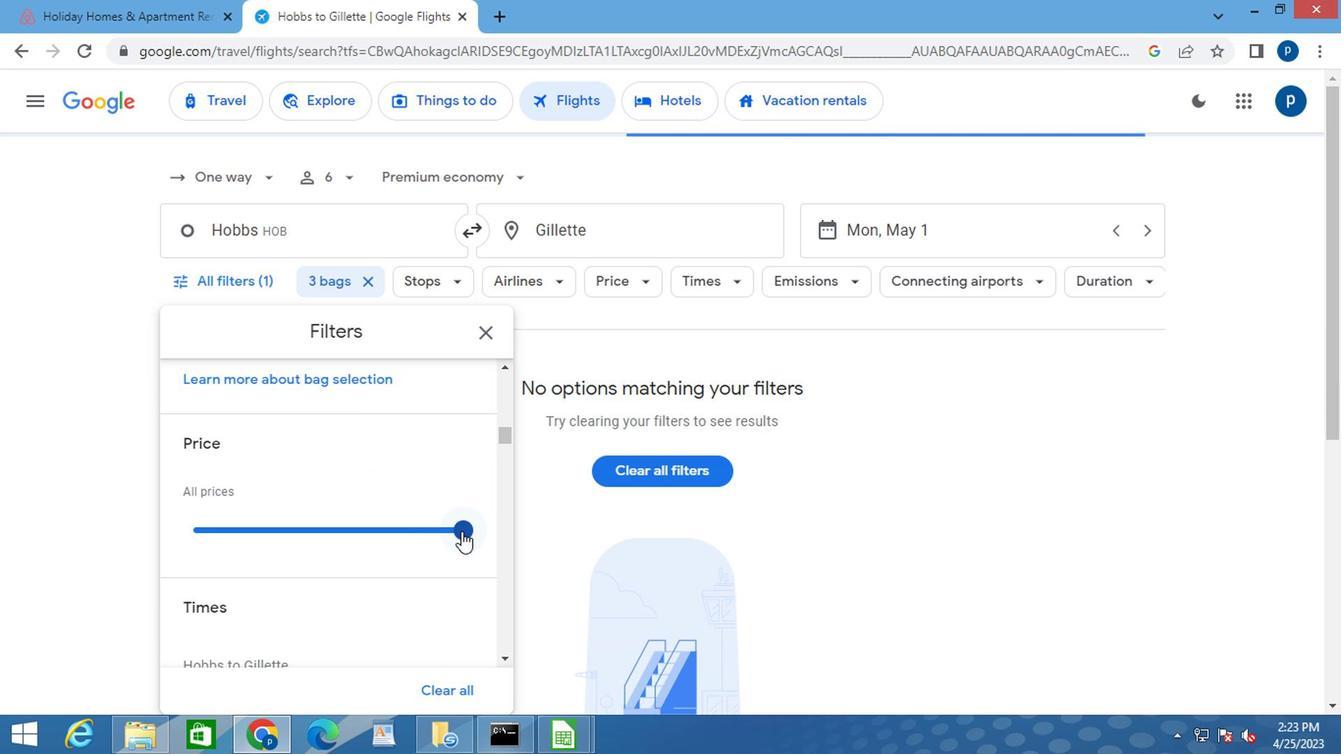 
Action: Mouse moved to (386, 569)
Screenshot: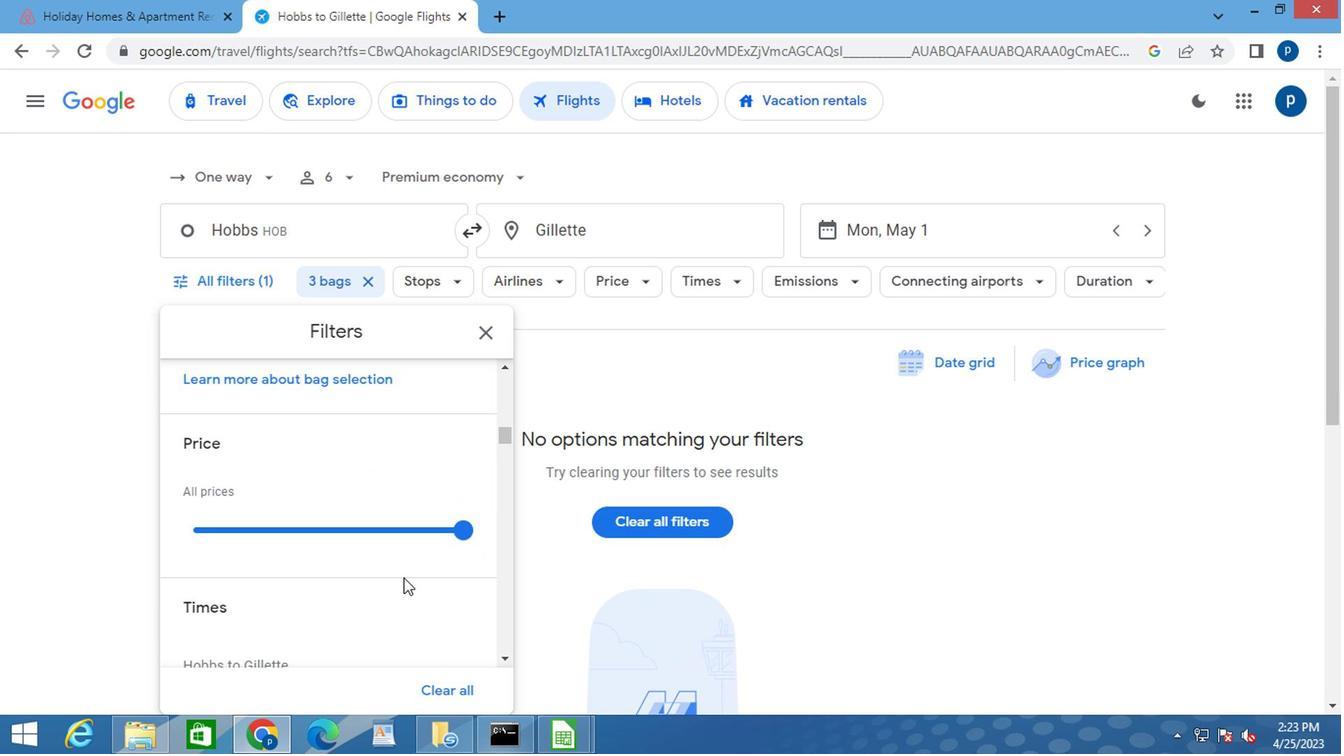 
Action: Mouse scrolled (386, 568) with delta (0, 0)
Screenshot: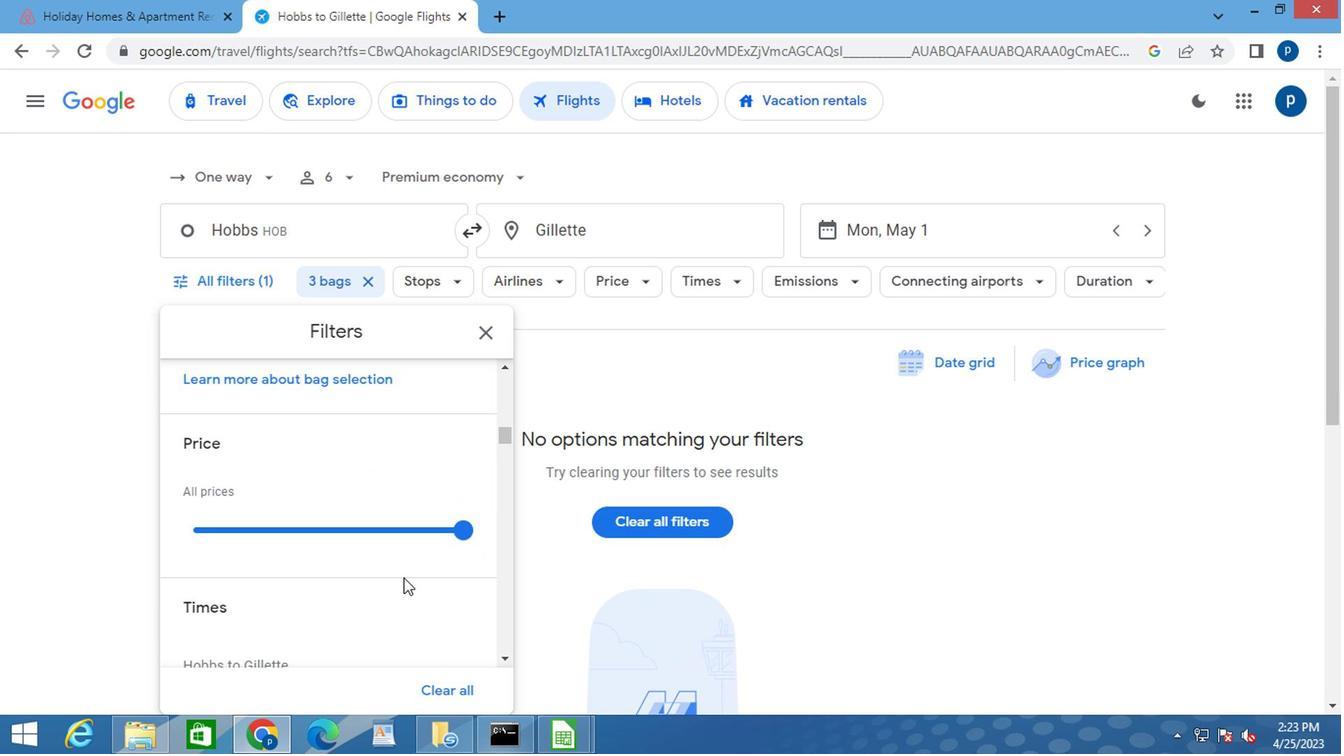 
Action: Mouse moved to (384, 569)
Screenshot: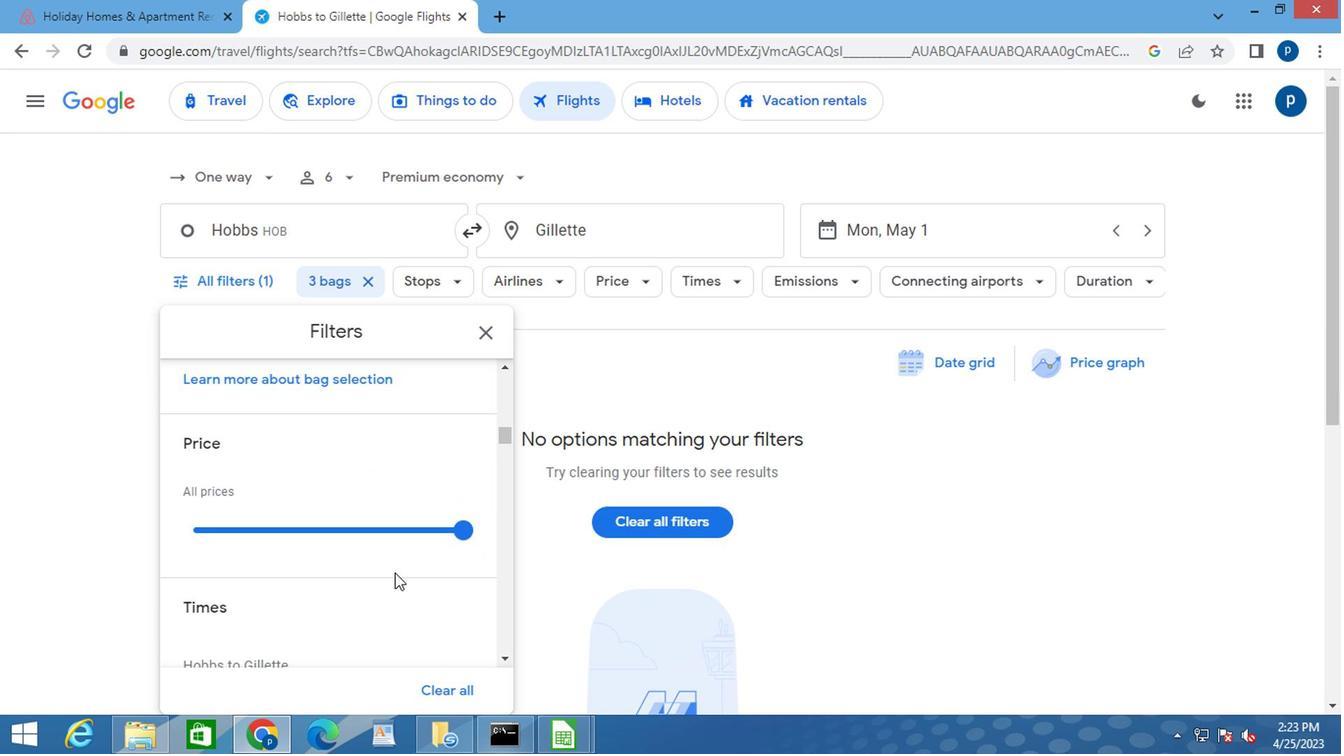 
Action: Mouse scrolled (384, 568) with delta (0, 0)
Screenshot: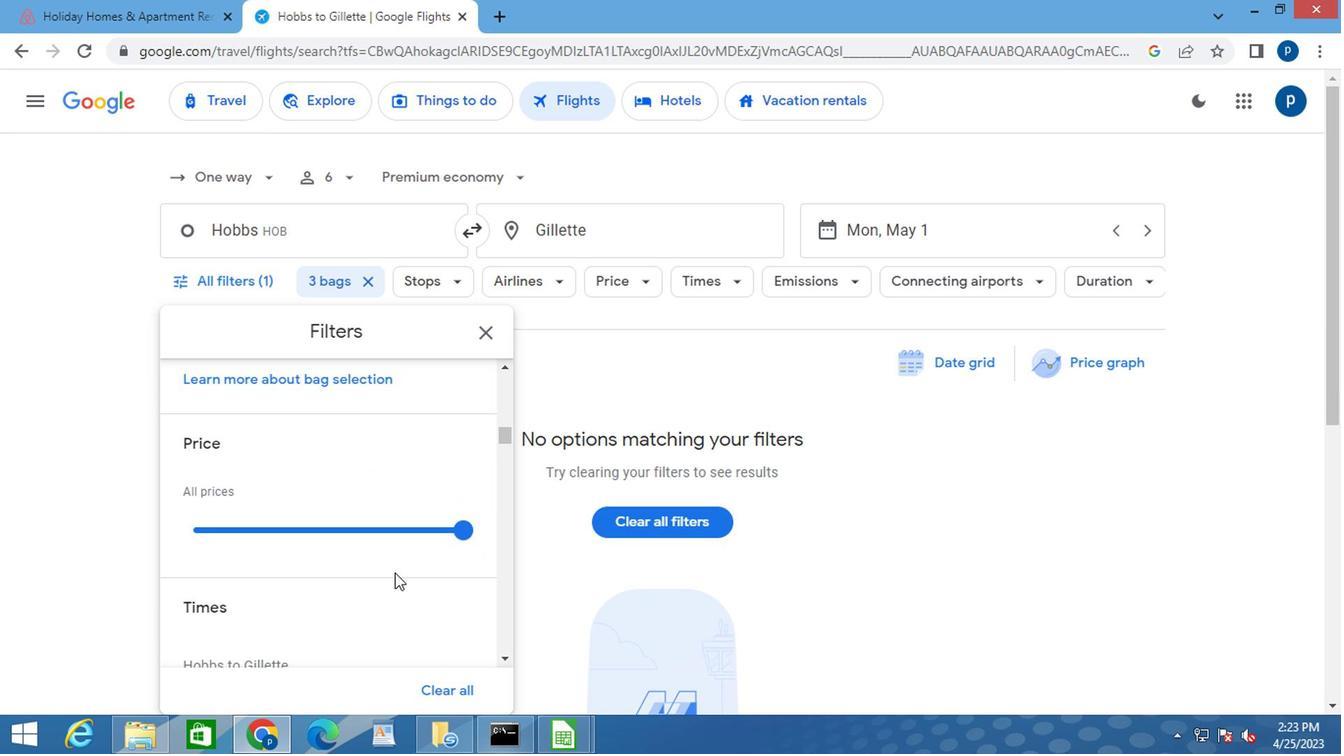 
Action: Mouse moved to (193, 554)
Screenshot: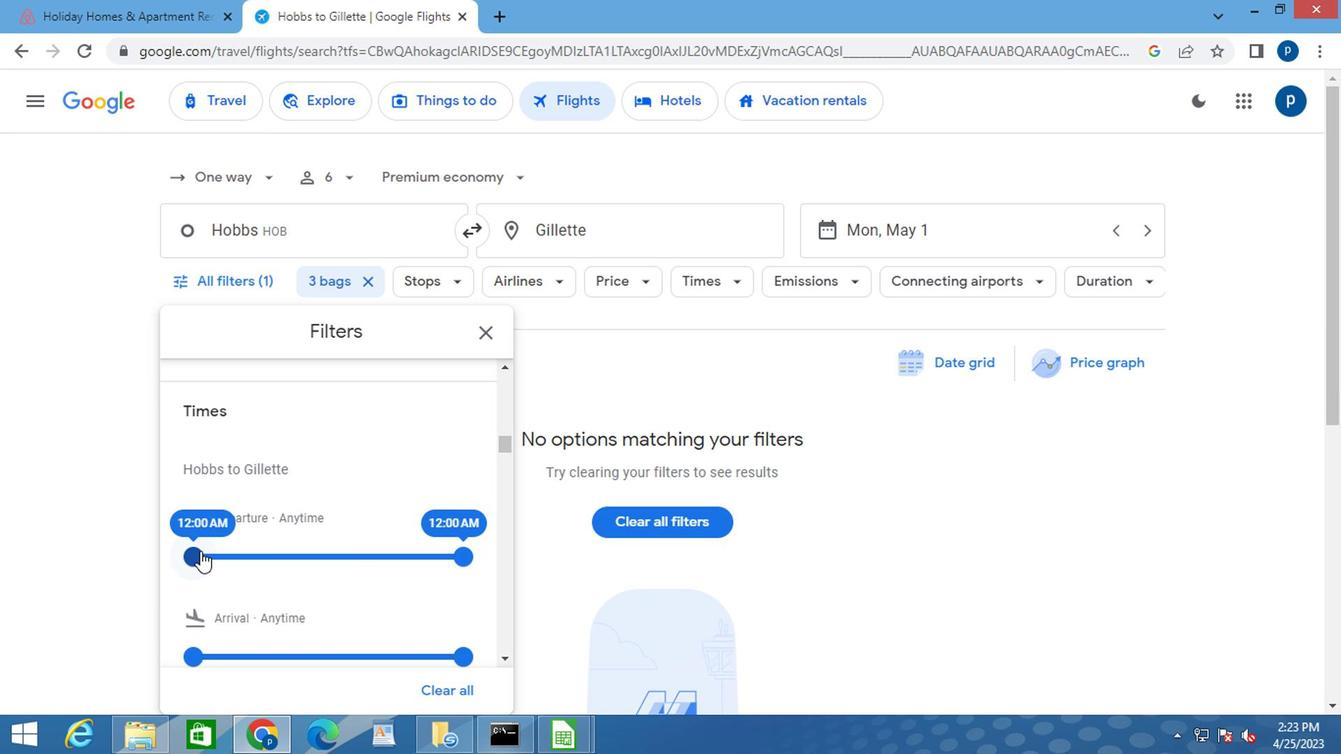 
Action: Mouse pressed left at (193, 554)
Screenshot: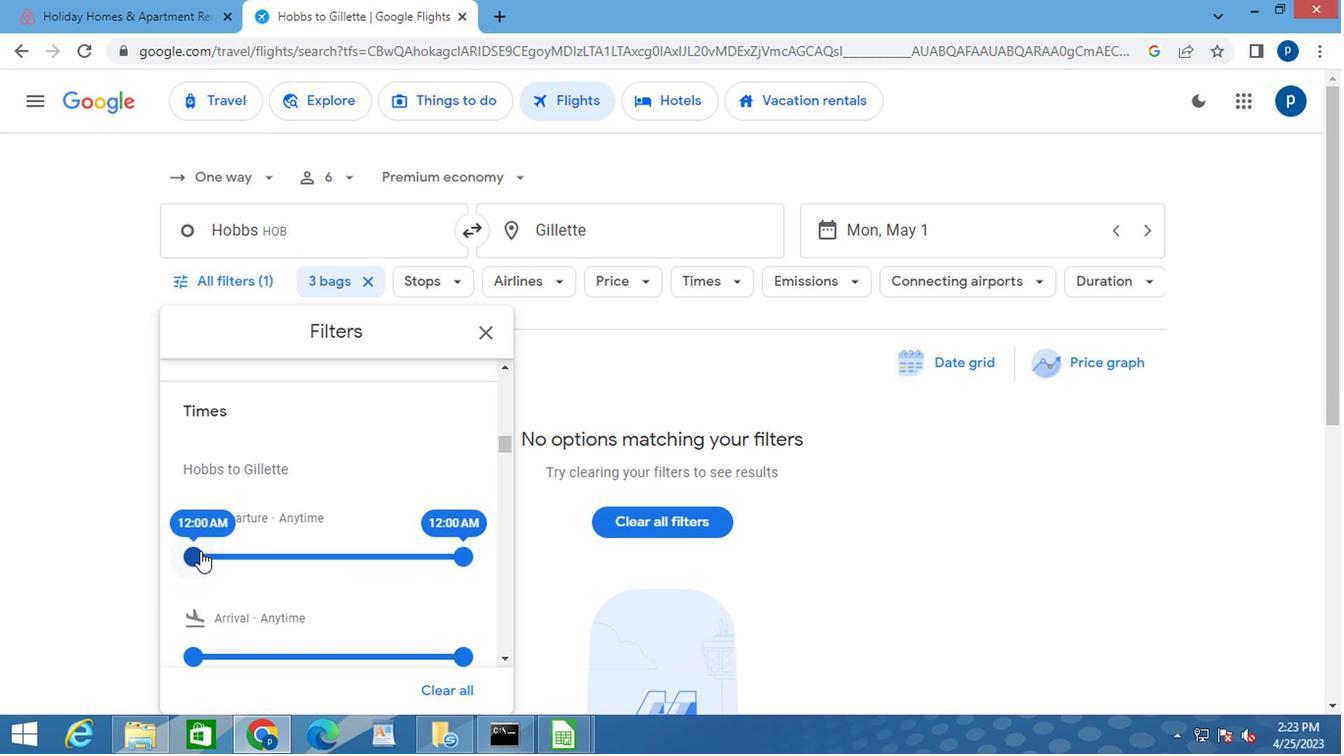 
Action: Mouse moved to (456, 551)
Screenshot: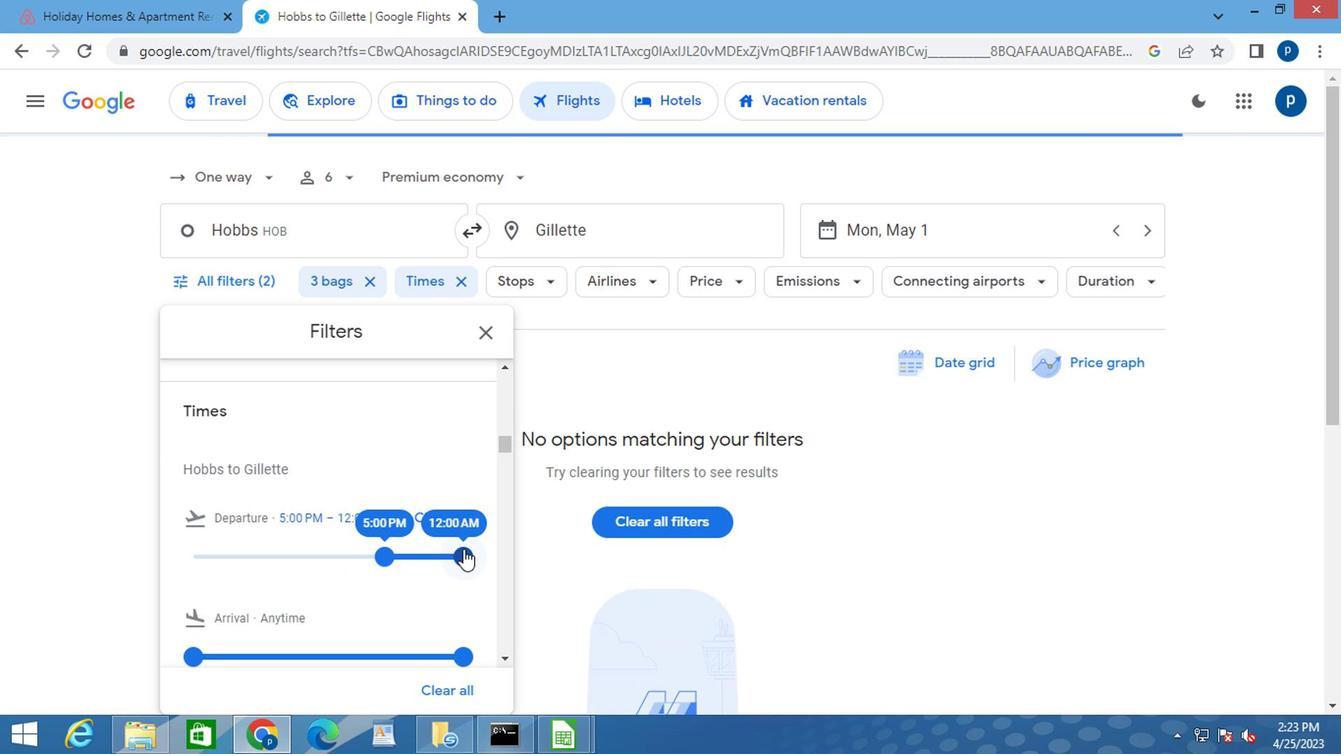 
Action: Mouse pressed left at (456, 551)
Screenshot: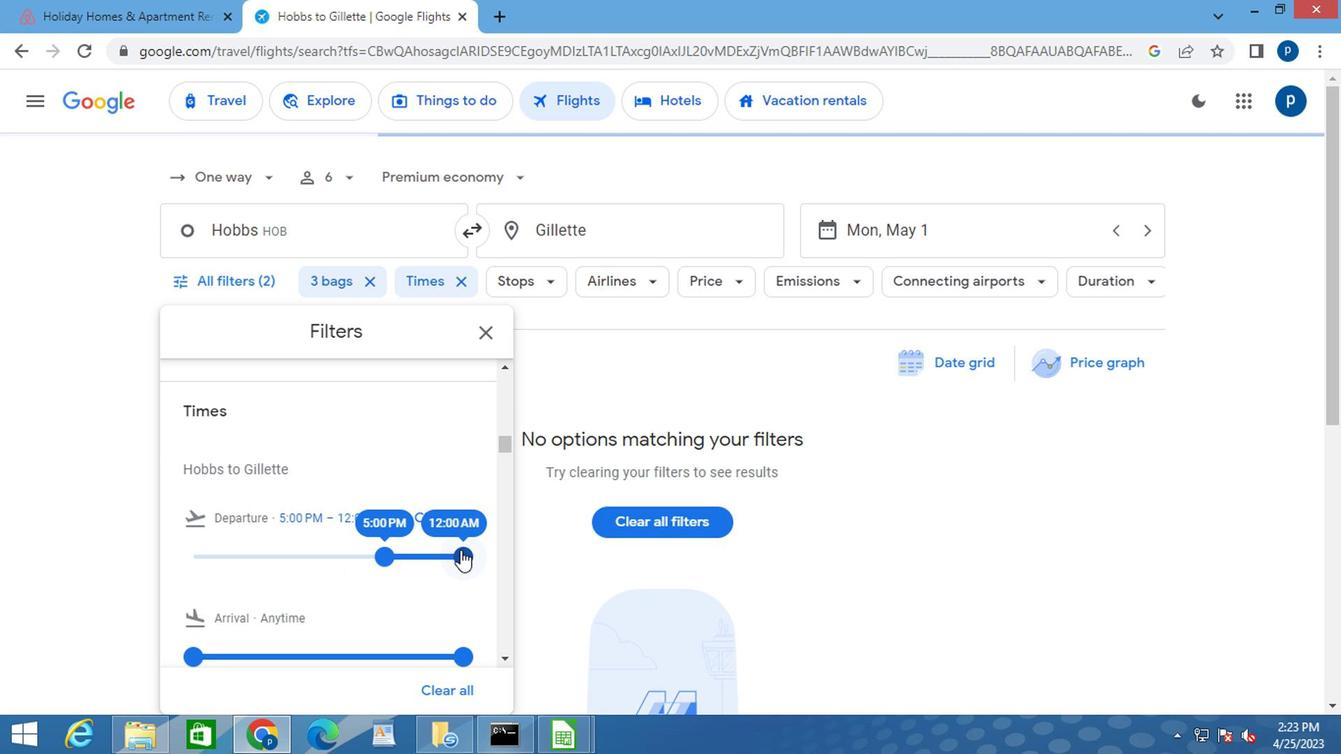 
Action: Mouse moved to (375, 553)
Screenshot: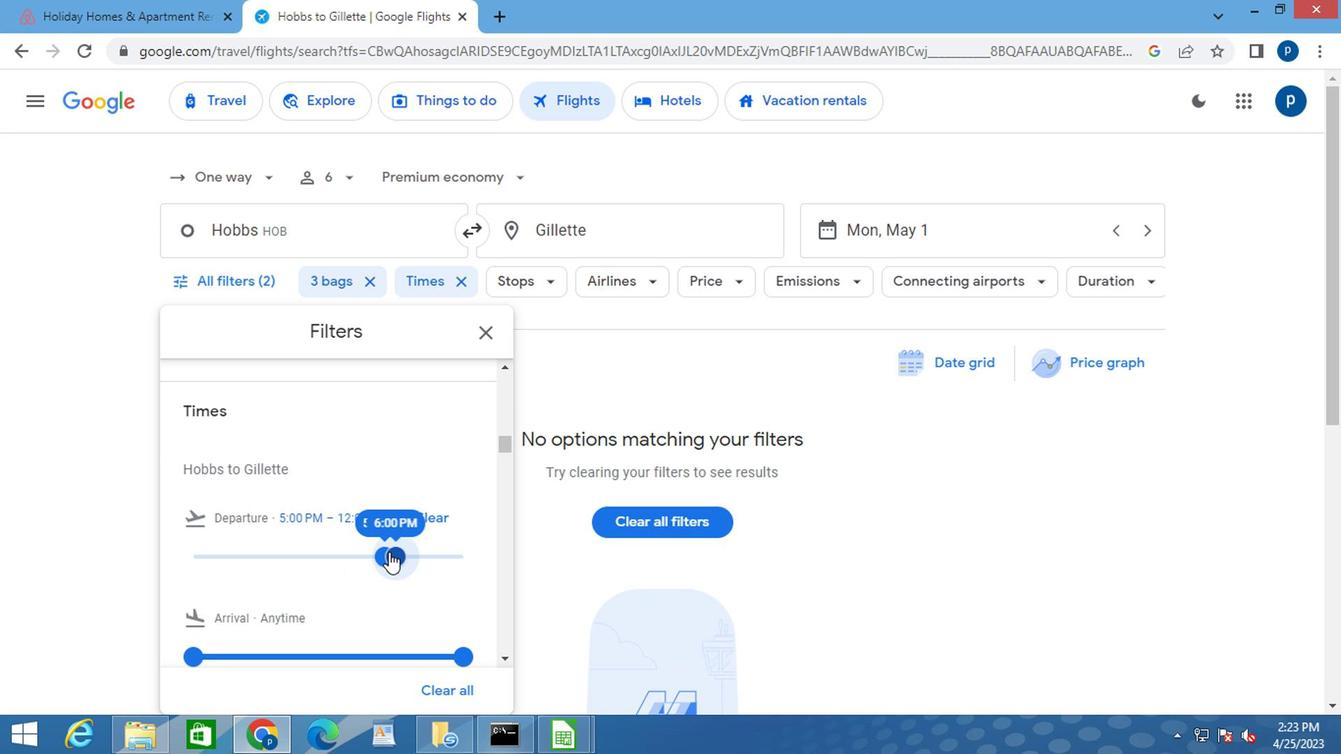 
Action: Mouse pressed left at (375, 553)
Screenshot: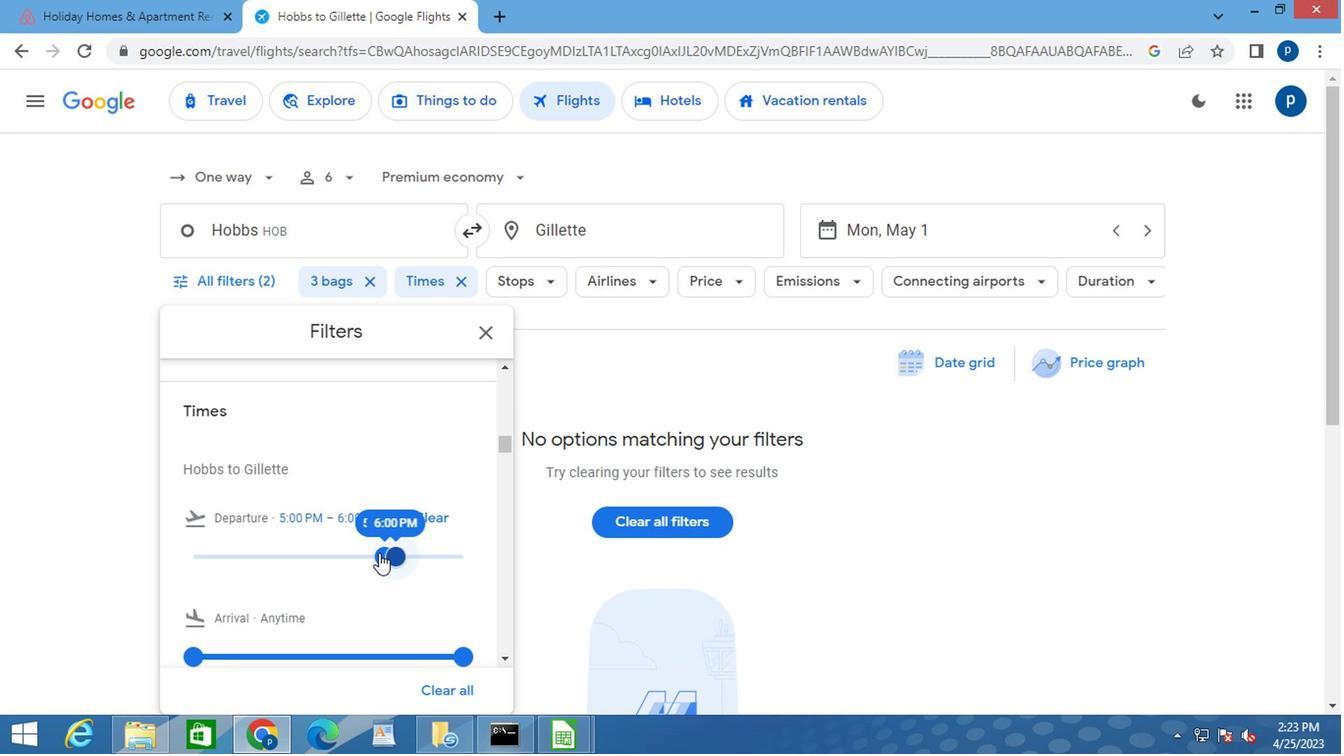 
Action: Mouse moved to (390, 560)
Screenshot: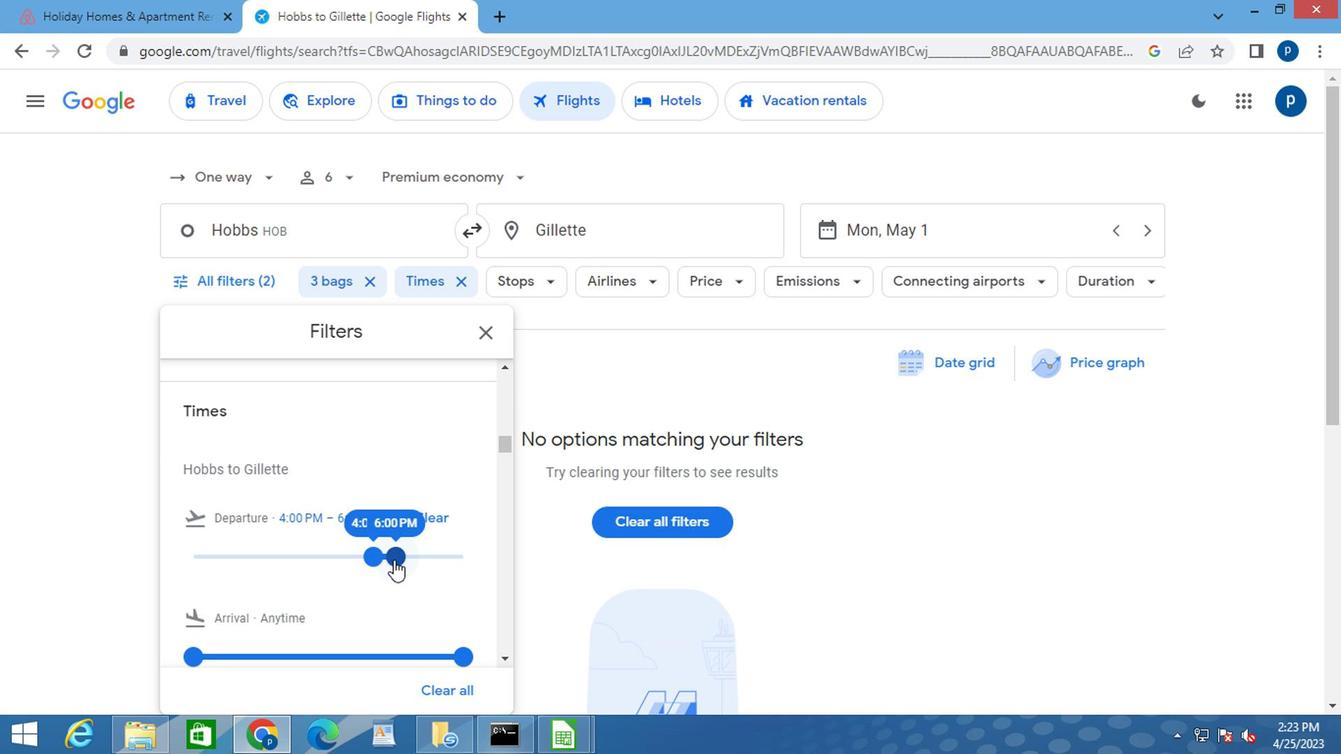 
Action: Mouse pressed left at (390, 560)
Screenshot: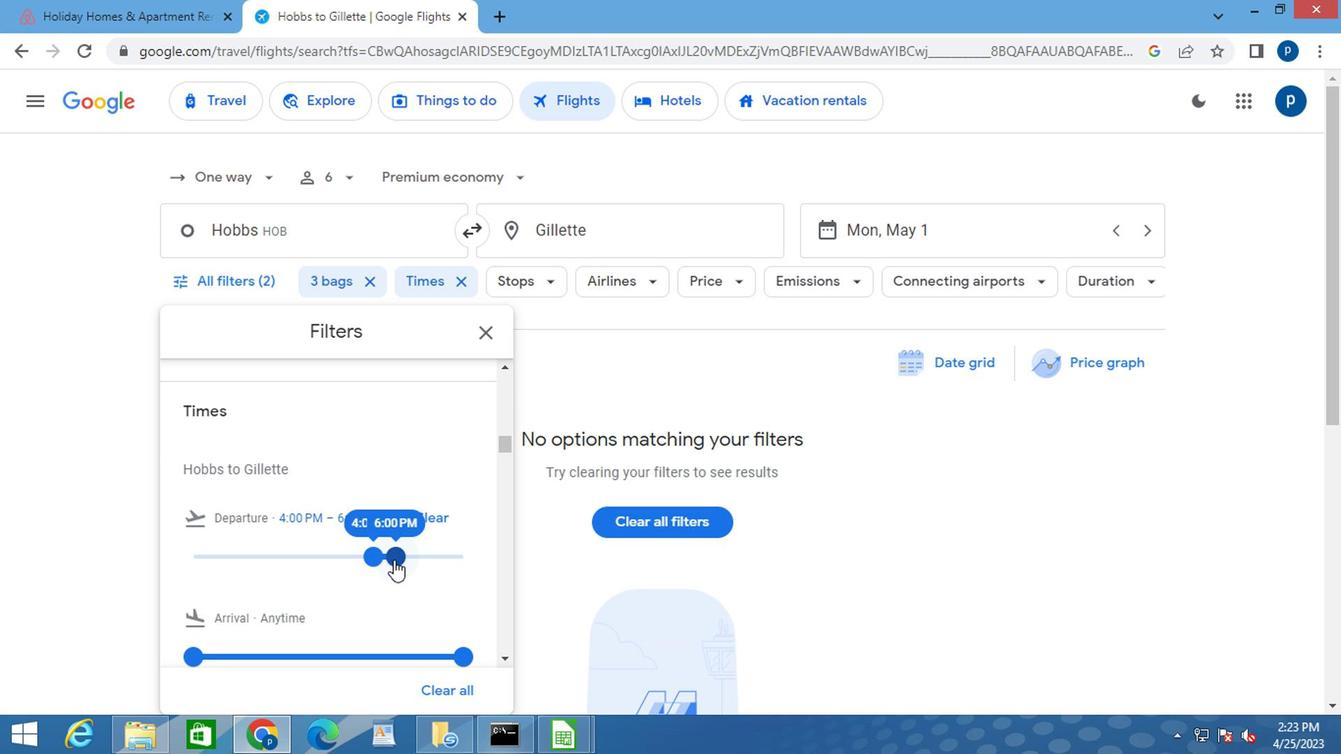 
Action: Mouse moved to (390, 561)
Screenshot: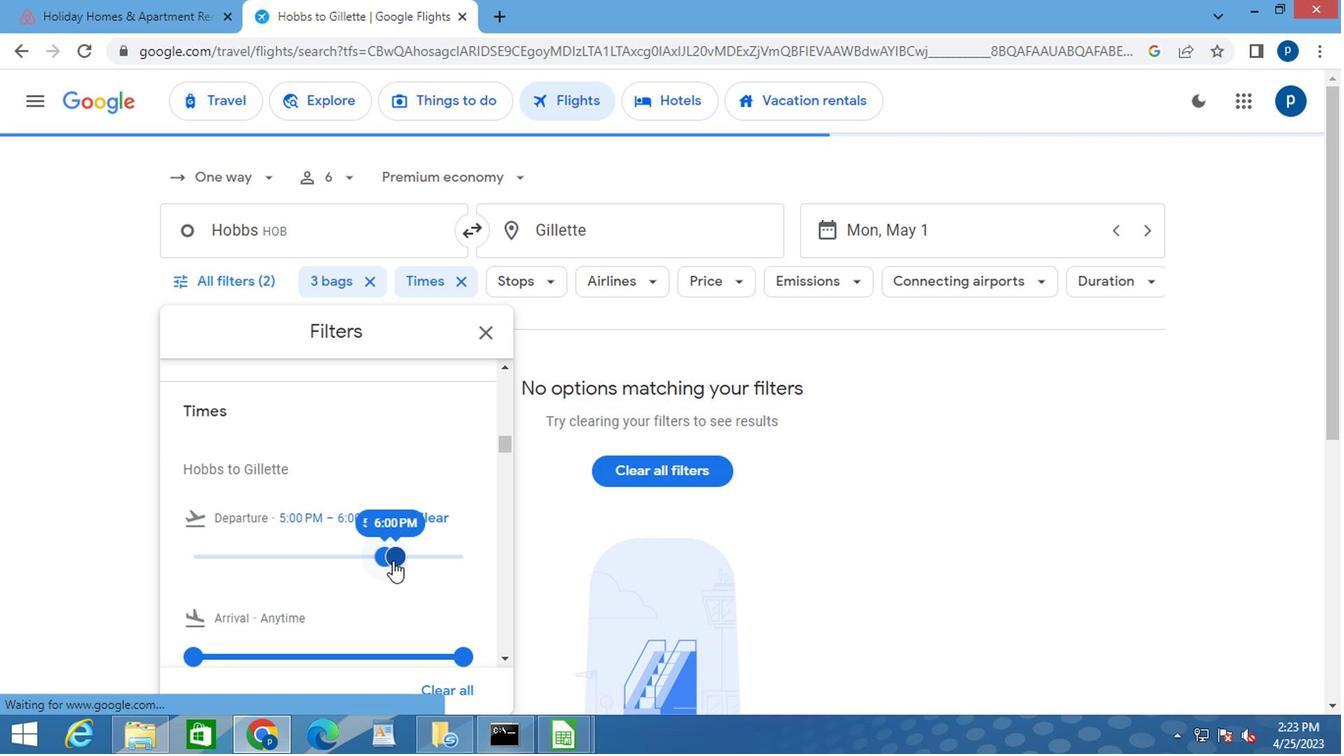 
Action: Mouse pressed left at (390, 561)
Screenshot: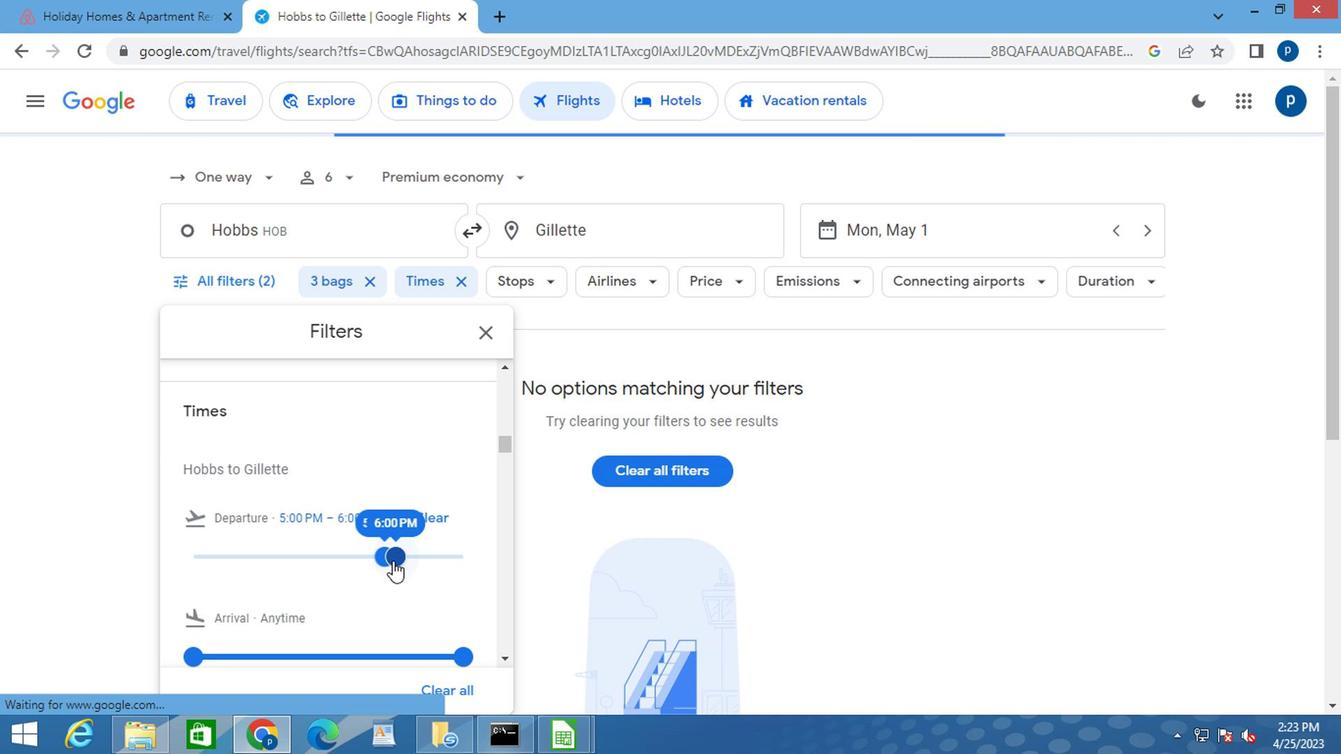 
Action: Mouse moved to (475, 334)
Screenshot: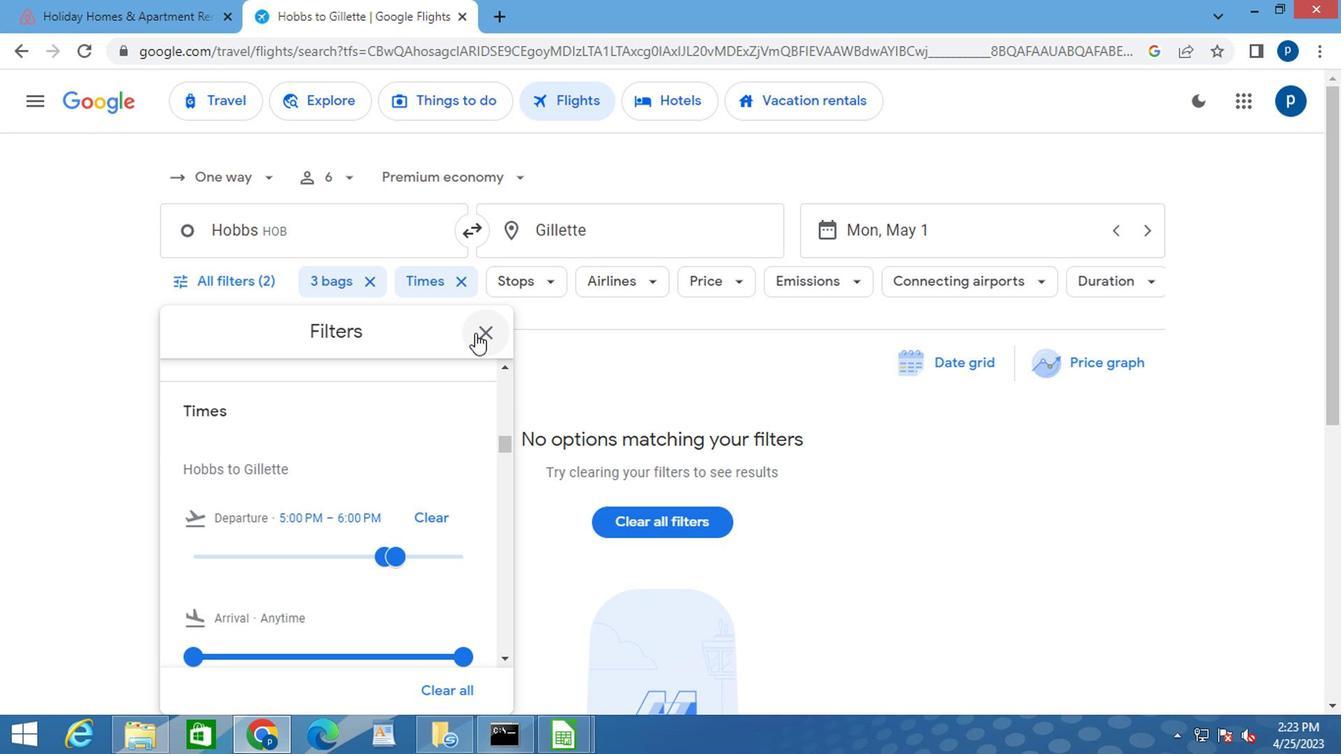 
Action: Mouse pressed left at (475, 334)
Screenshot: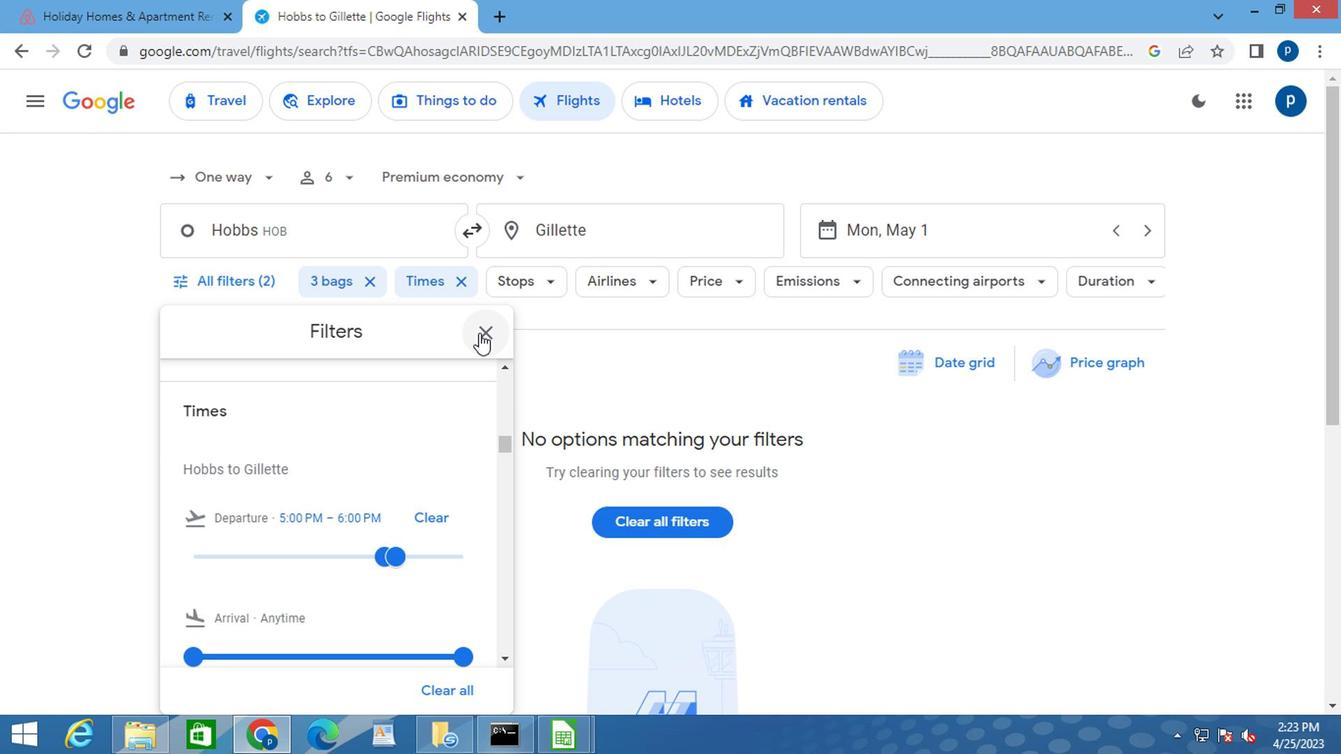 
Action: Mouse moved to (478, 333)
Screenshot: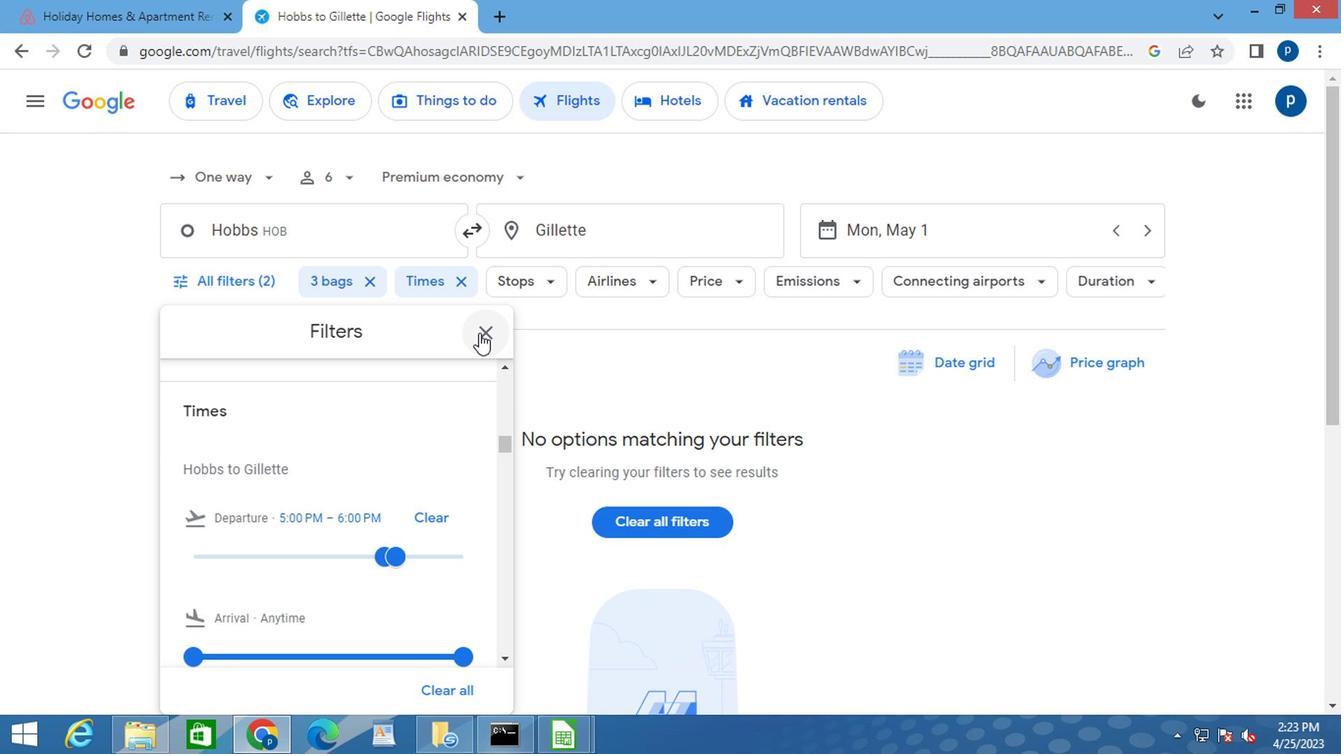 
